 Task: Add Boiron Sepia 30C to the cart.
Action: Mouse moved to (346, 171)
Screenshot: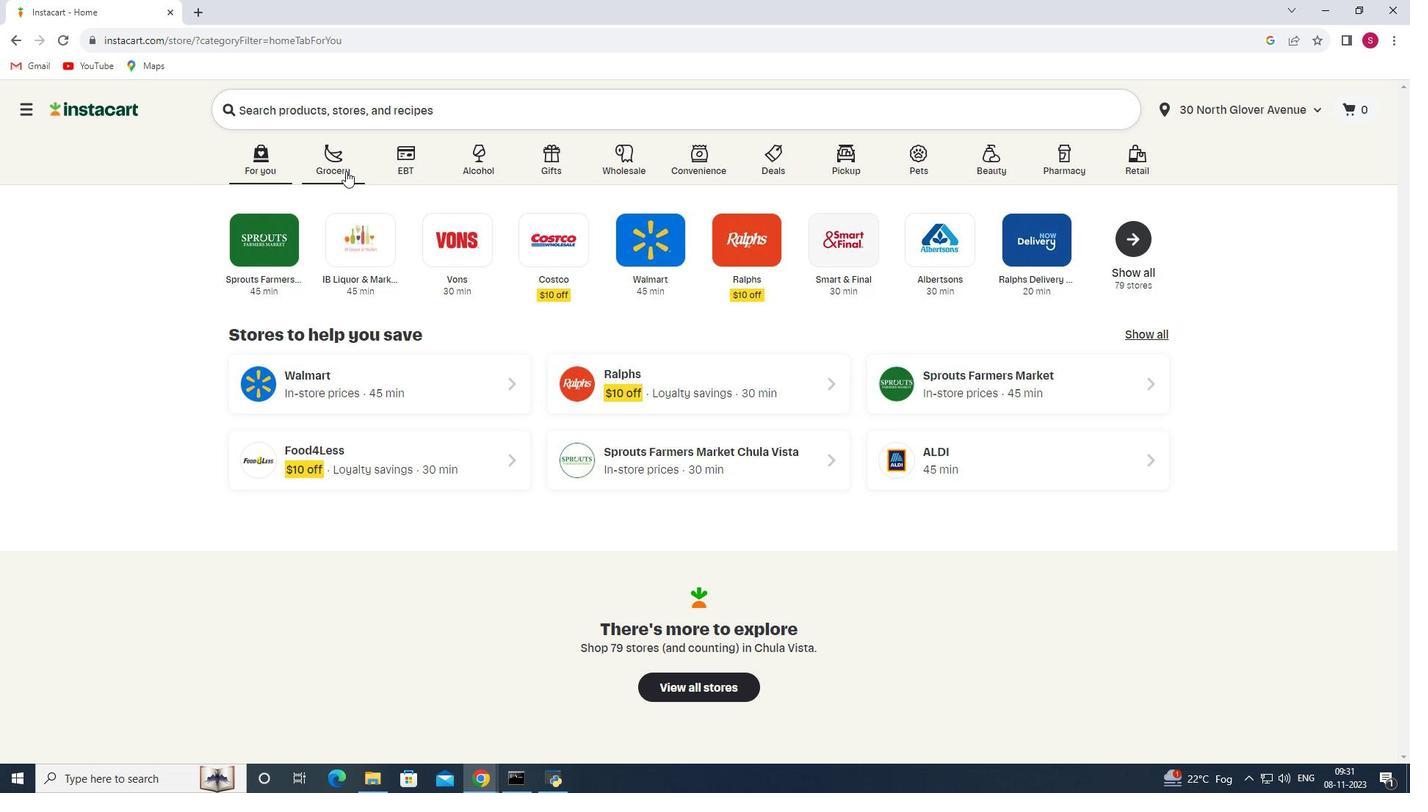 
Action: Mouse pressed left at (346, 171)
Screenshot: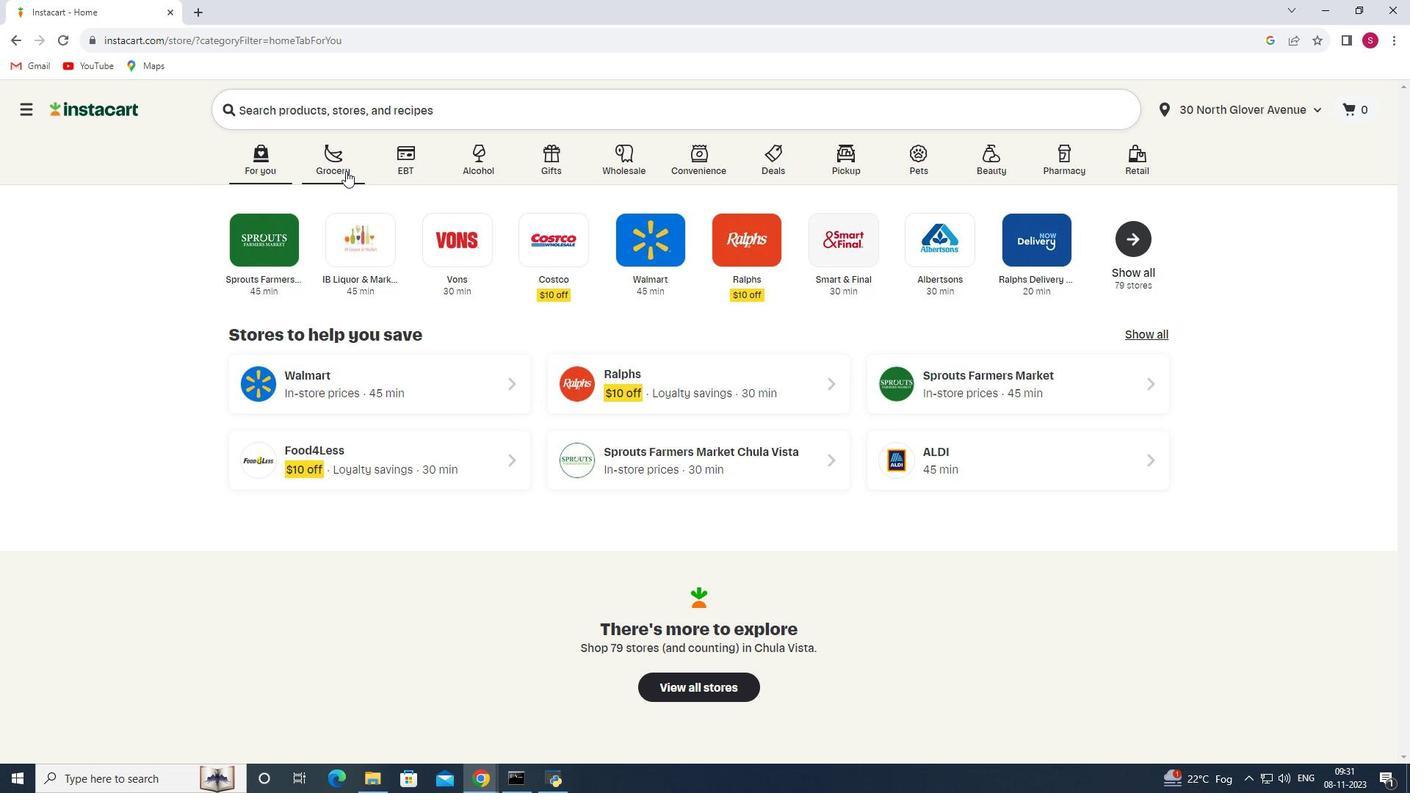 
Action: Mouse moved to (339, 423)
Screenshot: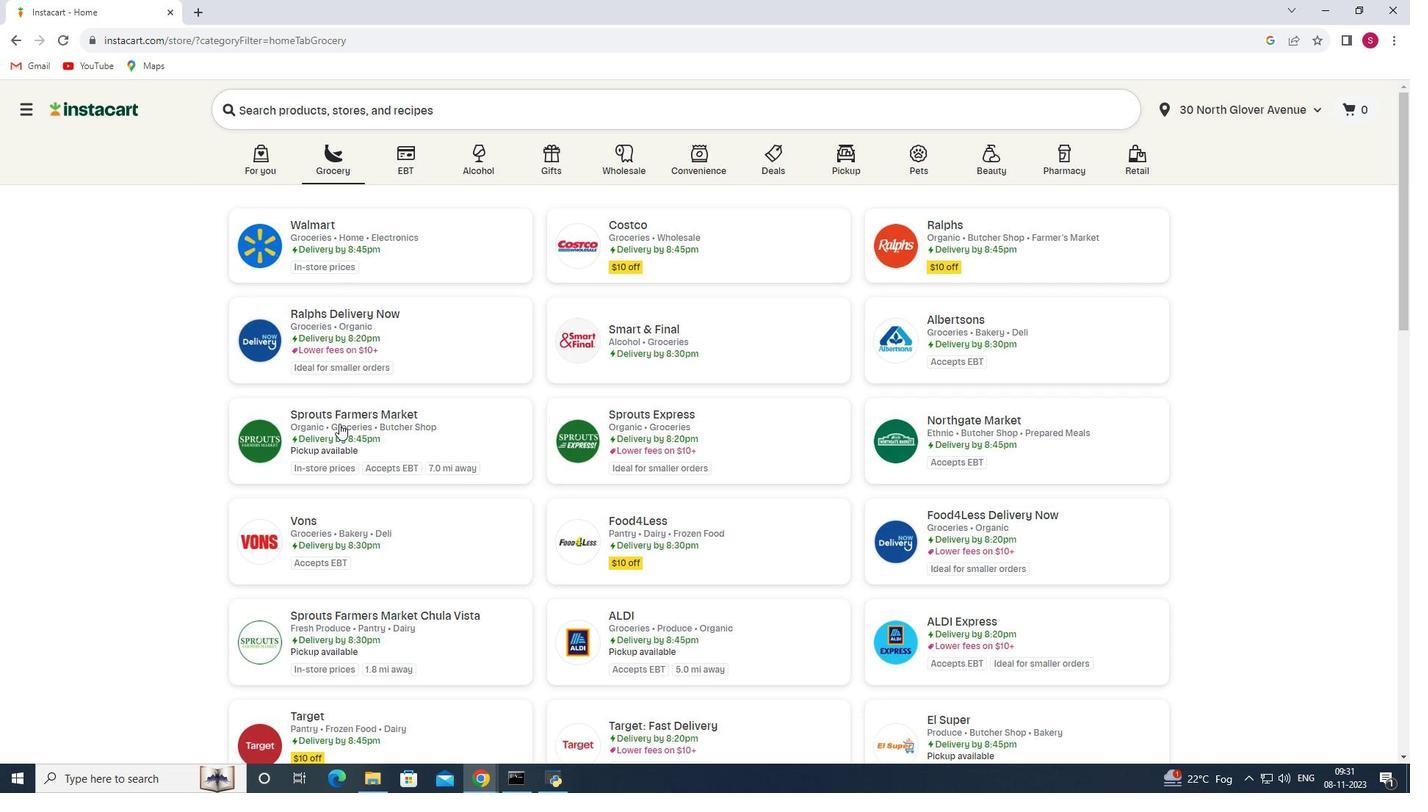 
Action: Mouse pressed left at (339, 423)
Screenshot: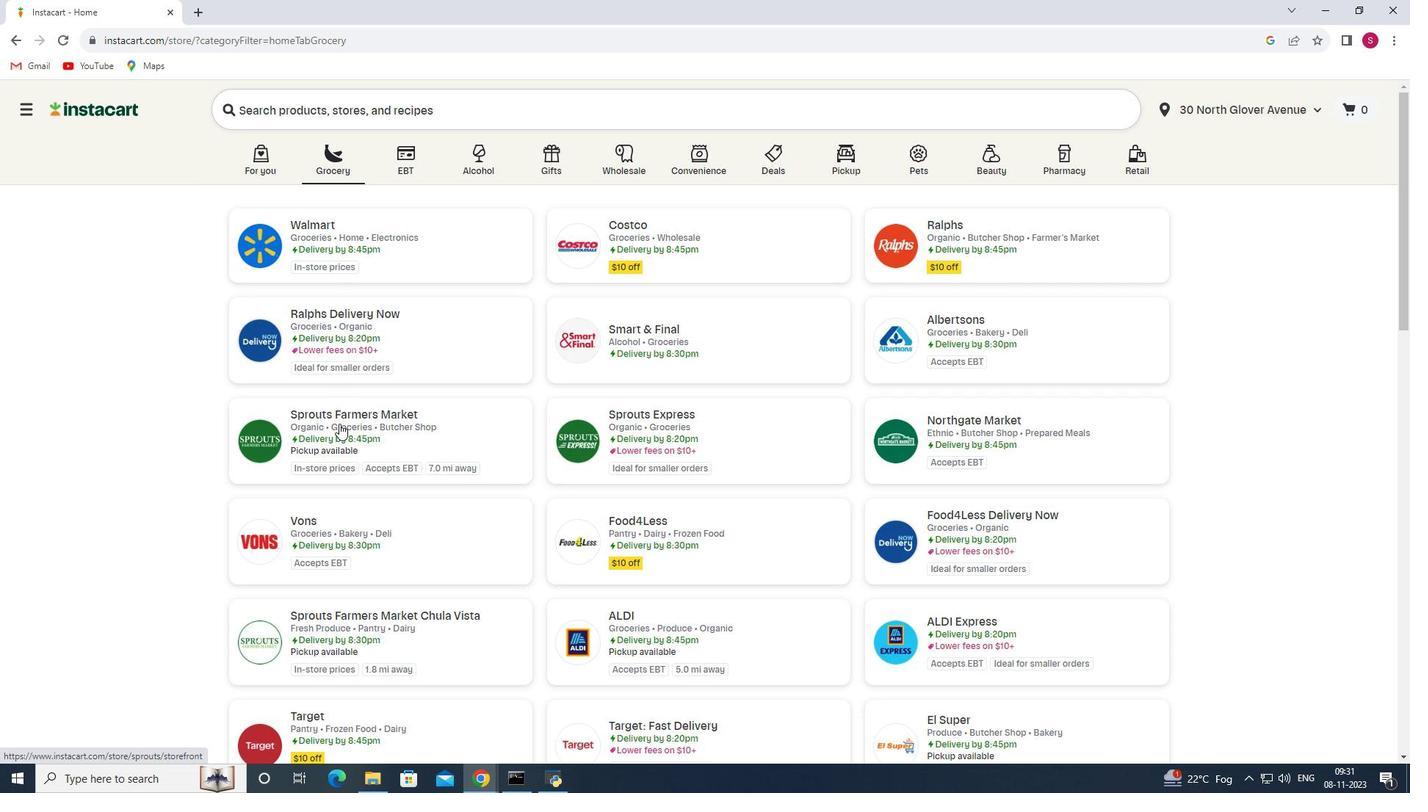 
Action: Mouse moved to (96, 471)
Screenshot: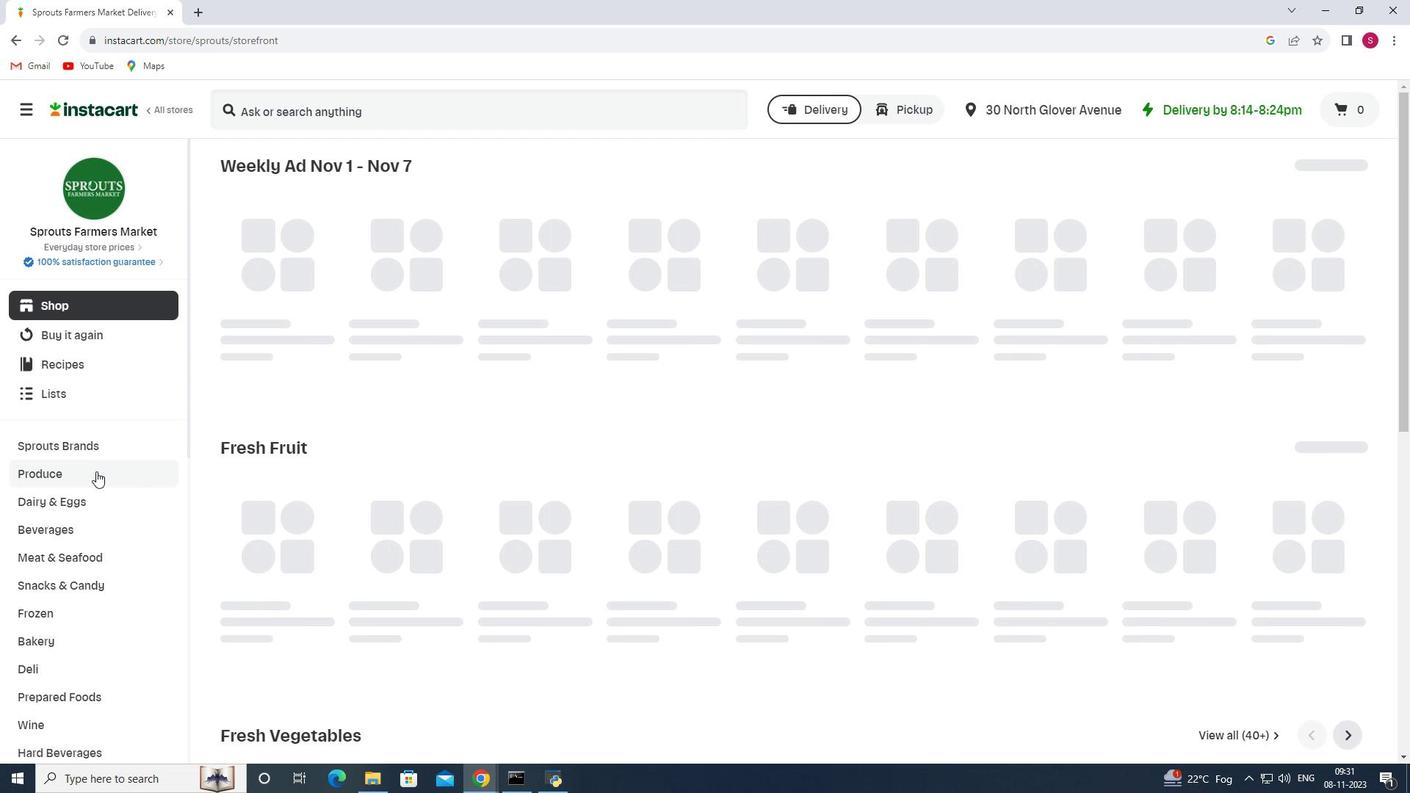 
Action: Mouse scrolled (96, 470) with delta (0, 0)
Screenshot: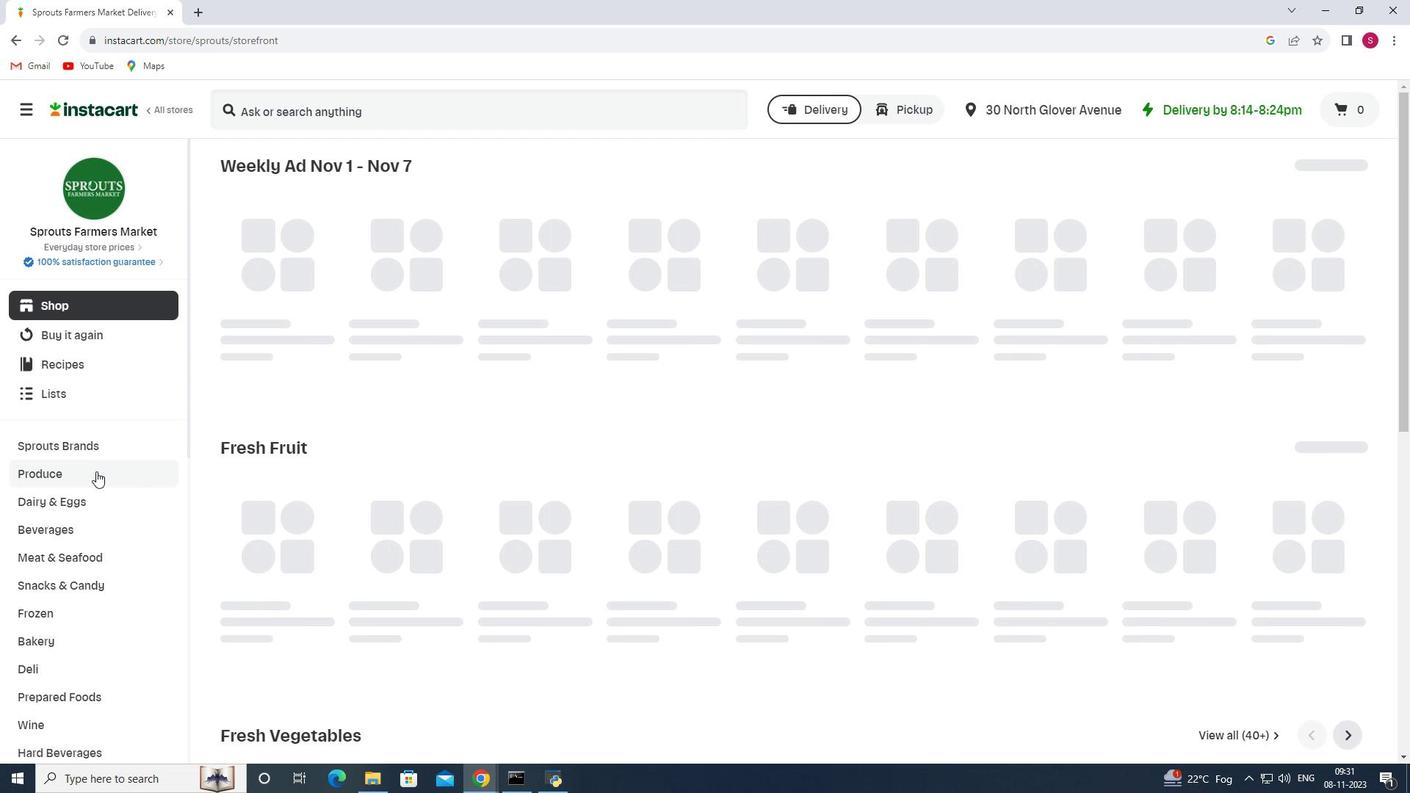 
Action: Mouse scrolled (96, 470) with delta (0, 0)
Screenshot: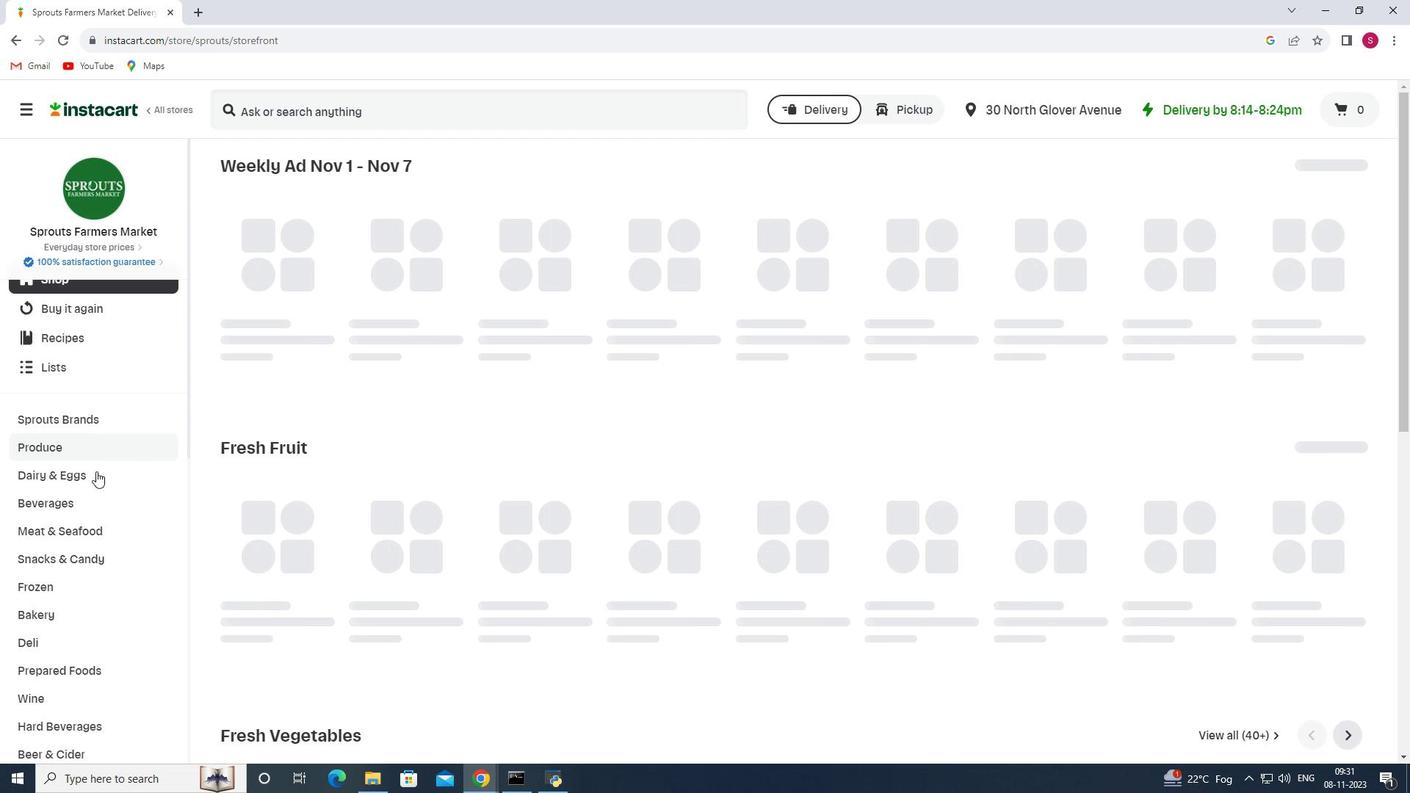
Action: Mouse scrolled (96, 470) with delta (0, 0)
Screenshot: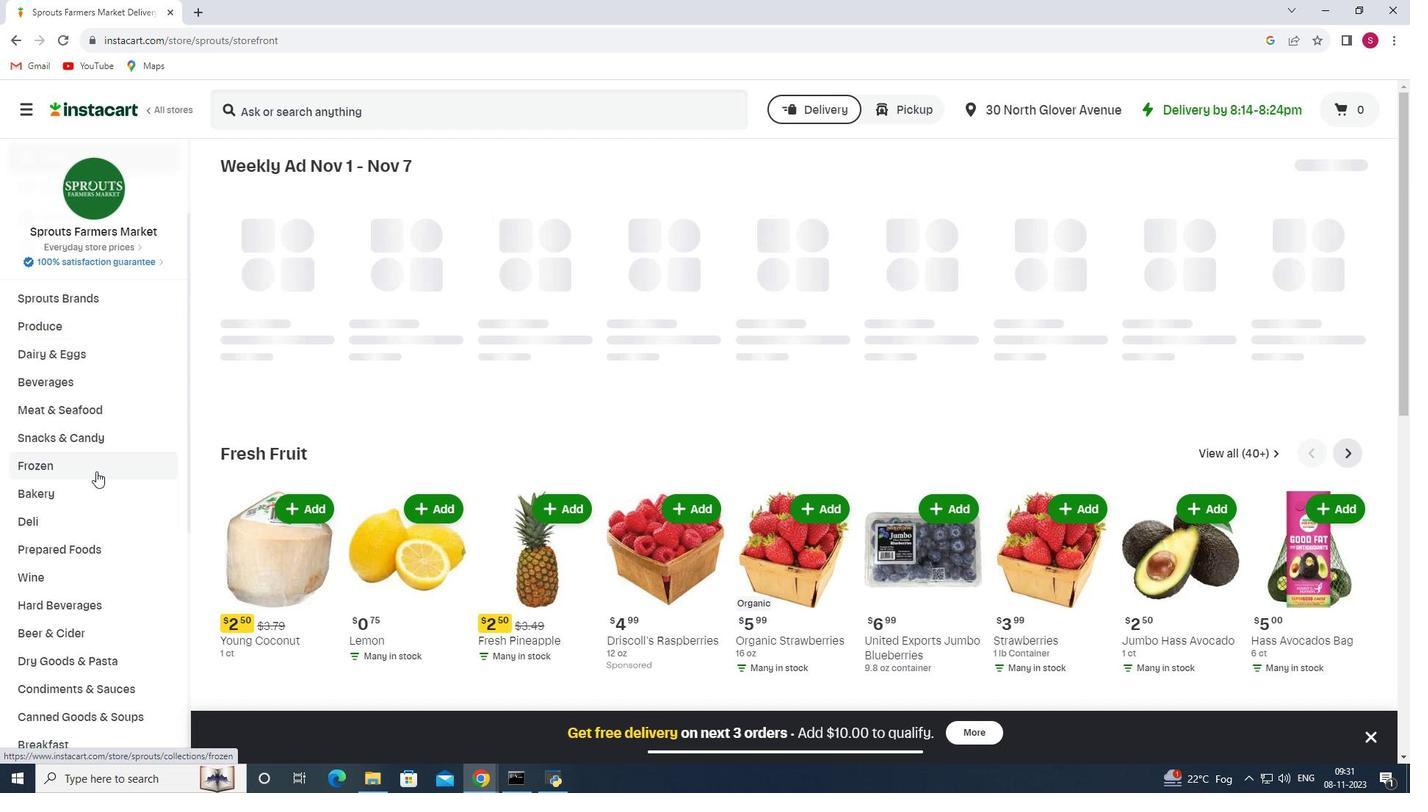 
Action: Mouse scrolled (96, 470) with delta (0, 0)
Screenshot: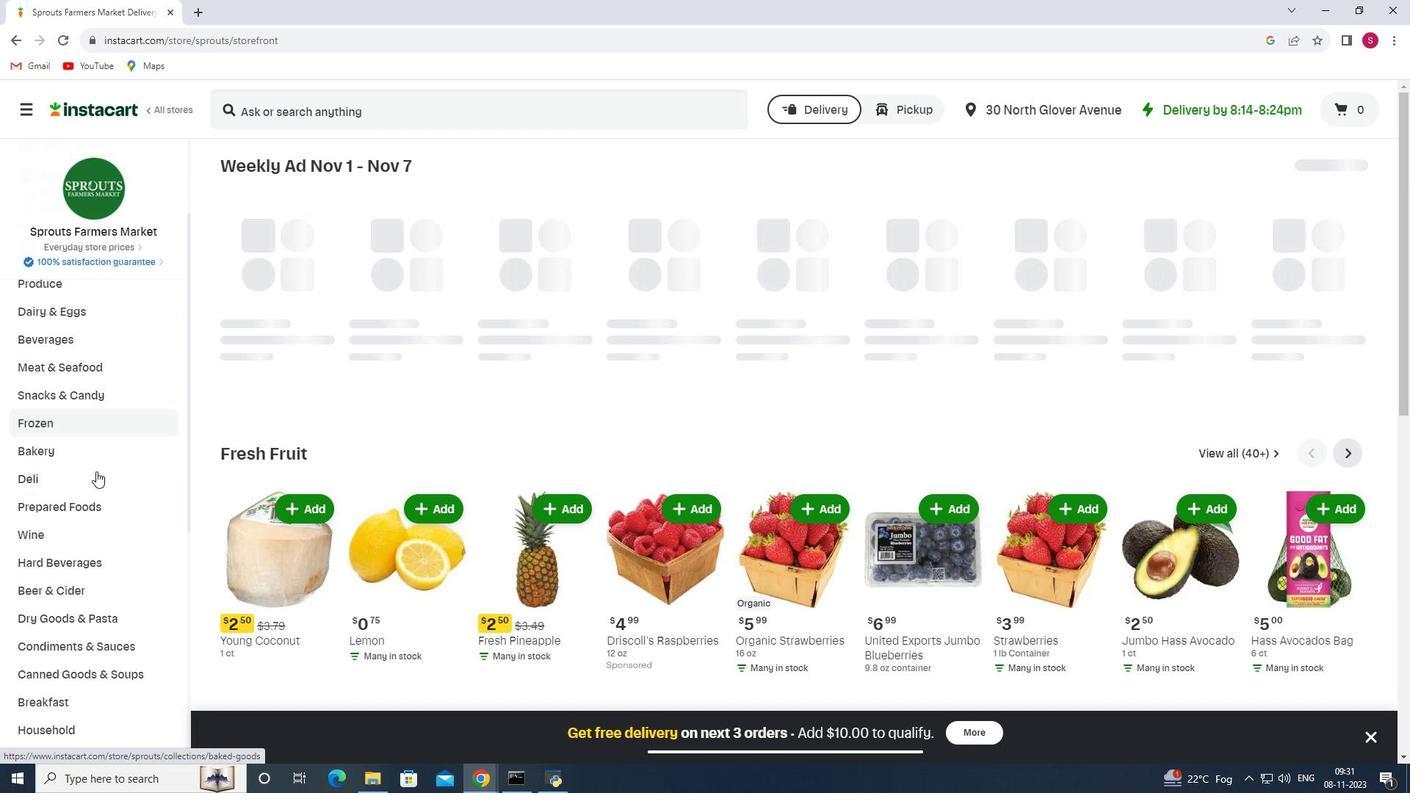 
Action: Mouse scrolled (96, 470) with delta (0, 0)
Screenshot: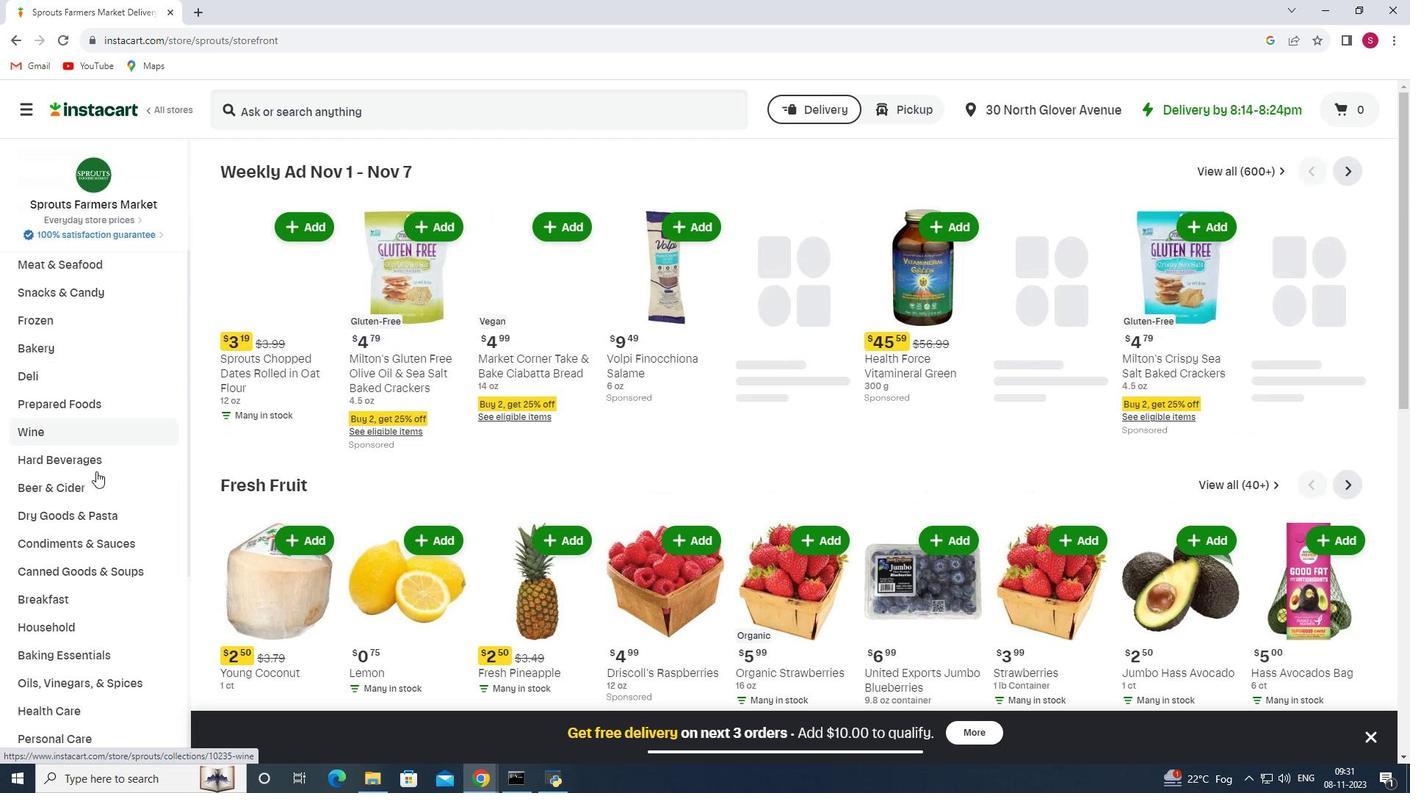 
Action: Mouse scrolled (96, 470) with delta (0, 0)
Screenshot: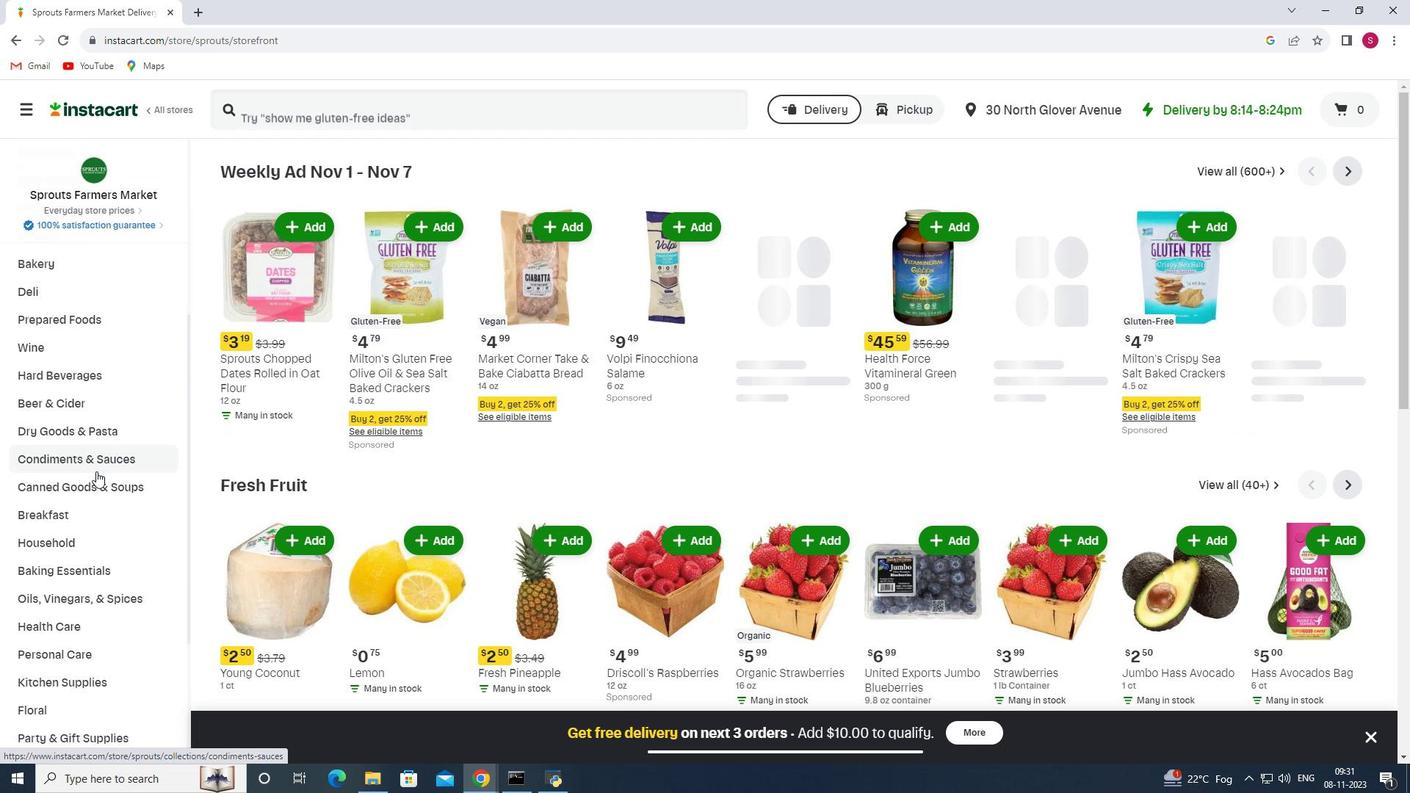 
Action: Mouse scrolled (96, 470) with delta (0, 0)
Screenshot: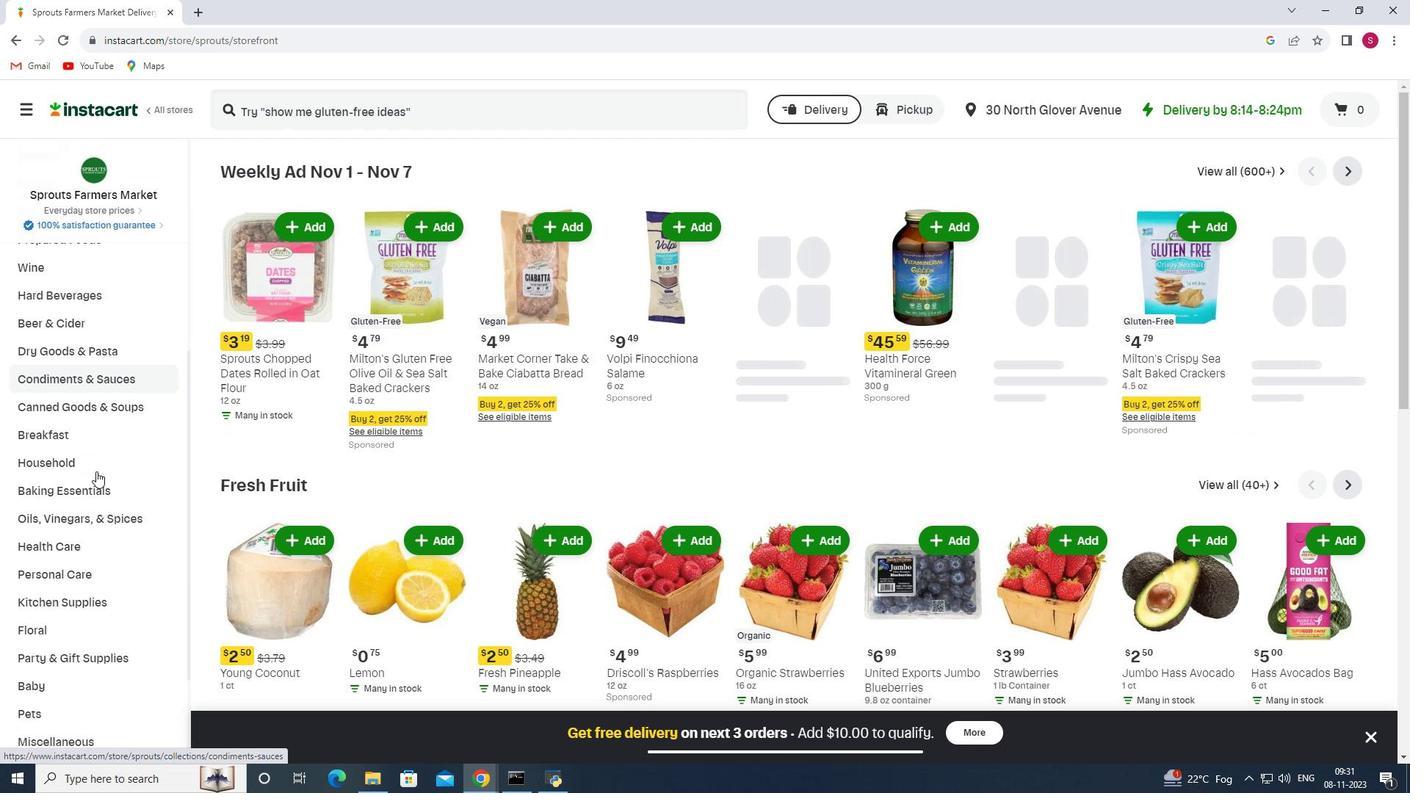 
Action: Mouse scrolled (96, 470) with delta (0, 0)
Screenshot: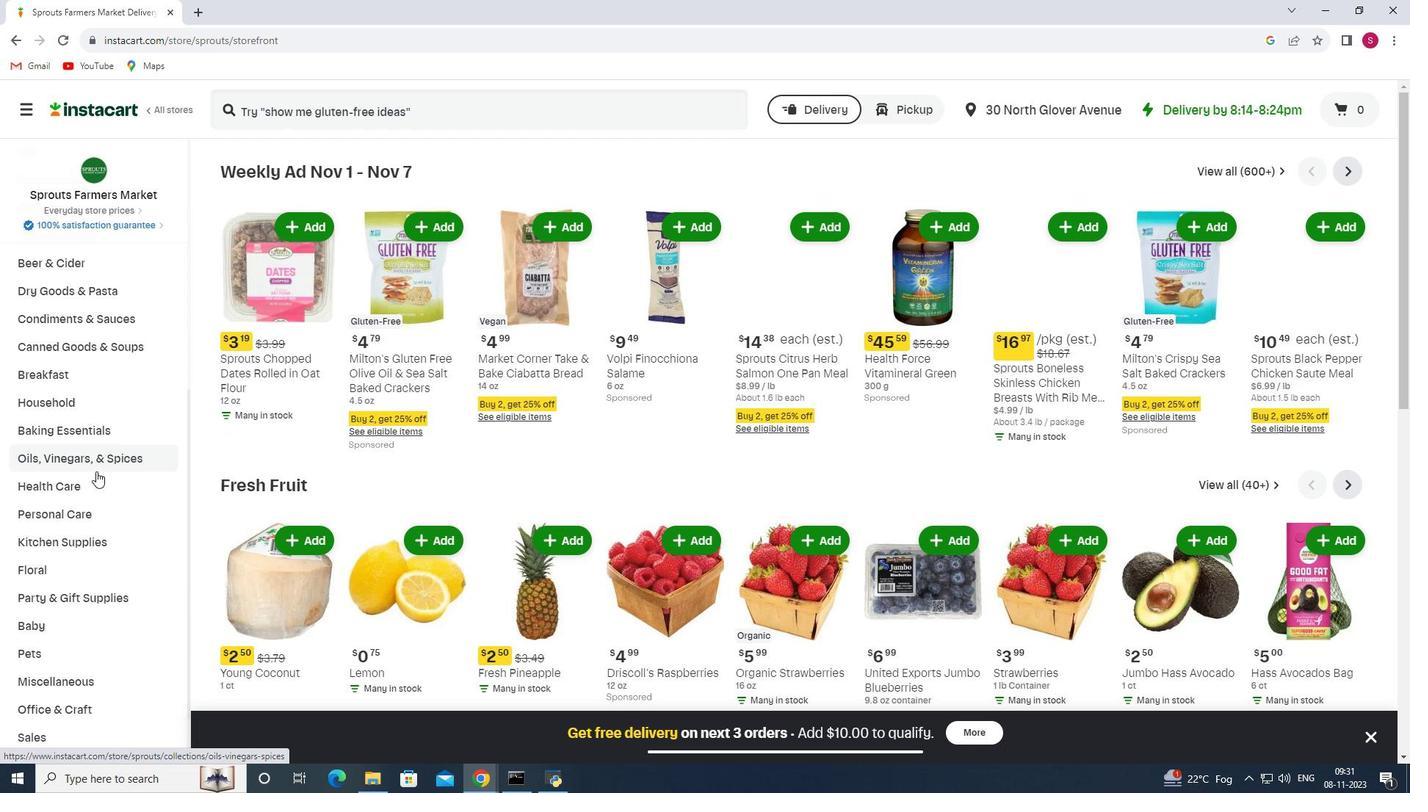 
Action: Mouse moved to (105, 414)
Screenshot: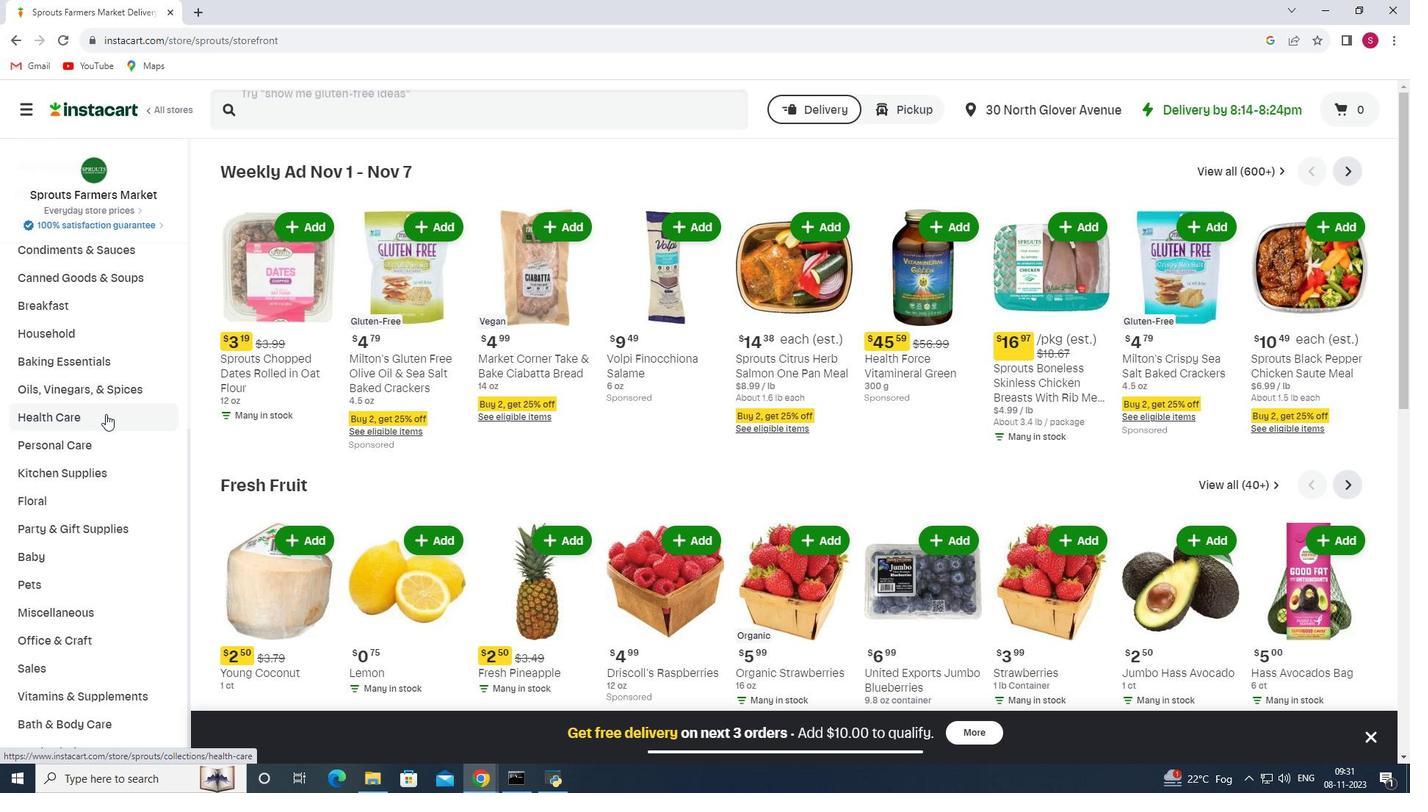 
Action: Mouse pressed left at (105, 414)
Screenshot: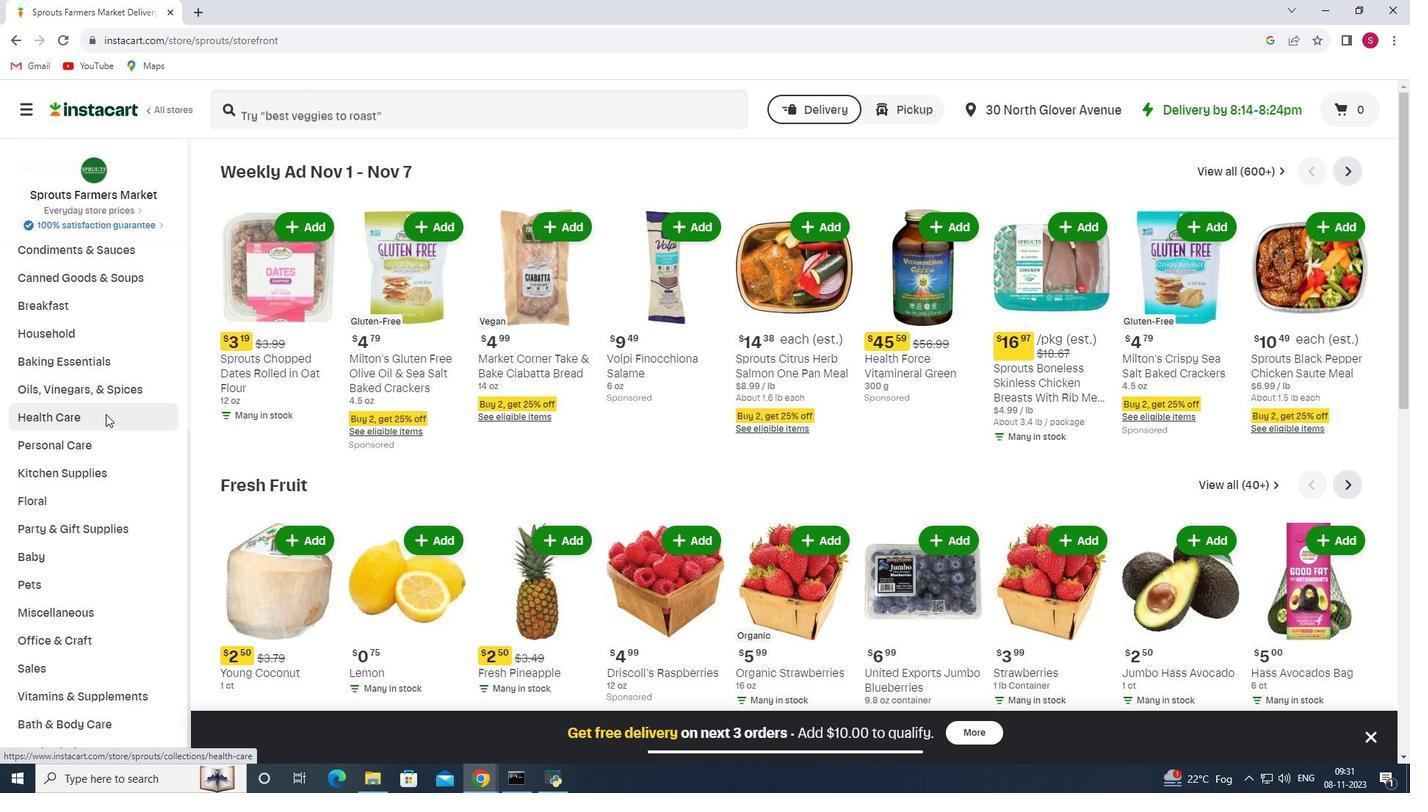 
Action: Mouse moved to (536, 209)
Screenshot: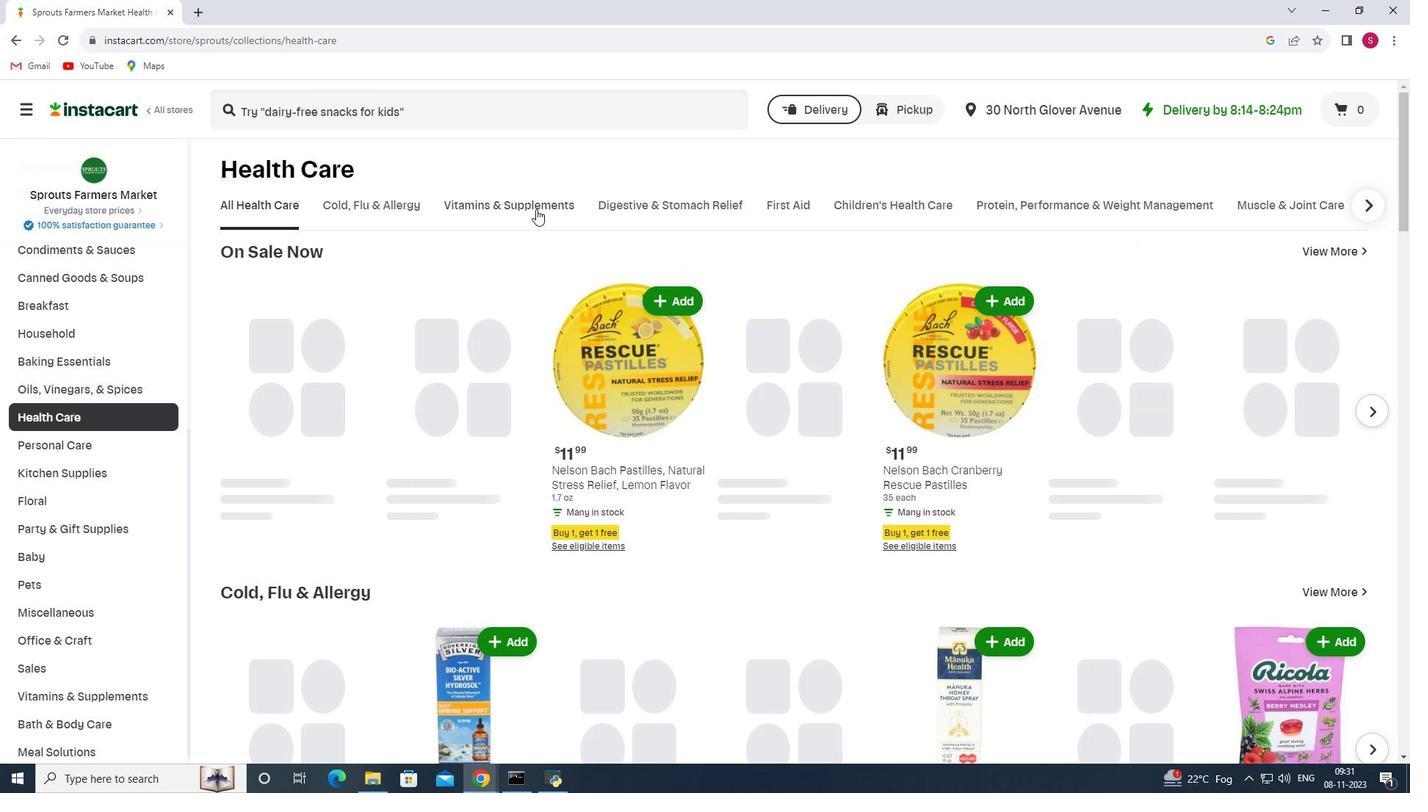 
Action: Mouse pressed left at (536, 209)
Screenshot: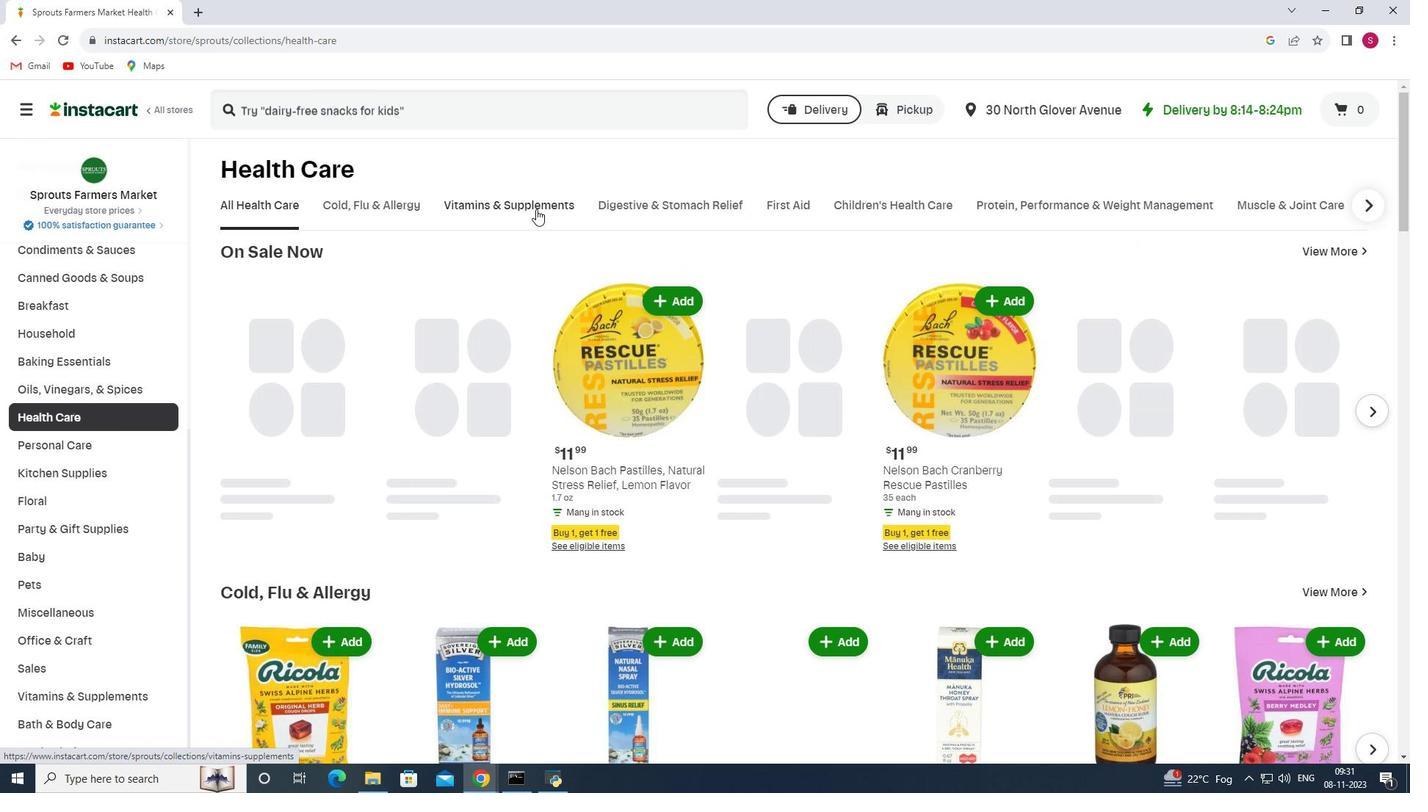 
Action: Mouse moved to (1176, 263)
Screenshot: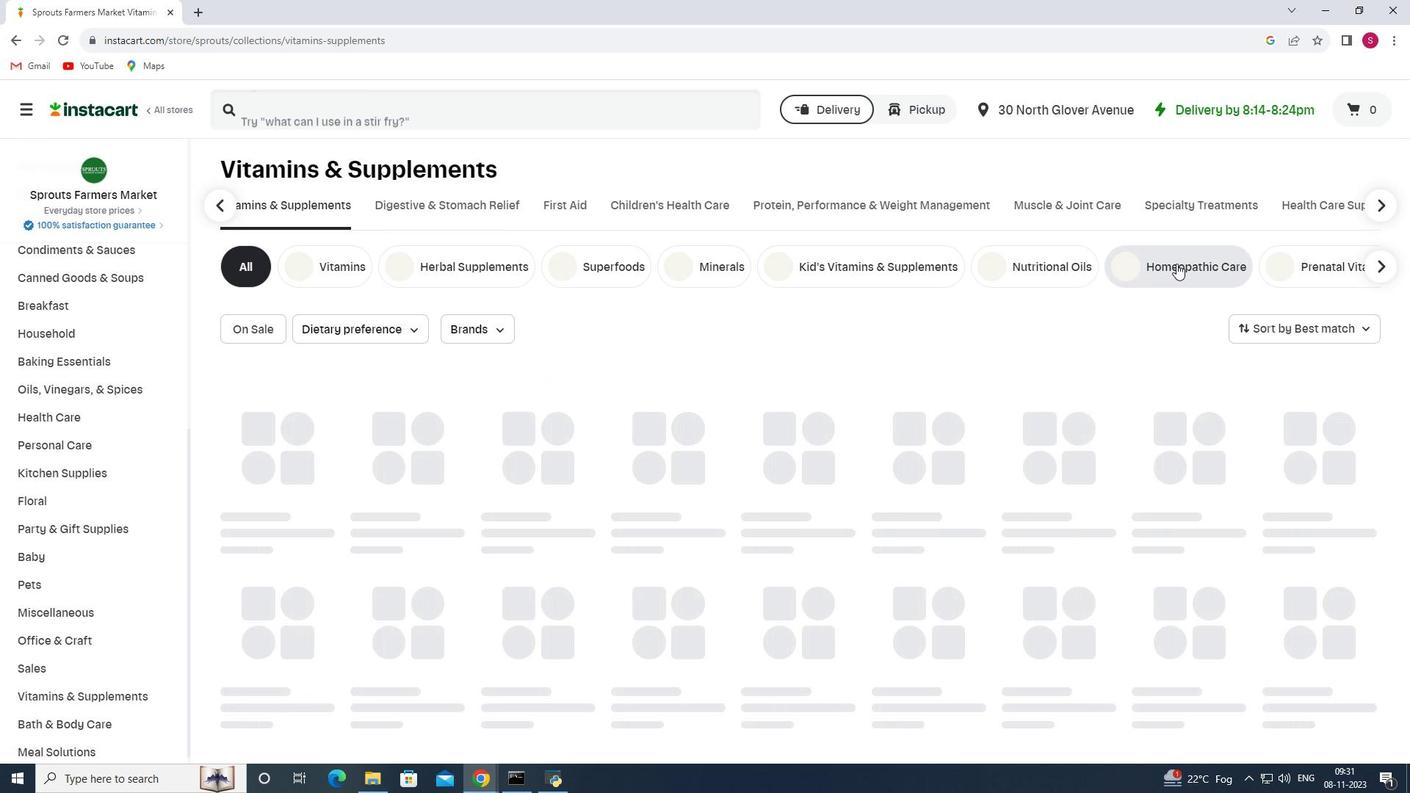 
Action: Mouse pressed left at (1176, 263)
Screenshot: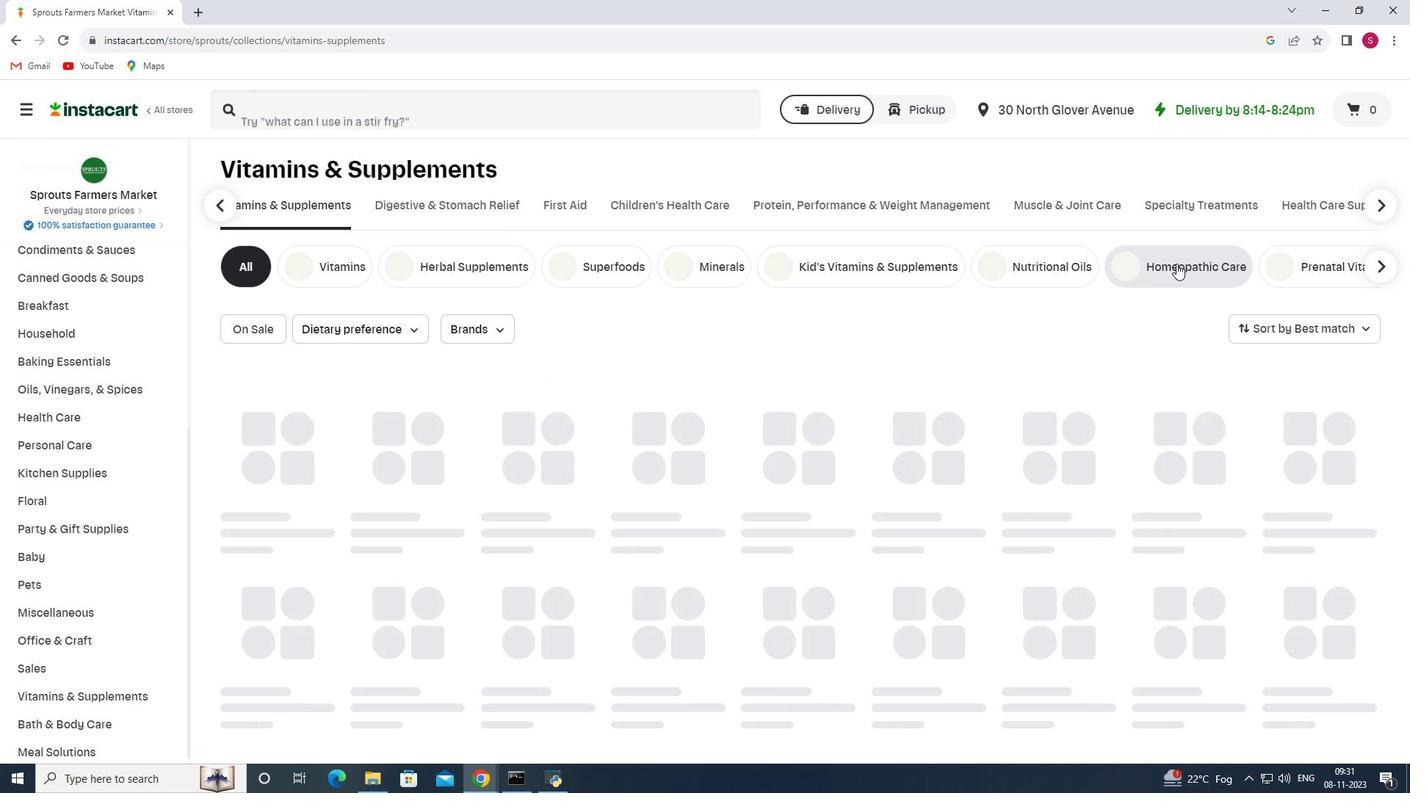 
Action: Mouse moved to (407, 111)
Screenshot: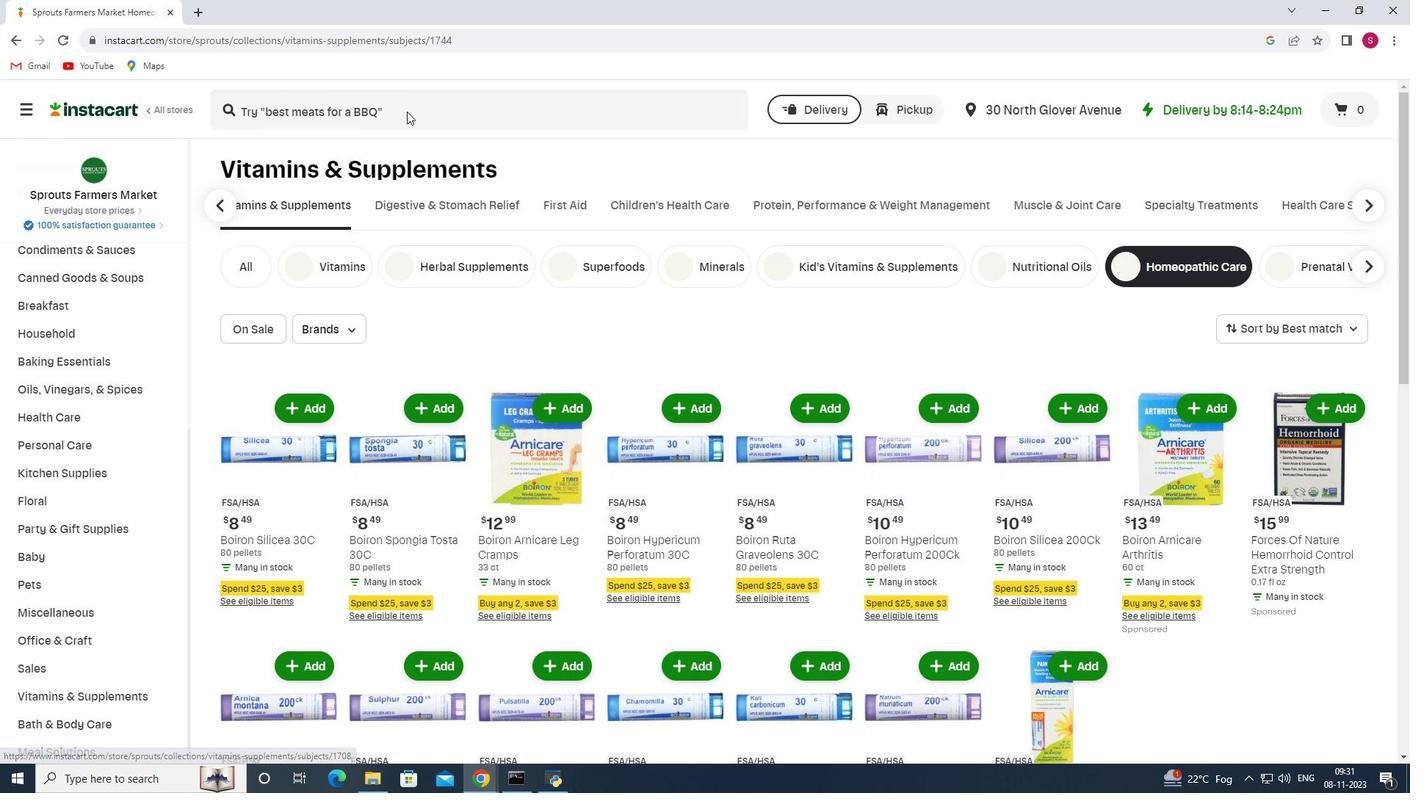 
Action: Mouse pressed left at (407, 111)
Screenshot: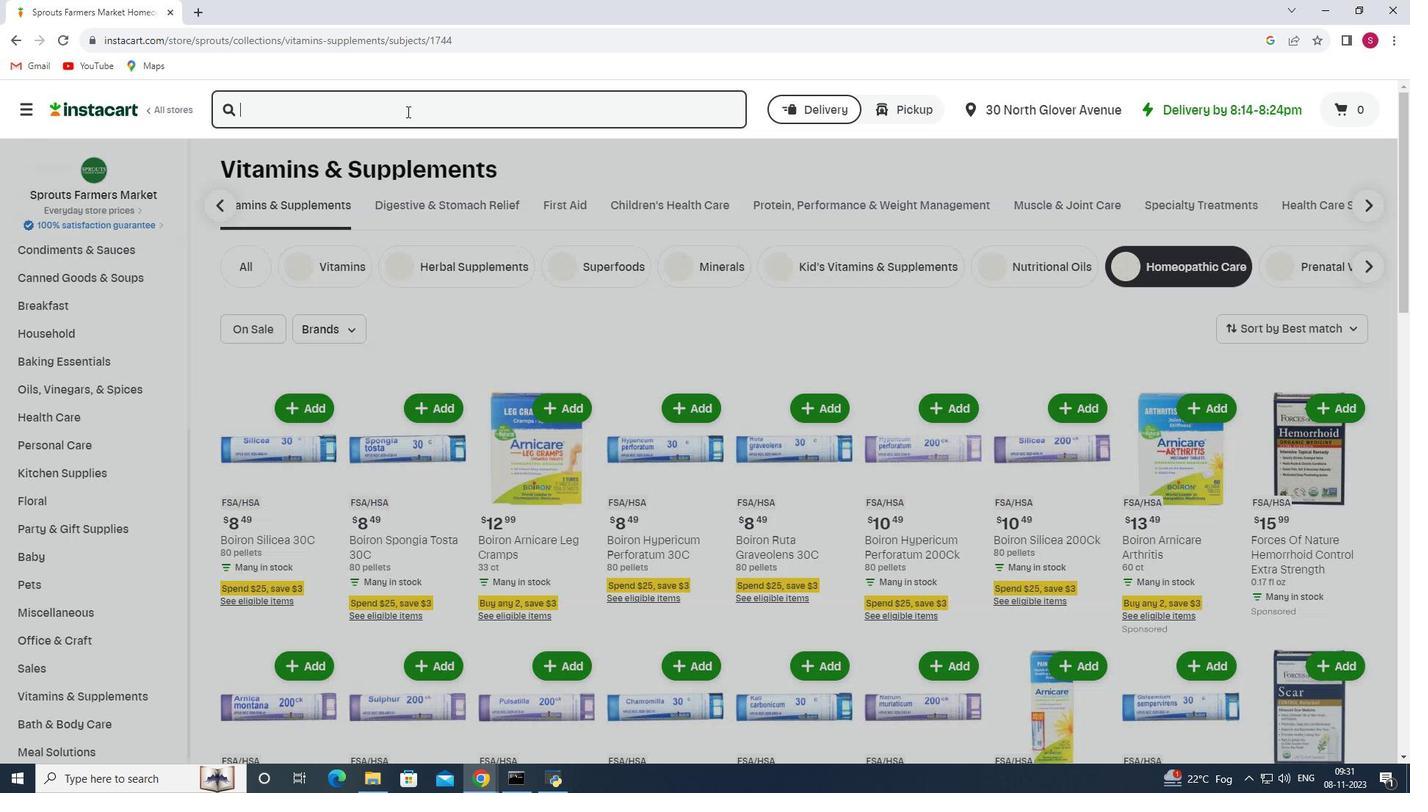 
Action: Key pressed <Key.shift><Key.shift><Key.shift>Boiron<Key.space><Key.shift>Sepia<Key.space>30<Key.shift><Key.shift><Key.shift>C<Key.enter>
Screenshot: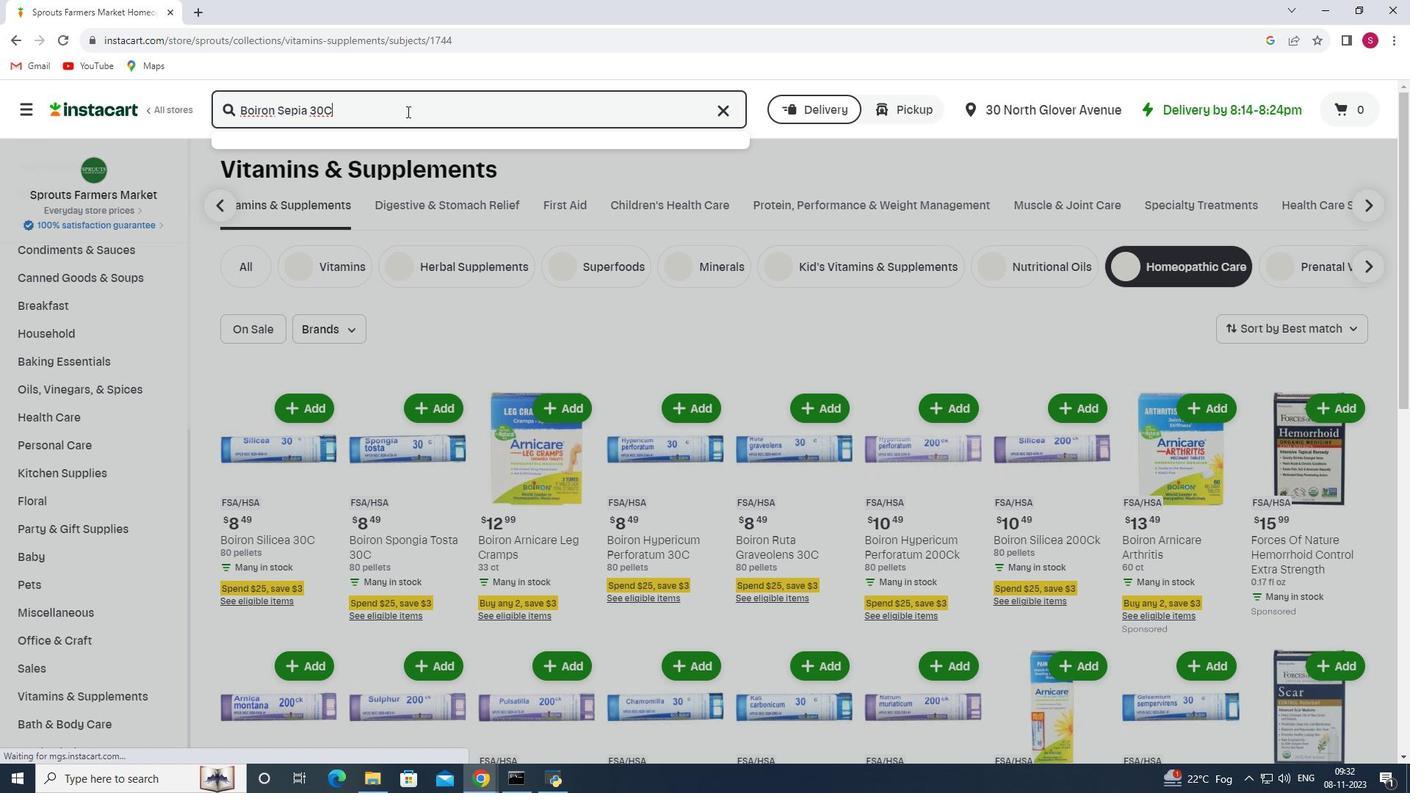 
Action: Mouse moved to (799, 359)
Screenshot: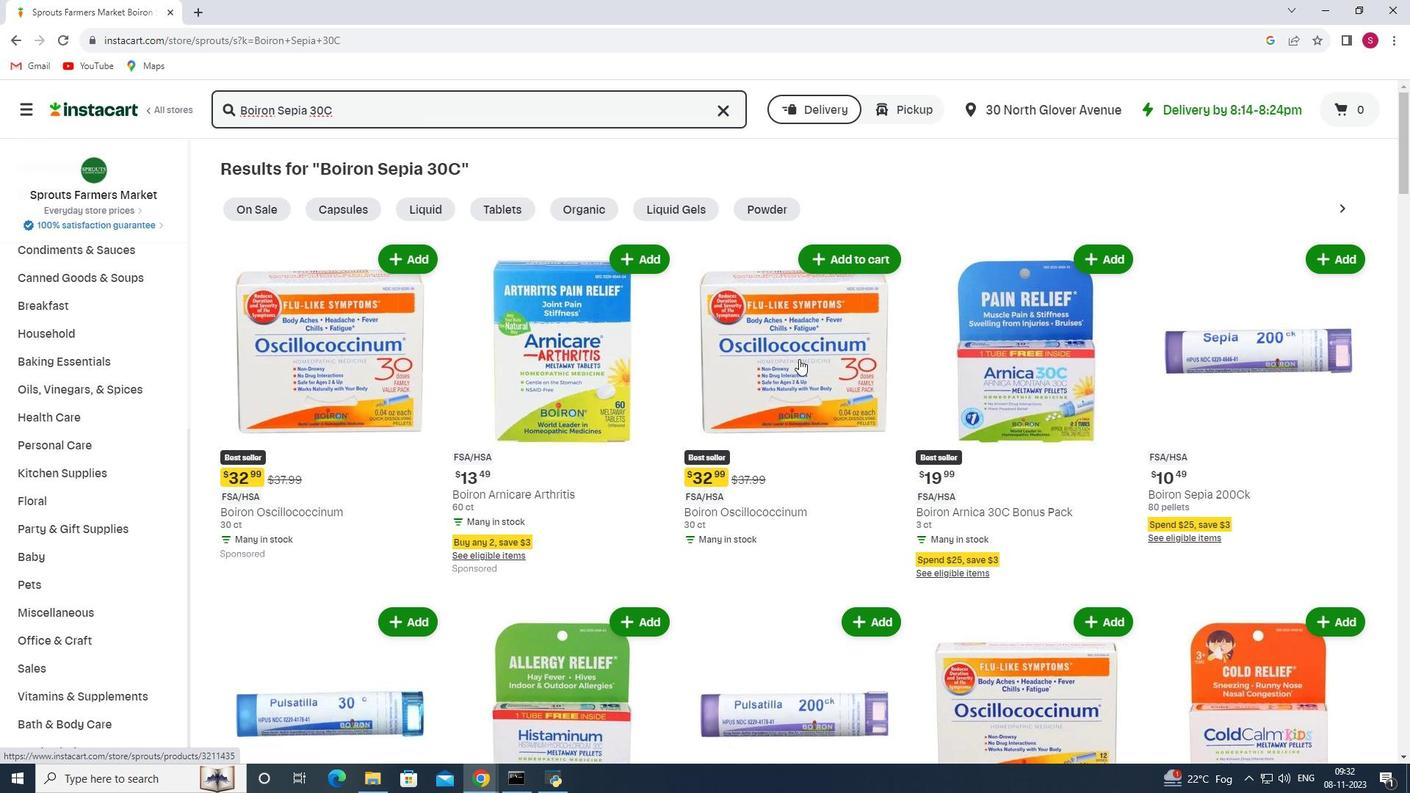 
Action: Mouse scrolled (799, 358) with delta (0, 0)
Screenshot: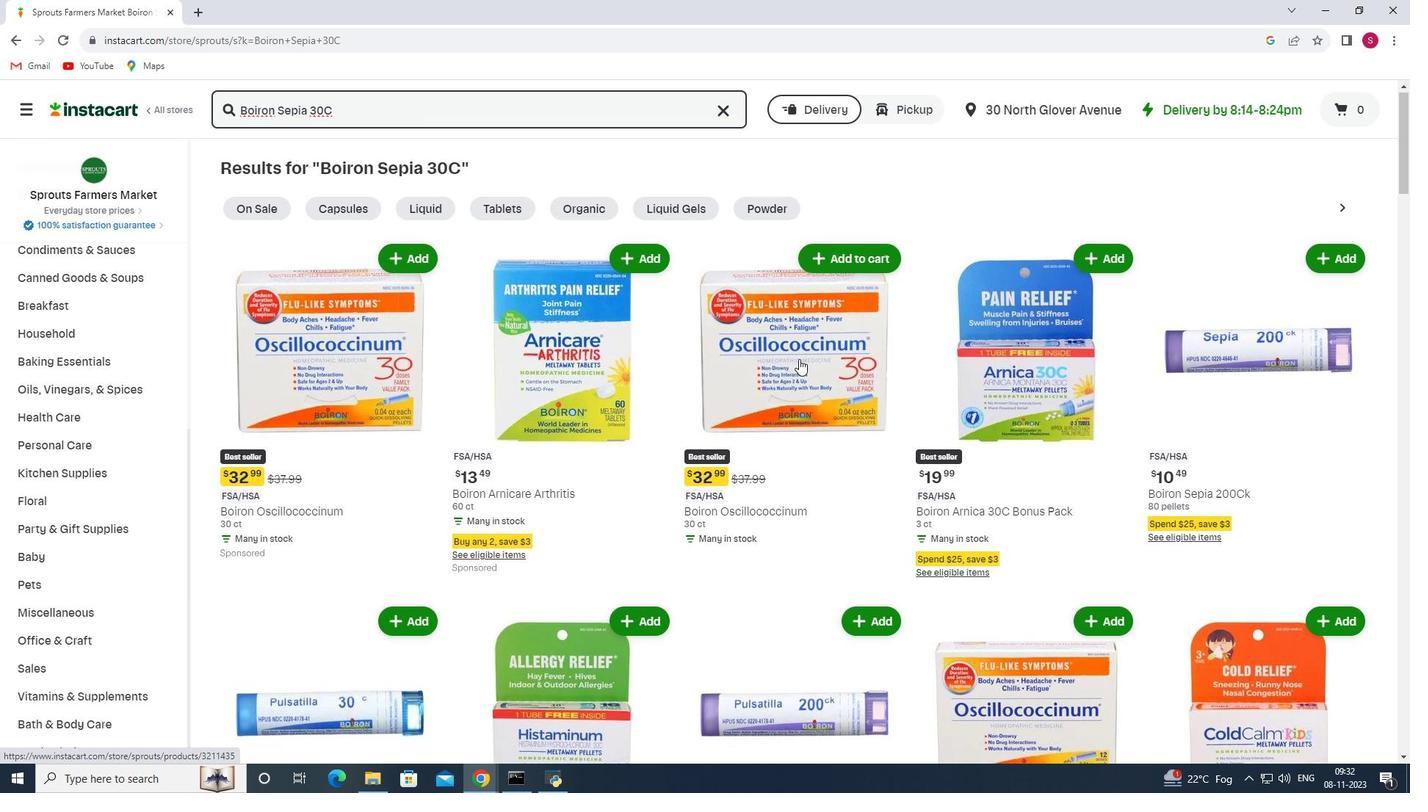 
Action: Mouse moved to (793, 363)
Screenshot: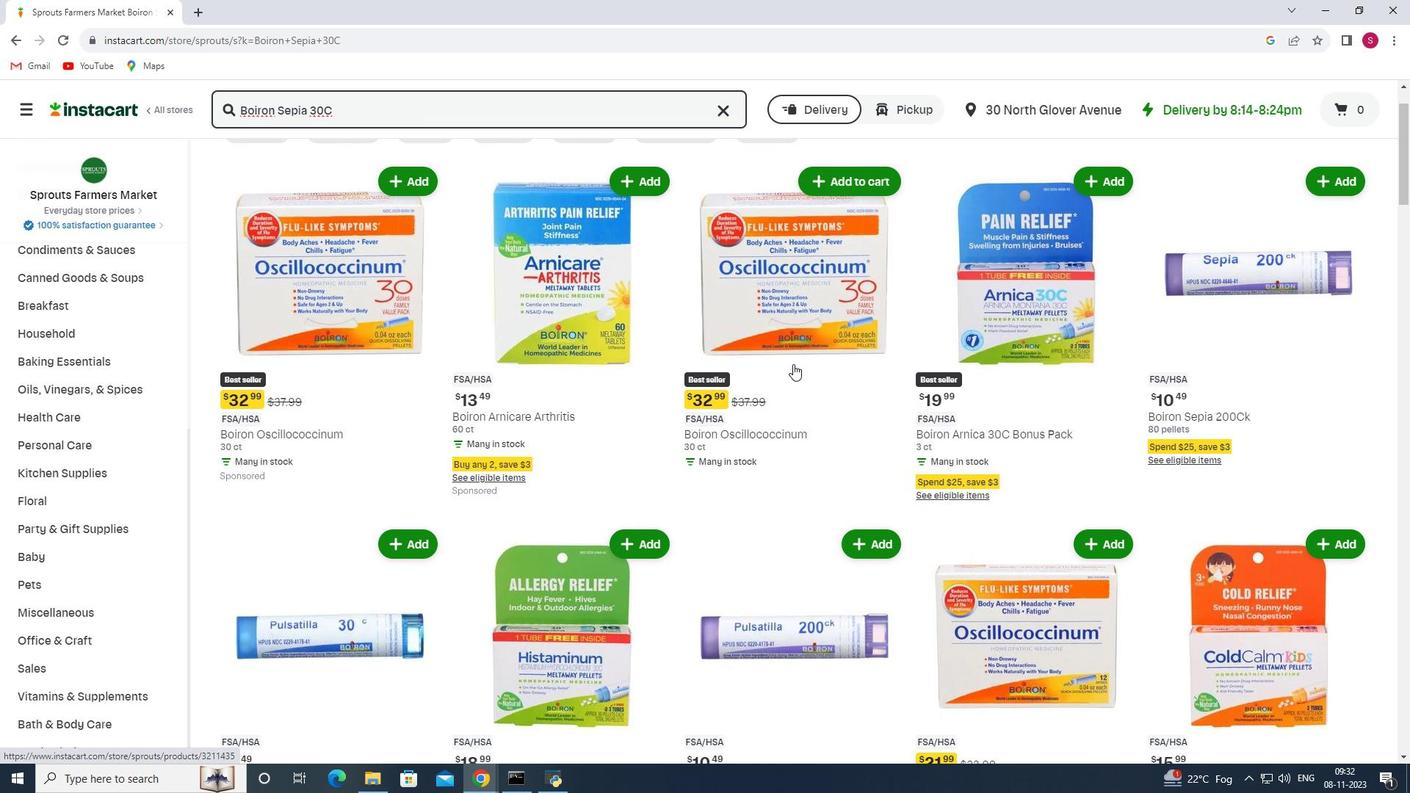
Action: Mouse scrolled (793, 362) with delta (0, 0)
Screenshot: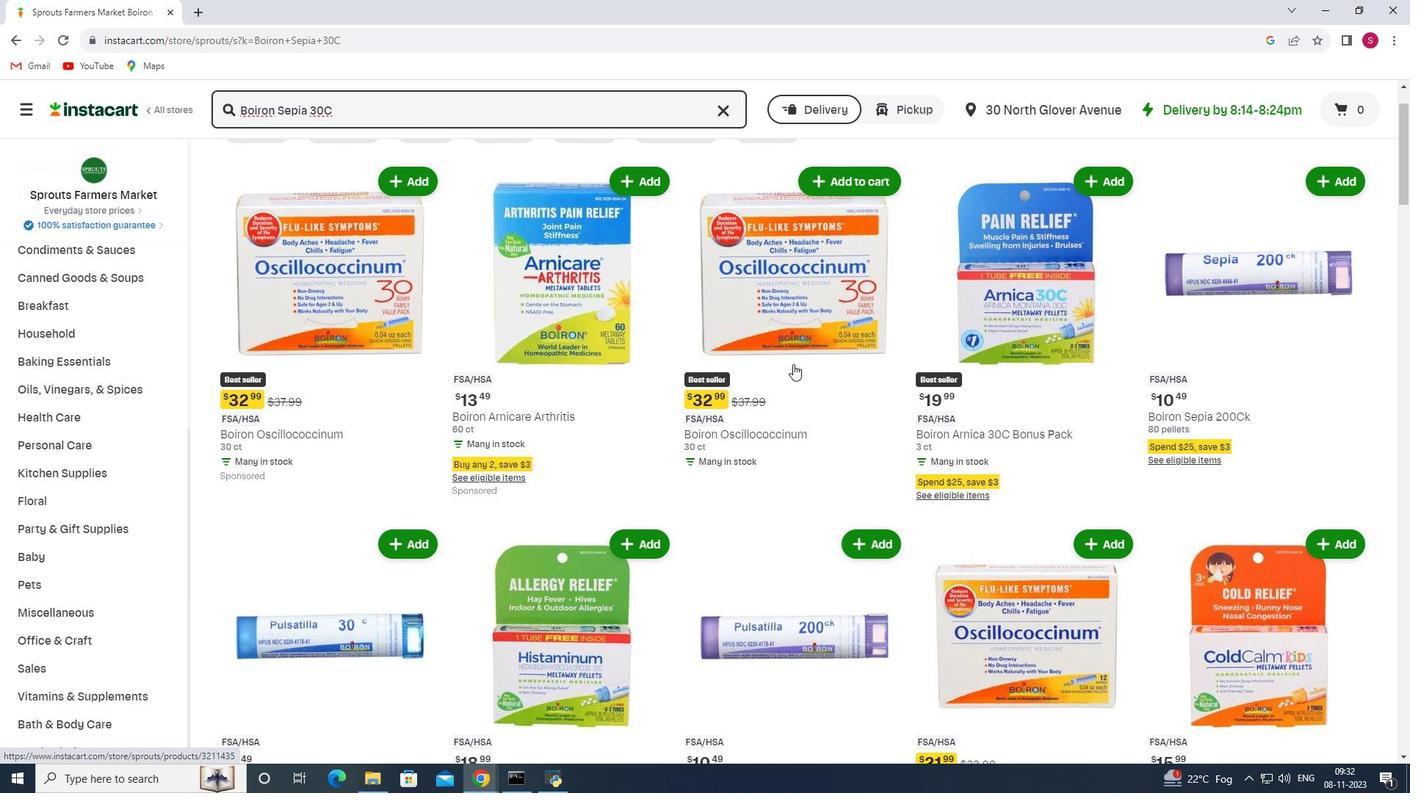 
Action: Mouse moved to (793, 364)
Screenshot: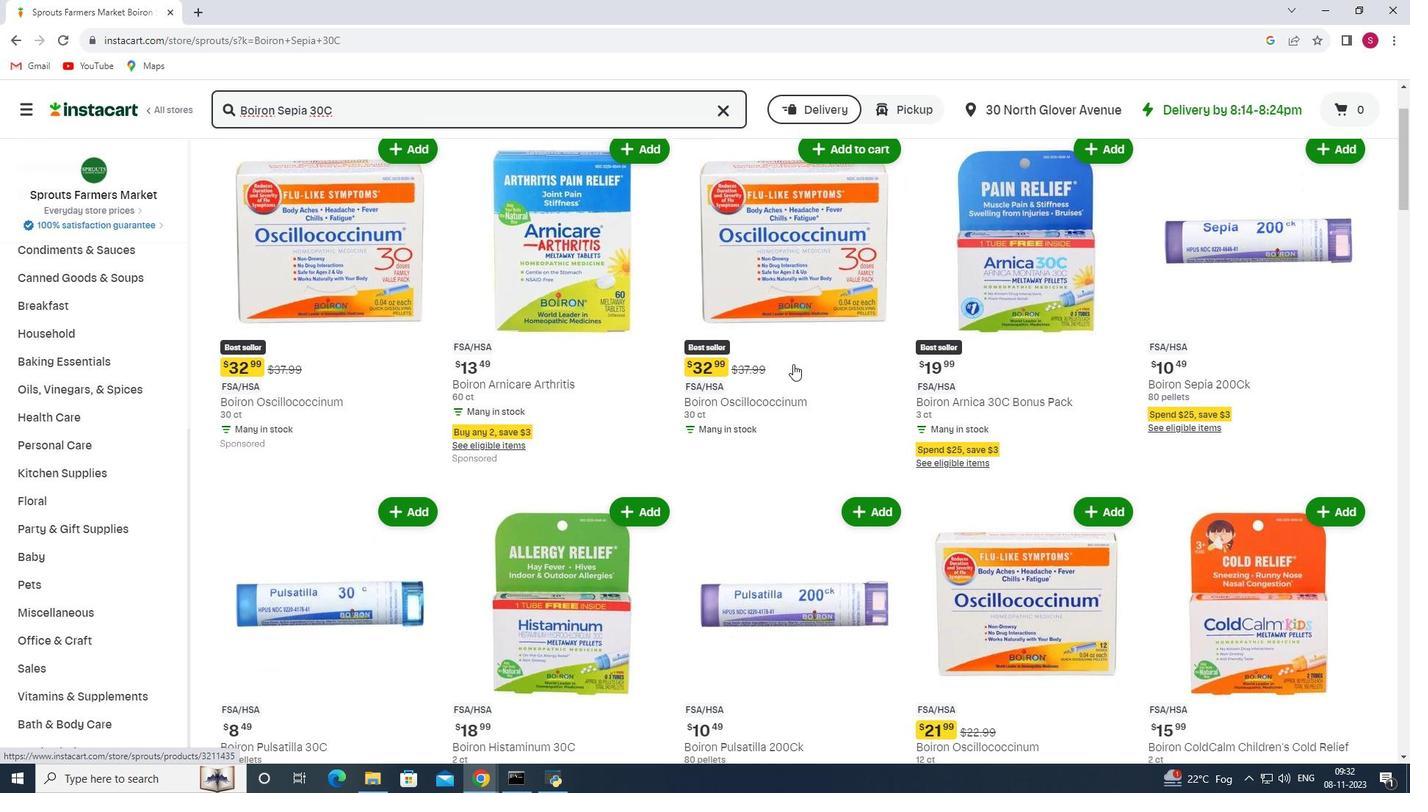 
Action: Mouse scrolled (793, 363) with delta (0, 0)
Screenshot: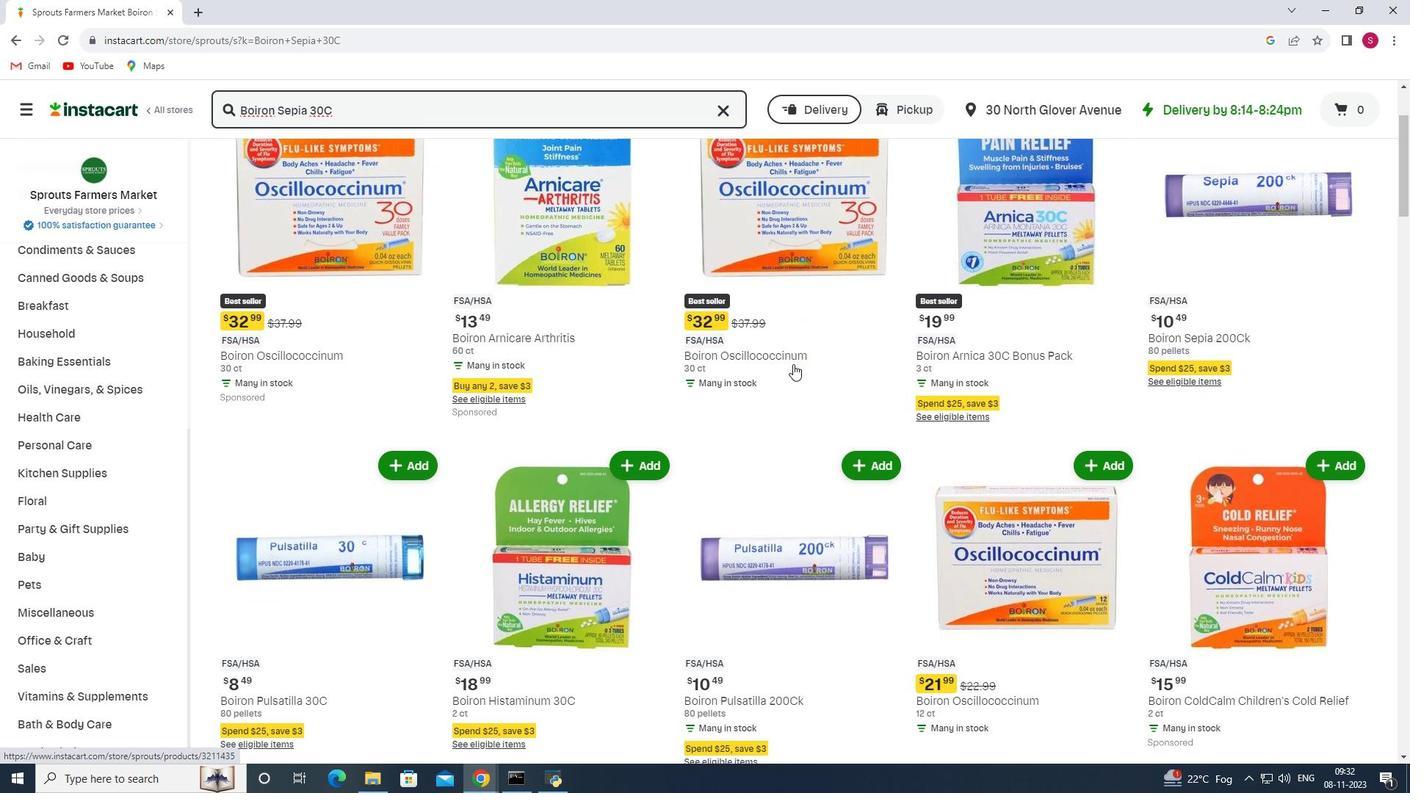 
Action: Mouse moved to (812, 394)
Screenshot: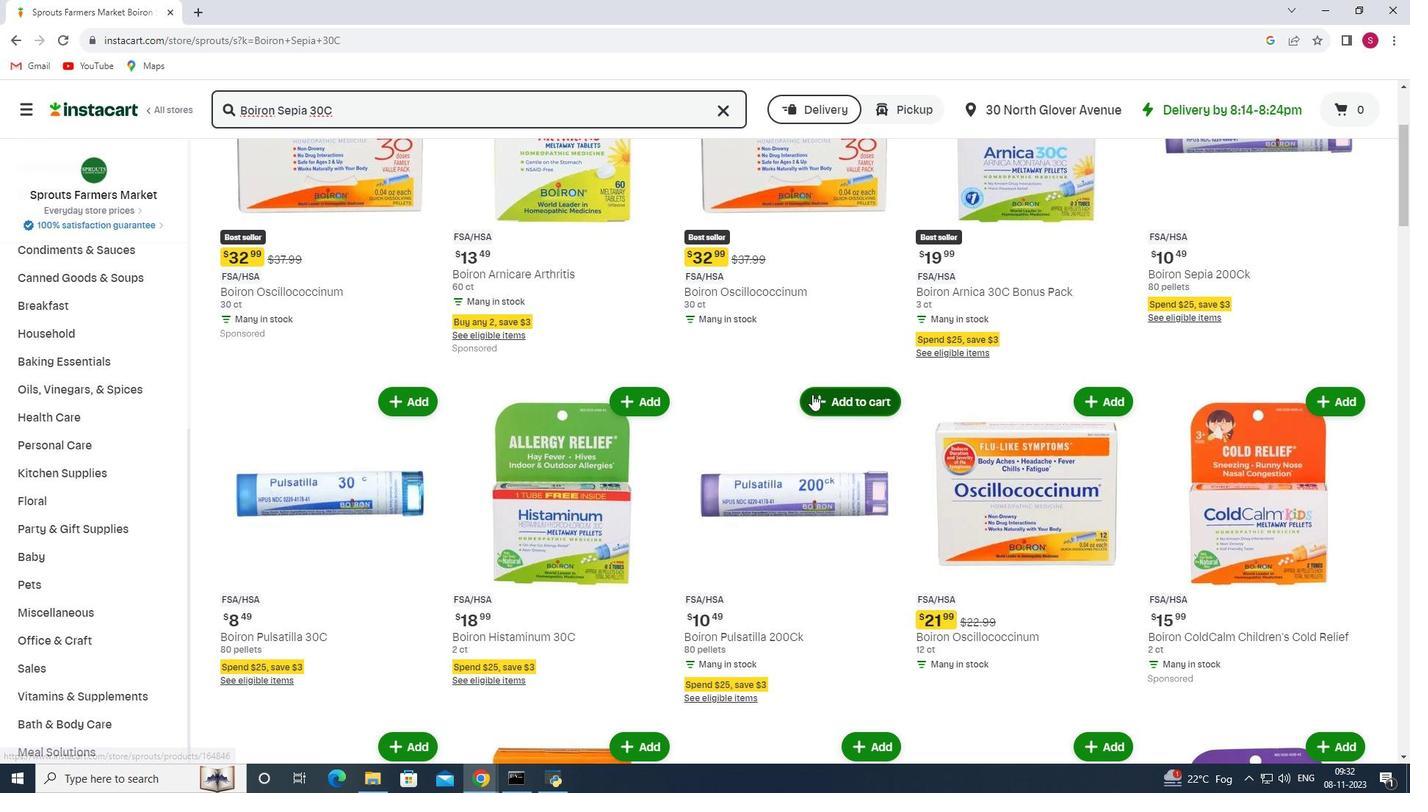 
Action: Mouse scrolled (812, 393) with delta (0, 0)
Screenshot: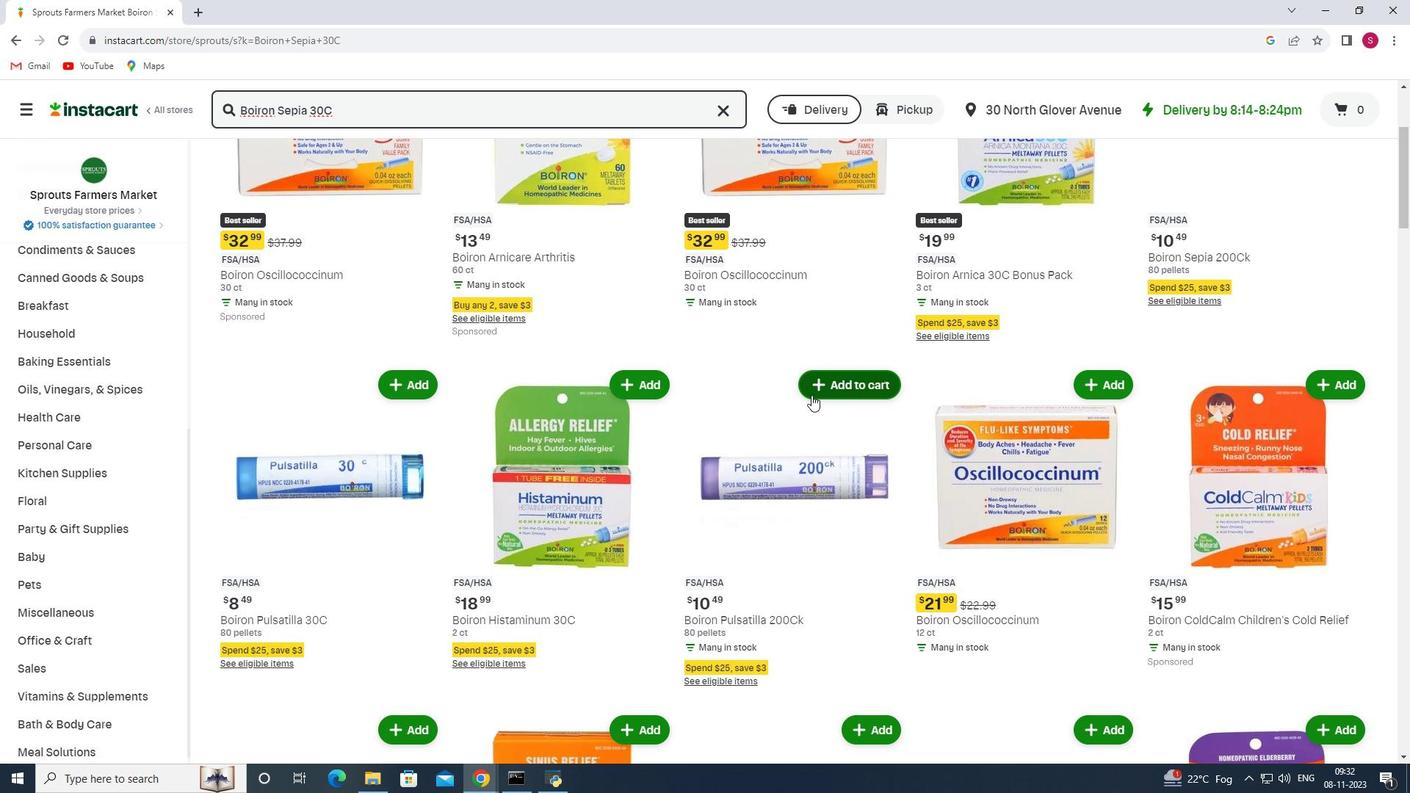 
Action: Mouse moved to (822, 399)
Screenshot: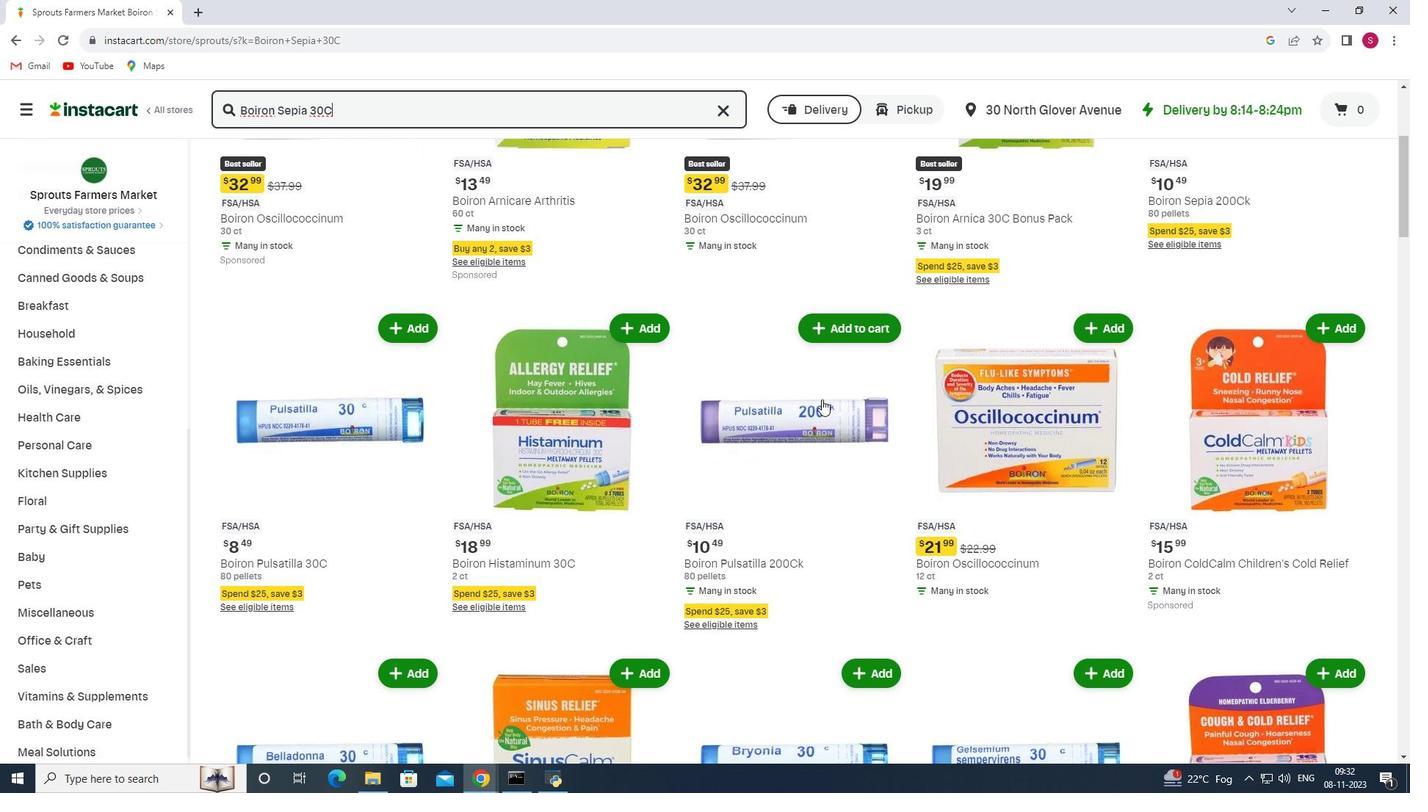 
Action: Mouse scrolled (822, 398) with delta (0, 0)
Screenshot: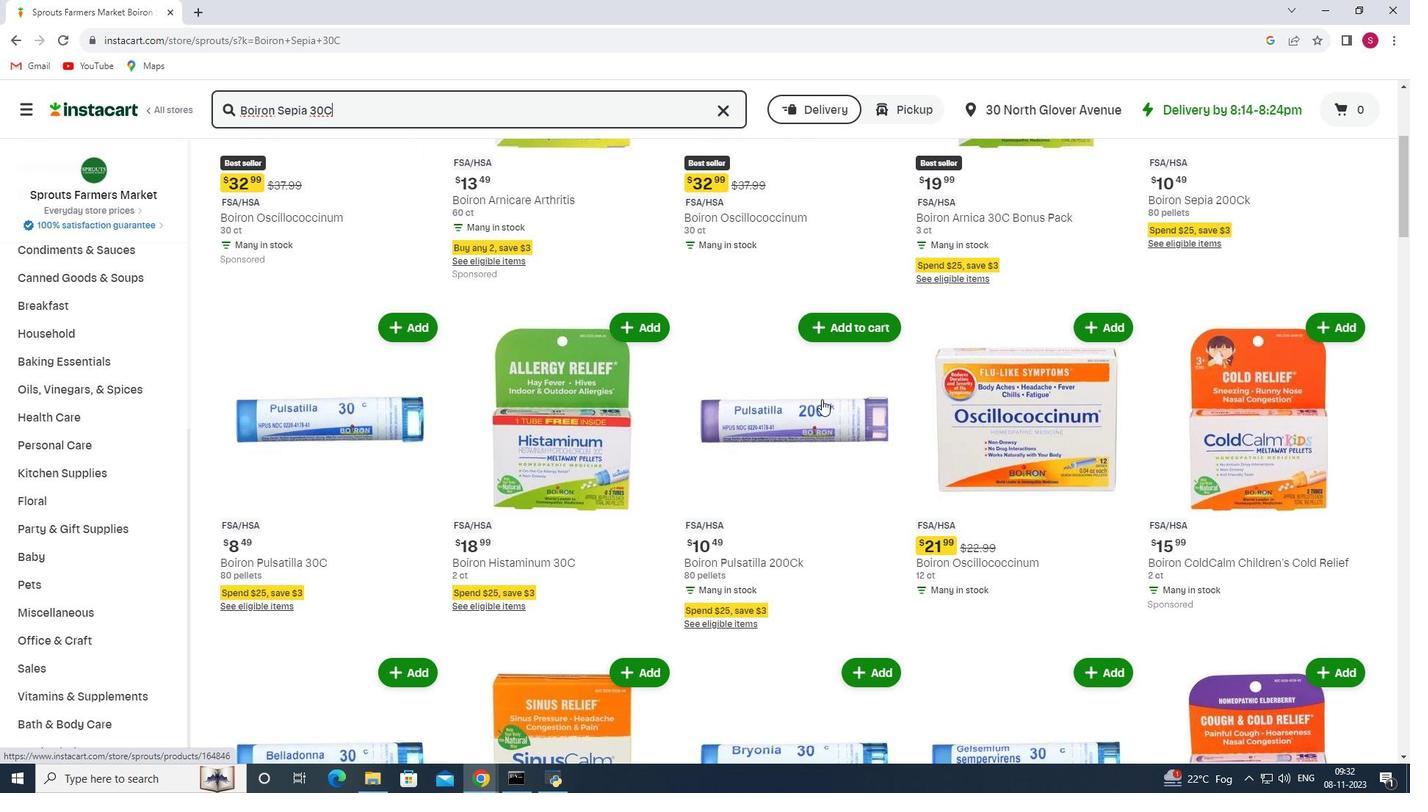 
Action: Mouse moved to (819, 402)
Screenshot: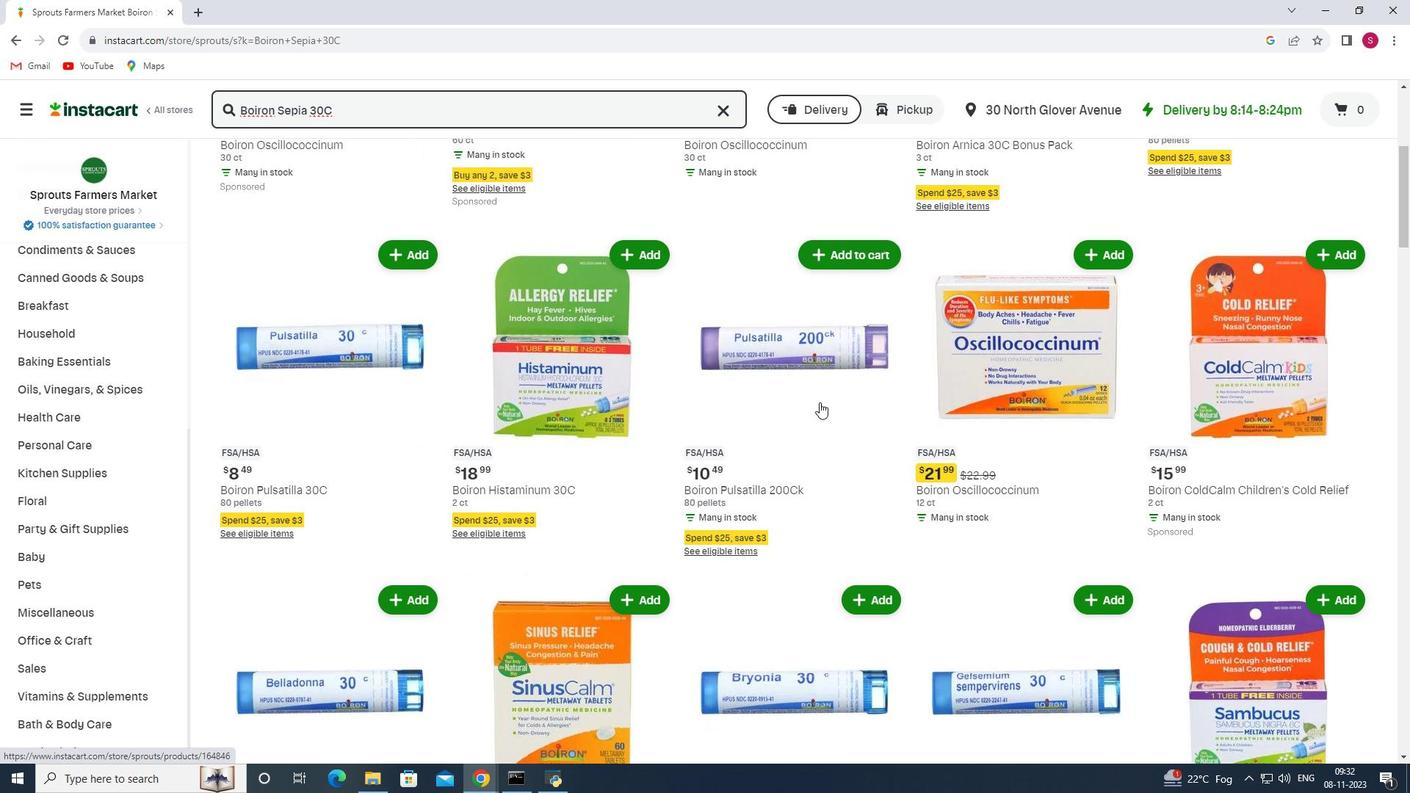 
Action: Mouse scrolled (819, 401) with delta (0, 0)
Screenshot: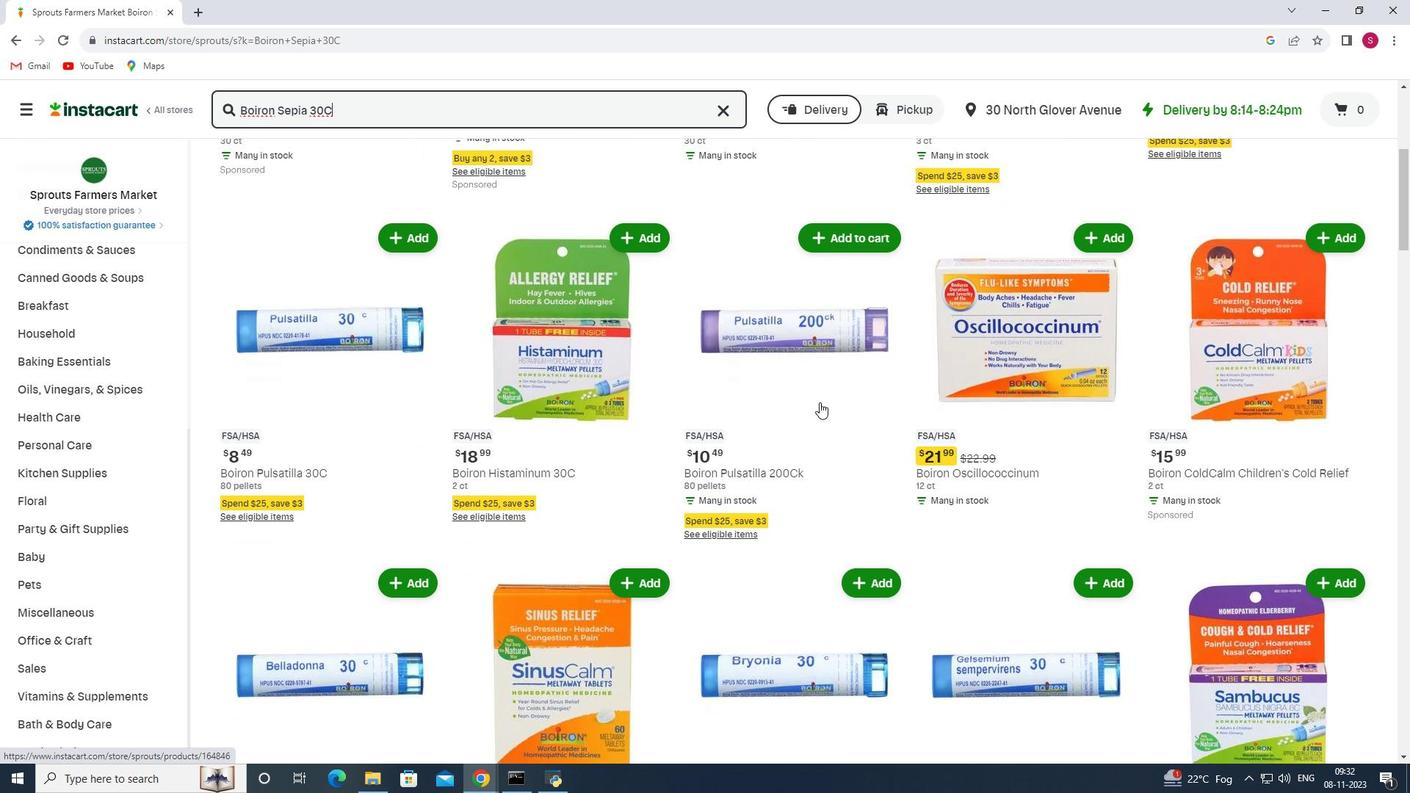 
Action: Mouse scrolled (819, 401) with delta (0, 0)
Screenshot: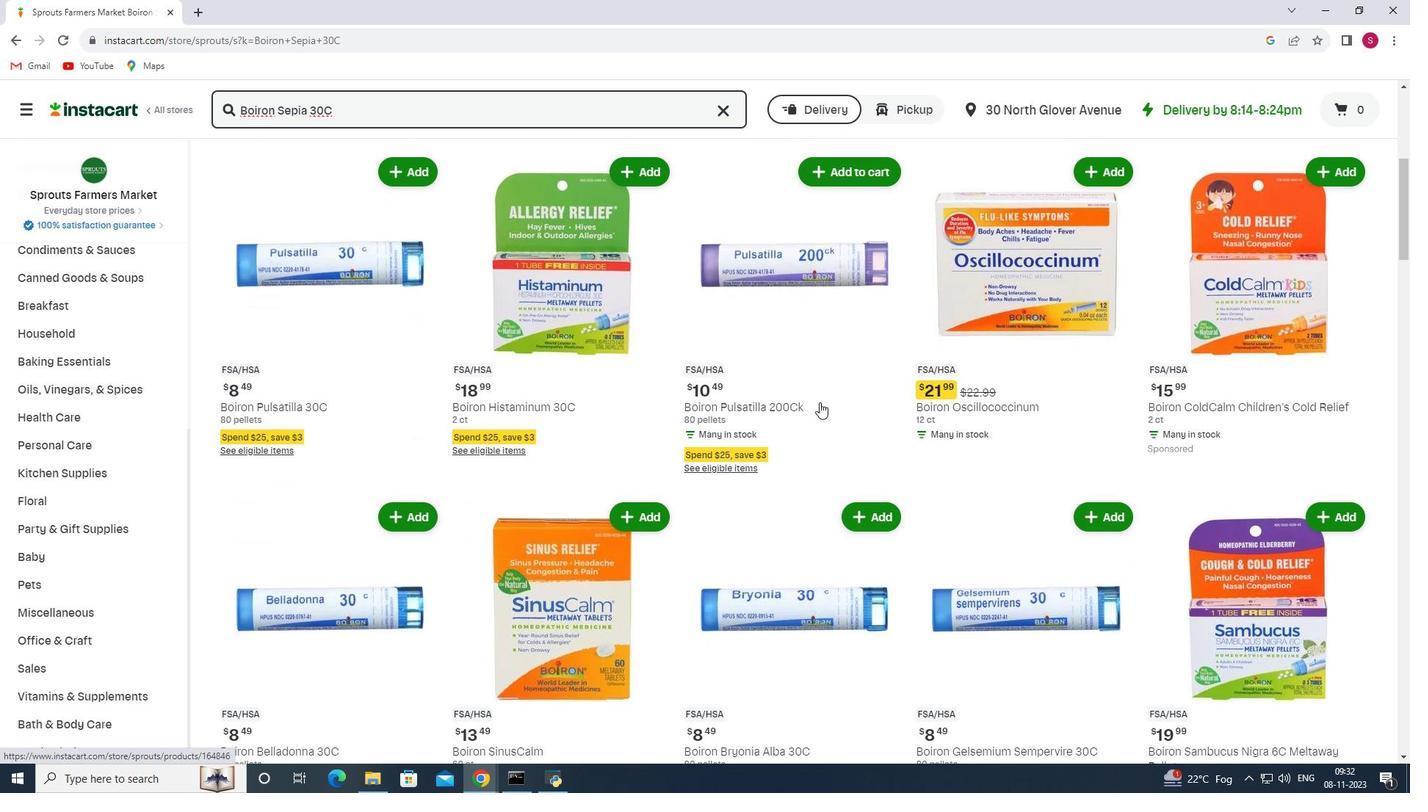 
Action: Mouse scrolled (819, 401) with delta (0, 0)
Screenshot: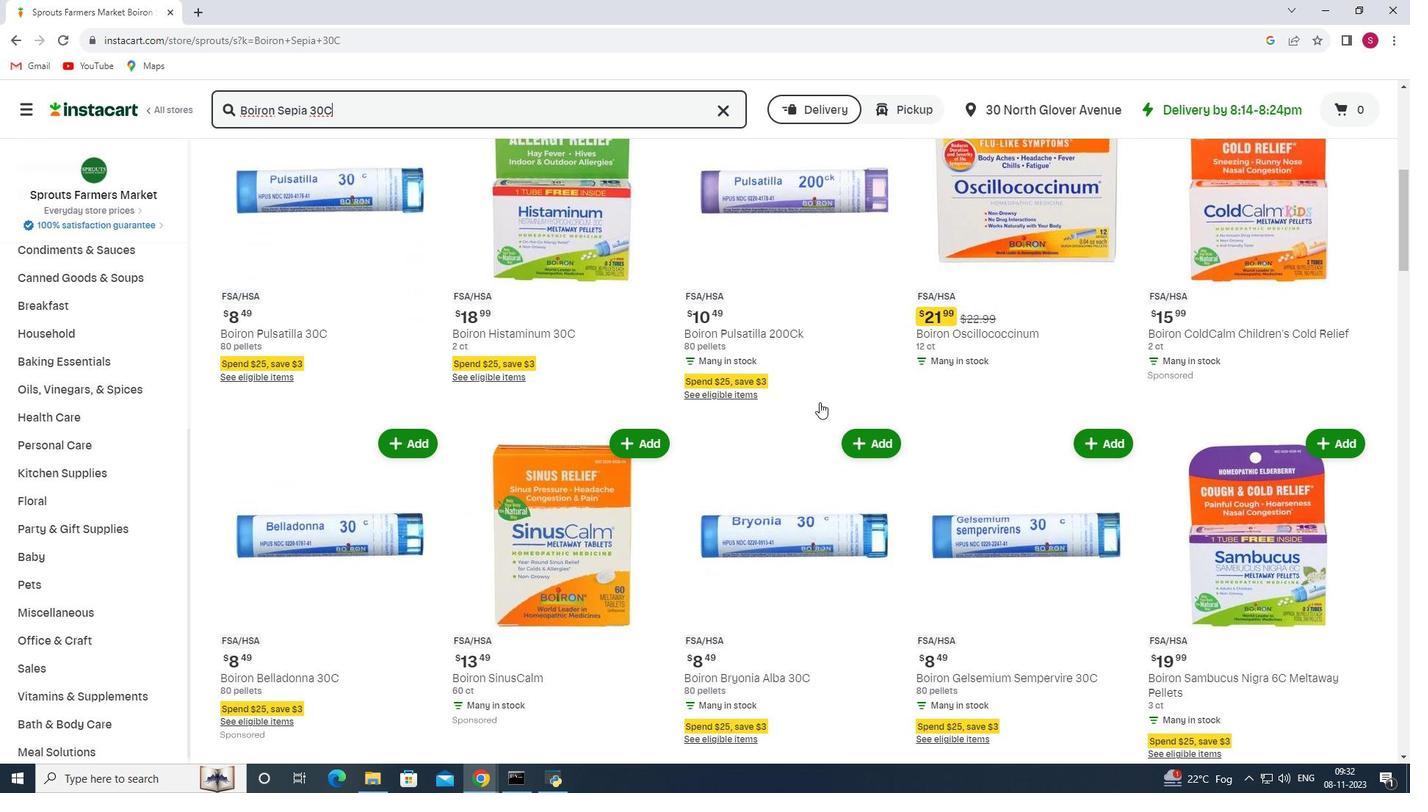 
Action: Mouse moved to (819, 403)
Screenshot: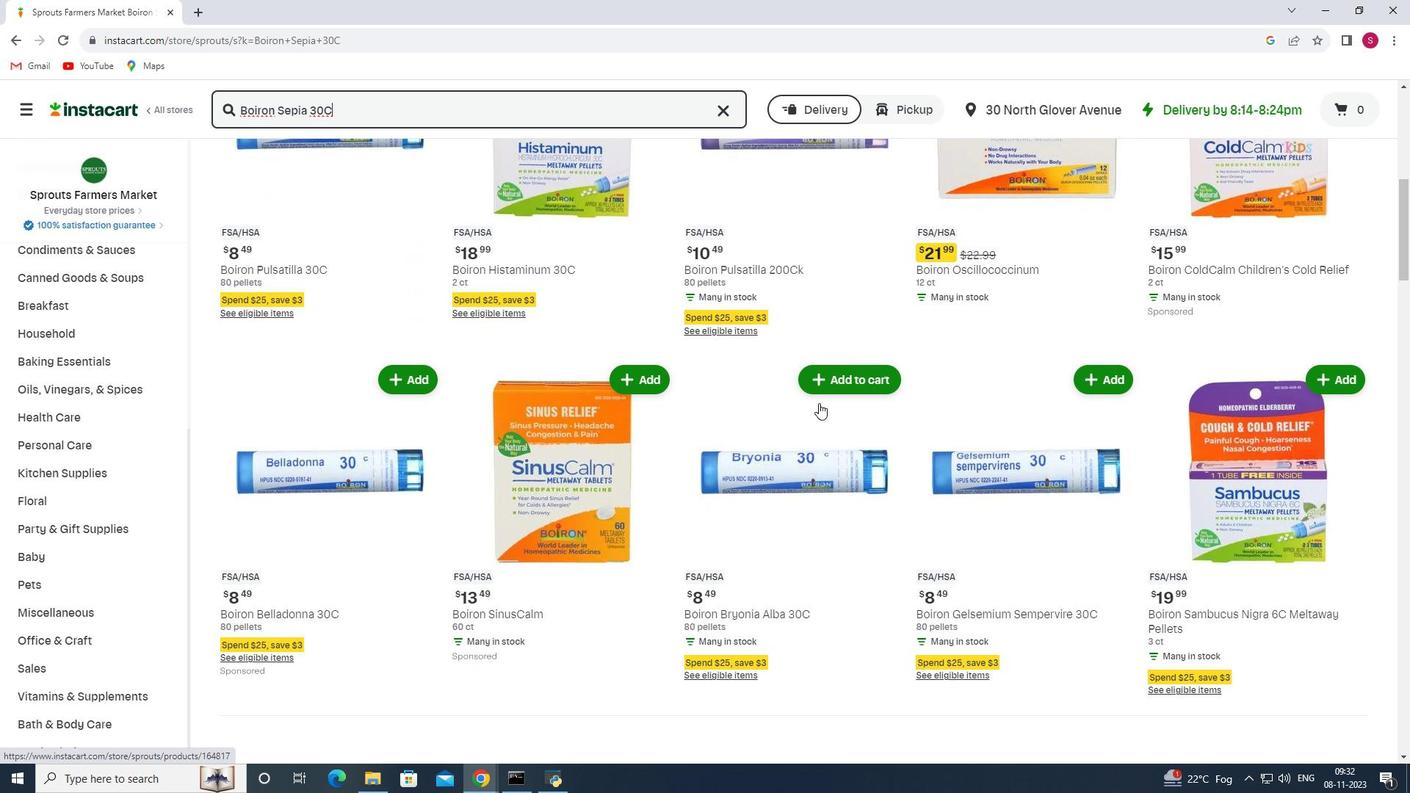 
Action: Mouse scrolled (819, 402) with delta (0, 0)
Screenshot: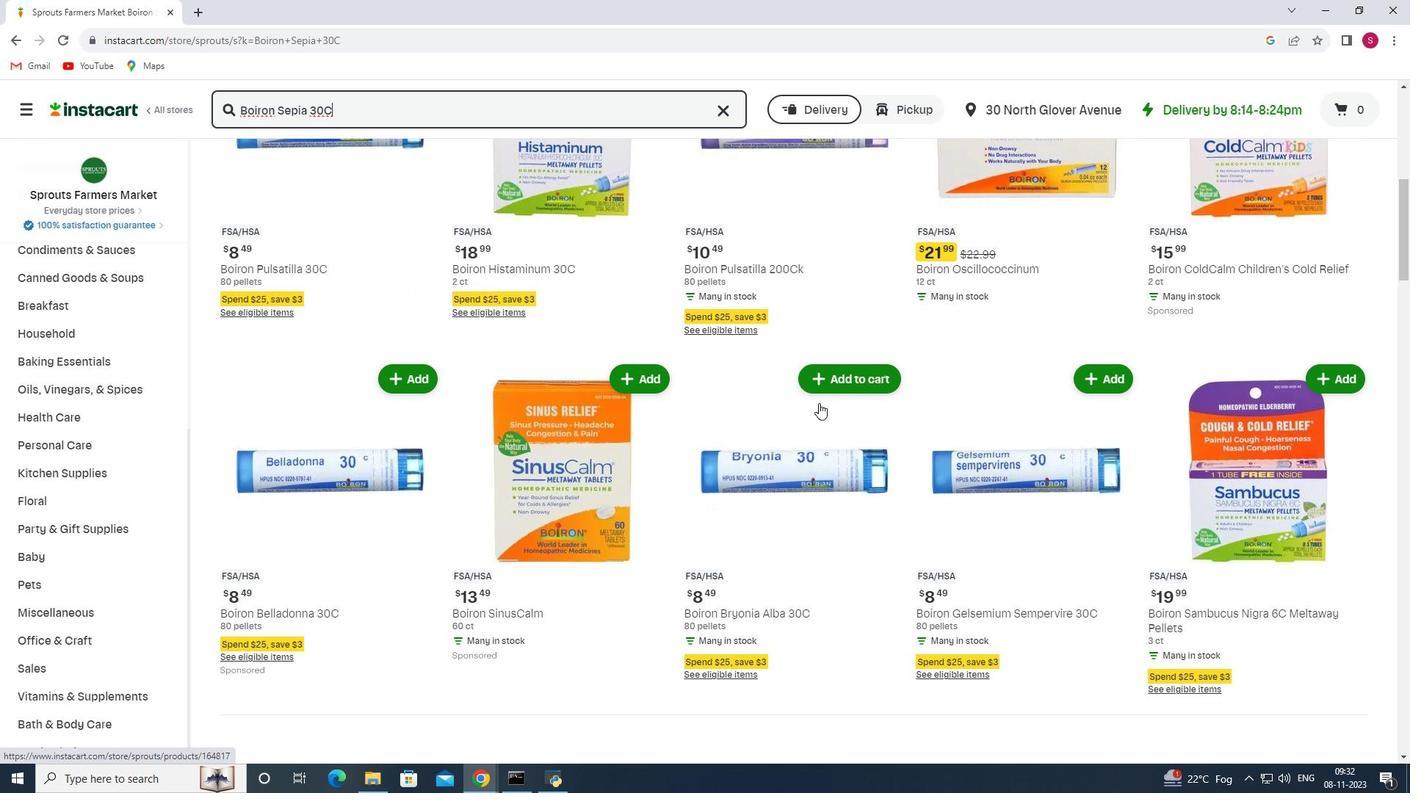 
Action: Mouse scrolled (819, 402) with delta (0, 0)
Screenshot: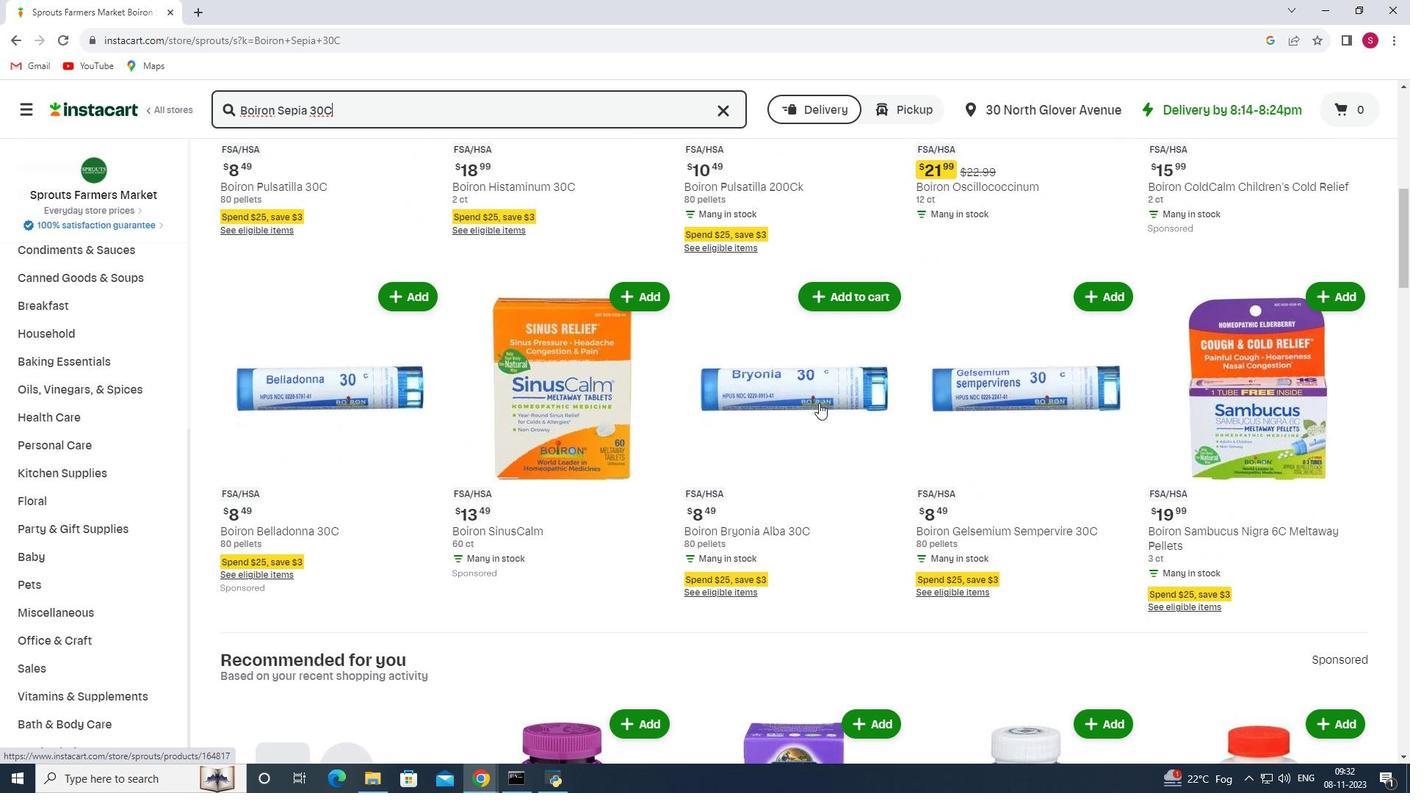 
Action: Mouse scrolled (819, 402) with delta (0, 0)
Screenshot: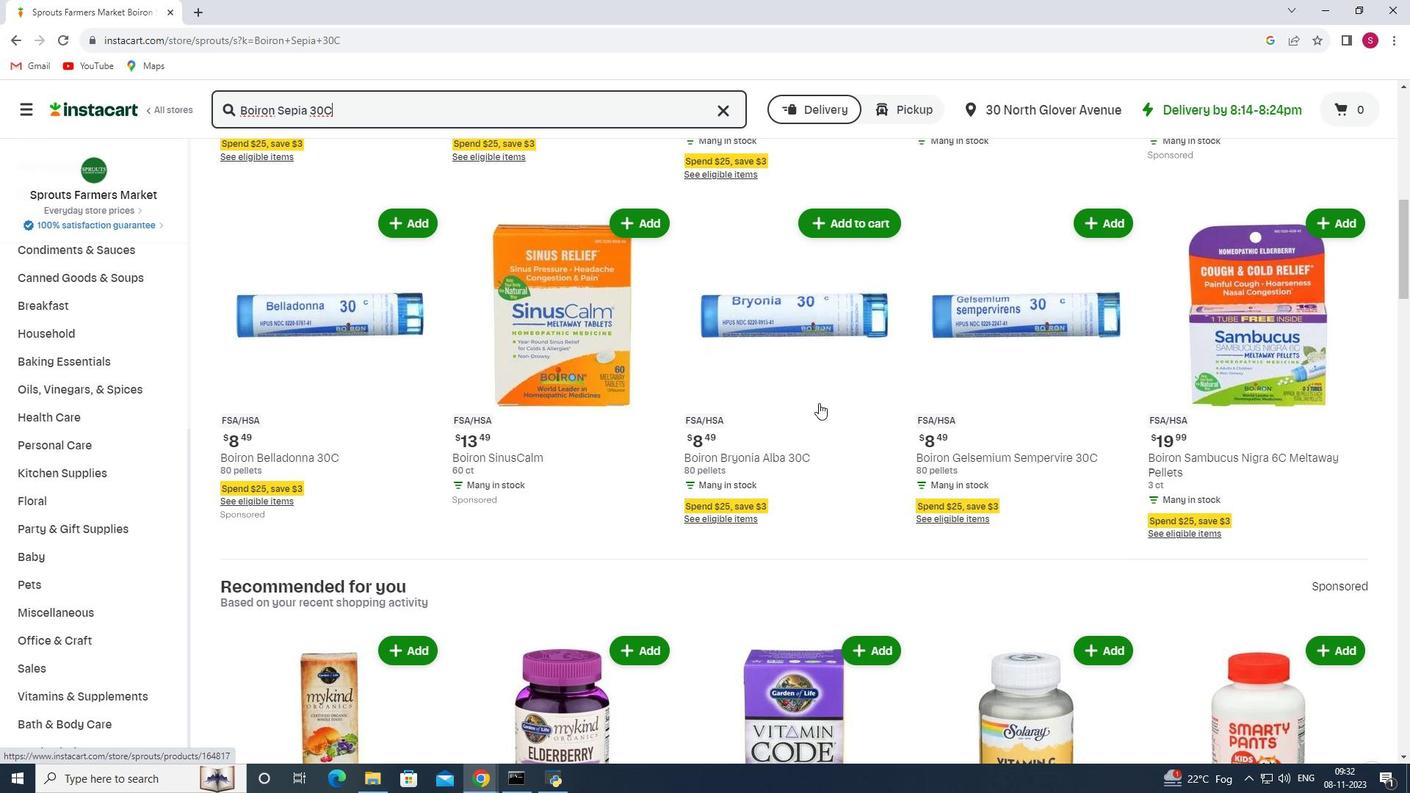 
Action: Mouse moved to (819, 403)
Screenshot: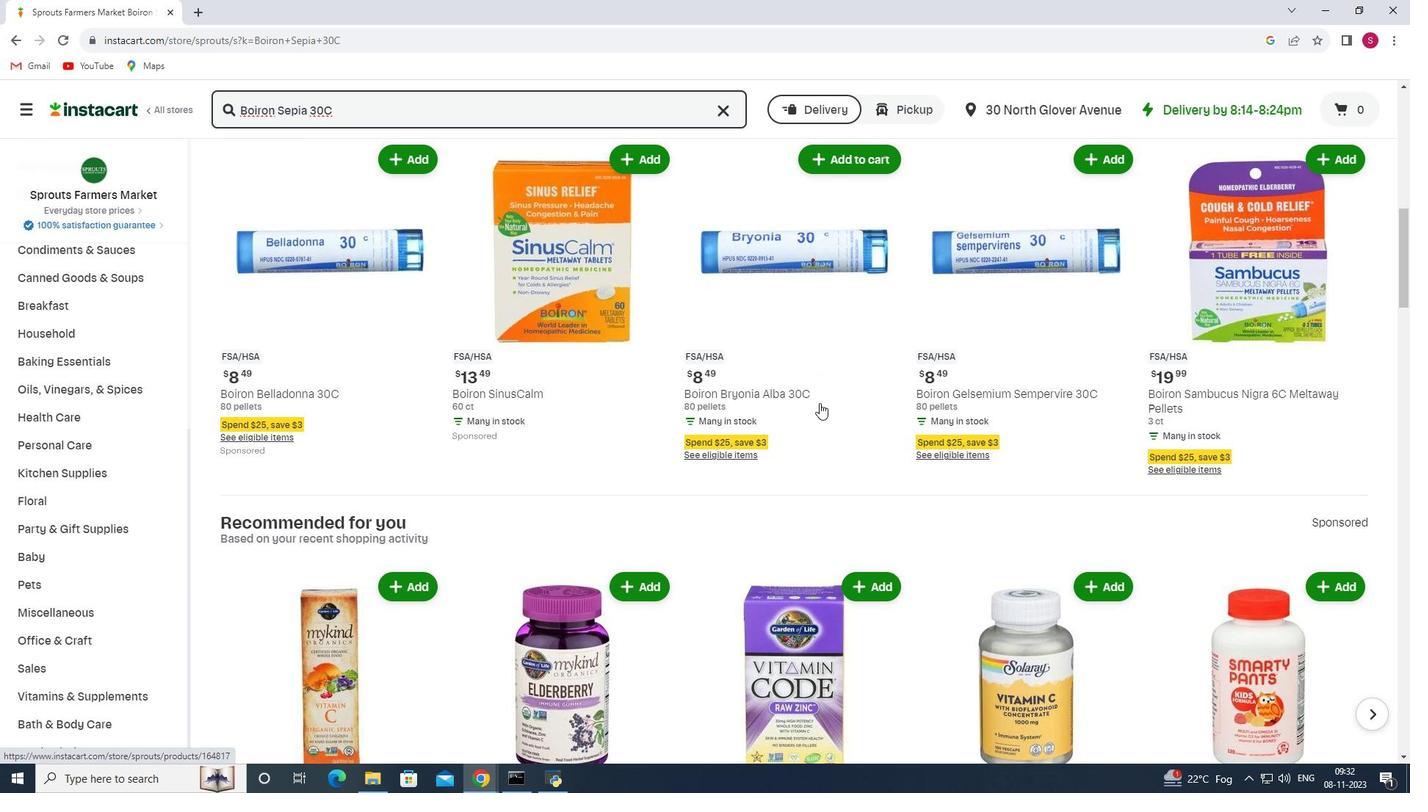 
Action: Mouse scrolled (819, 402) with delta (0, 0)
Screenshot: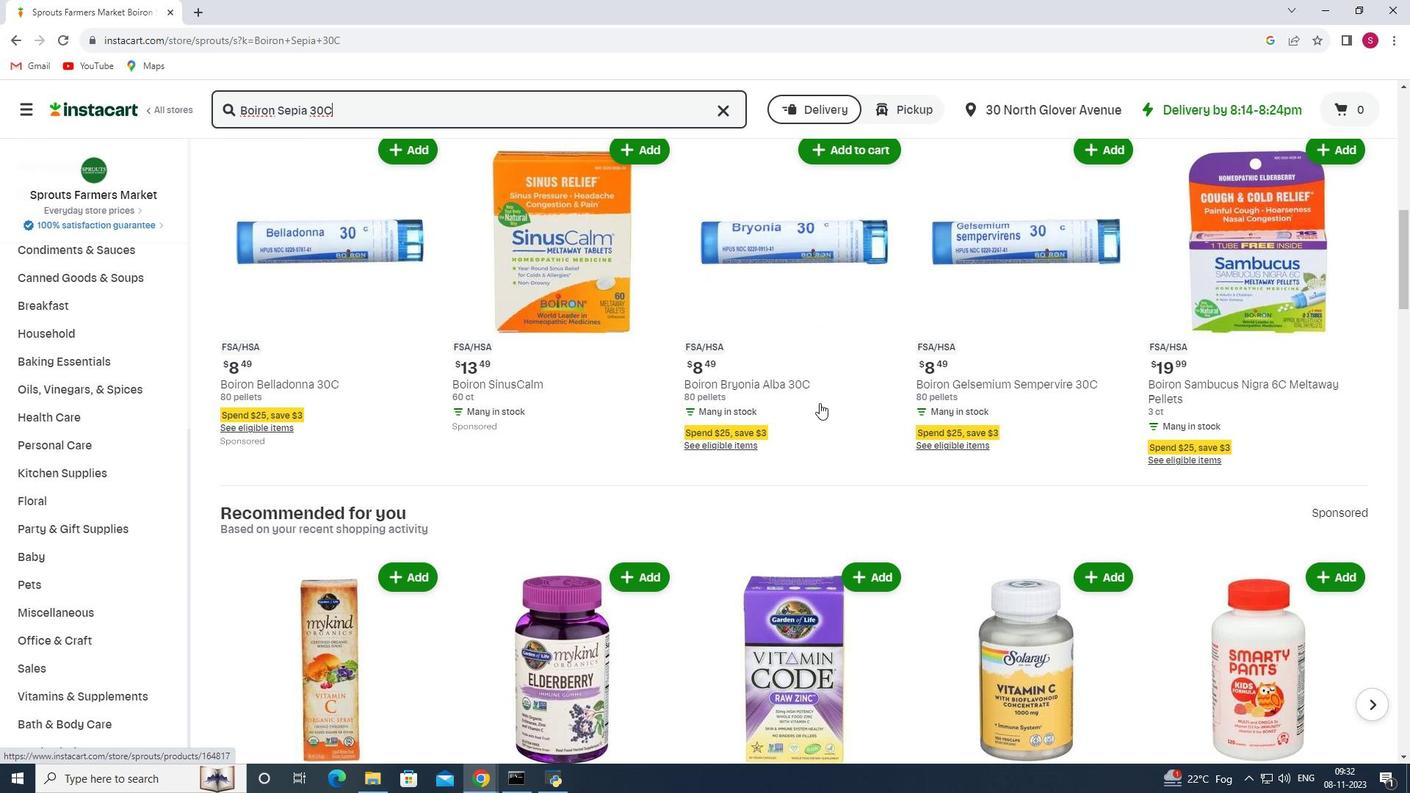 
Action: Mouse scrolled (819, 402) with delta (0, 0)
Screenshot: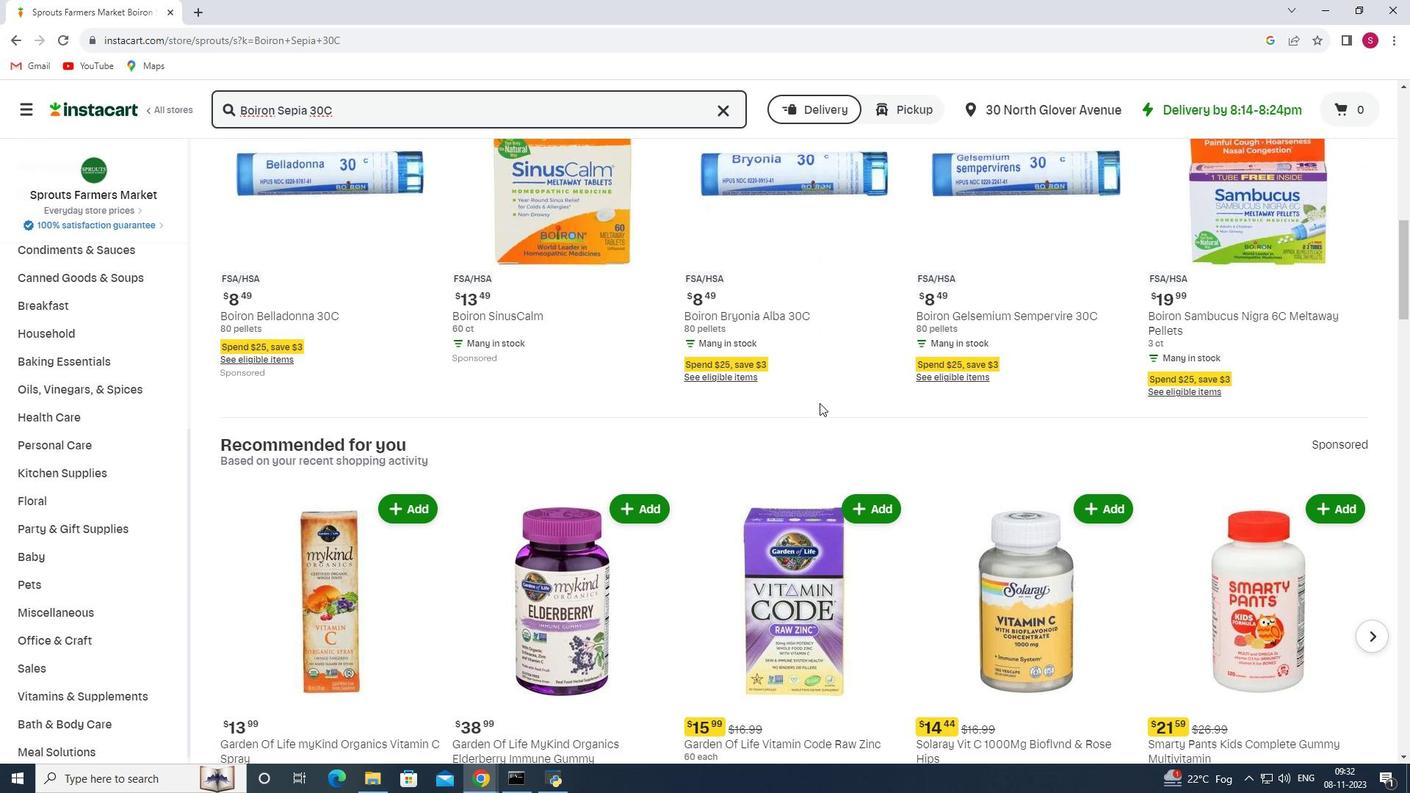 
Action: Mouse scrolled (819, 402) with delta (0, 0)
Screenshot: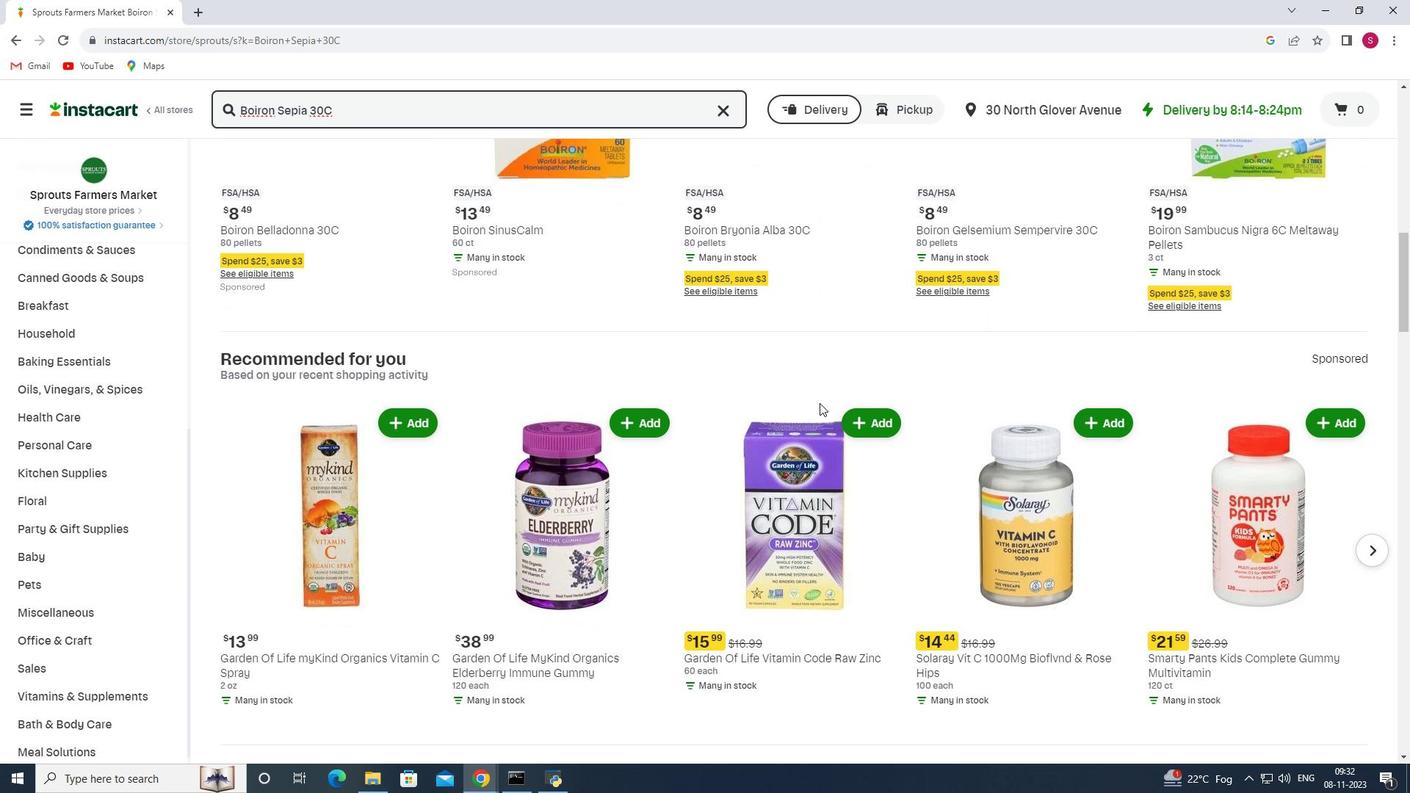
Action: Mouse scrolled (819, 402) with delta (0, 0)
Screenshot: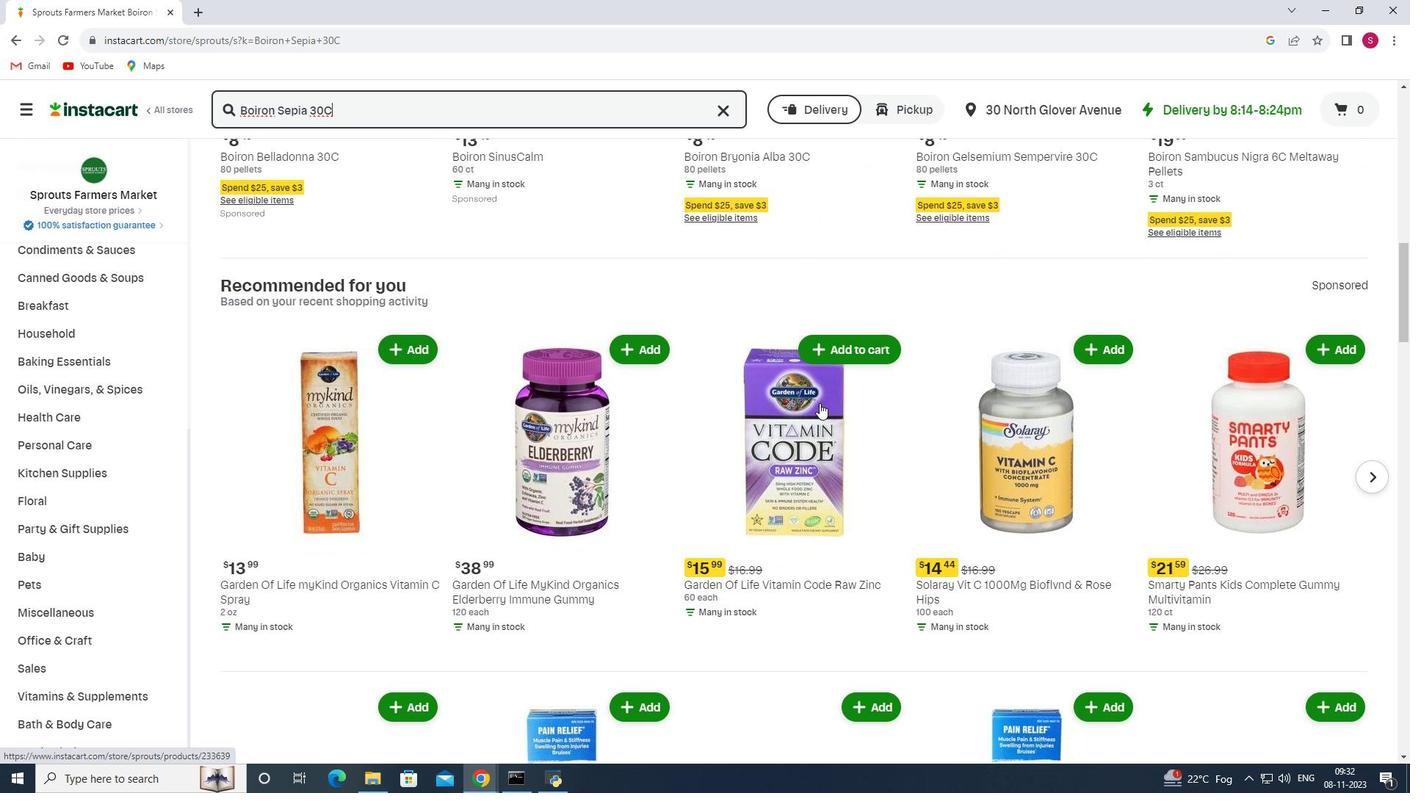 
Action: Mouse scrolled (819, 402) with delta (0, 0)
Screenshot: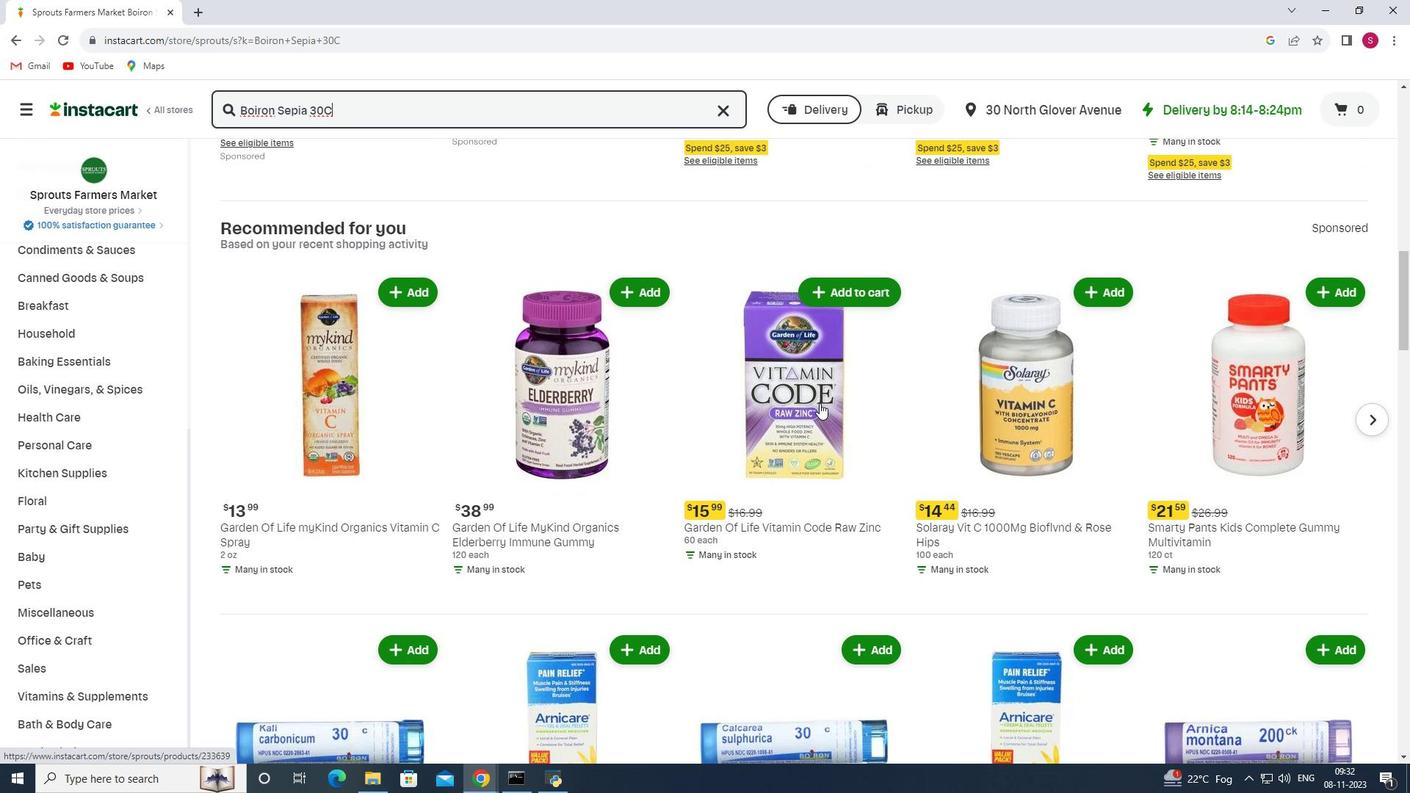 
Action: Mouse scrolled (819, 402) with delta (0, 0)
Screenshot: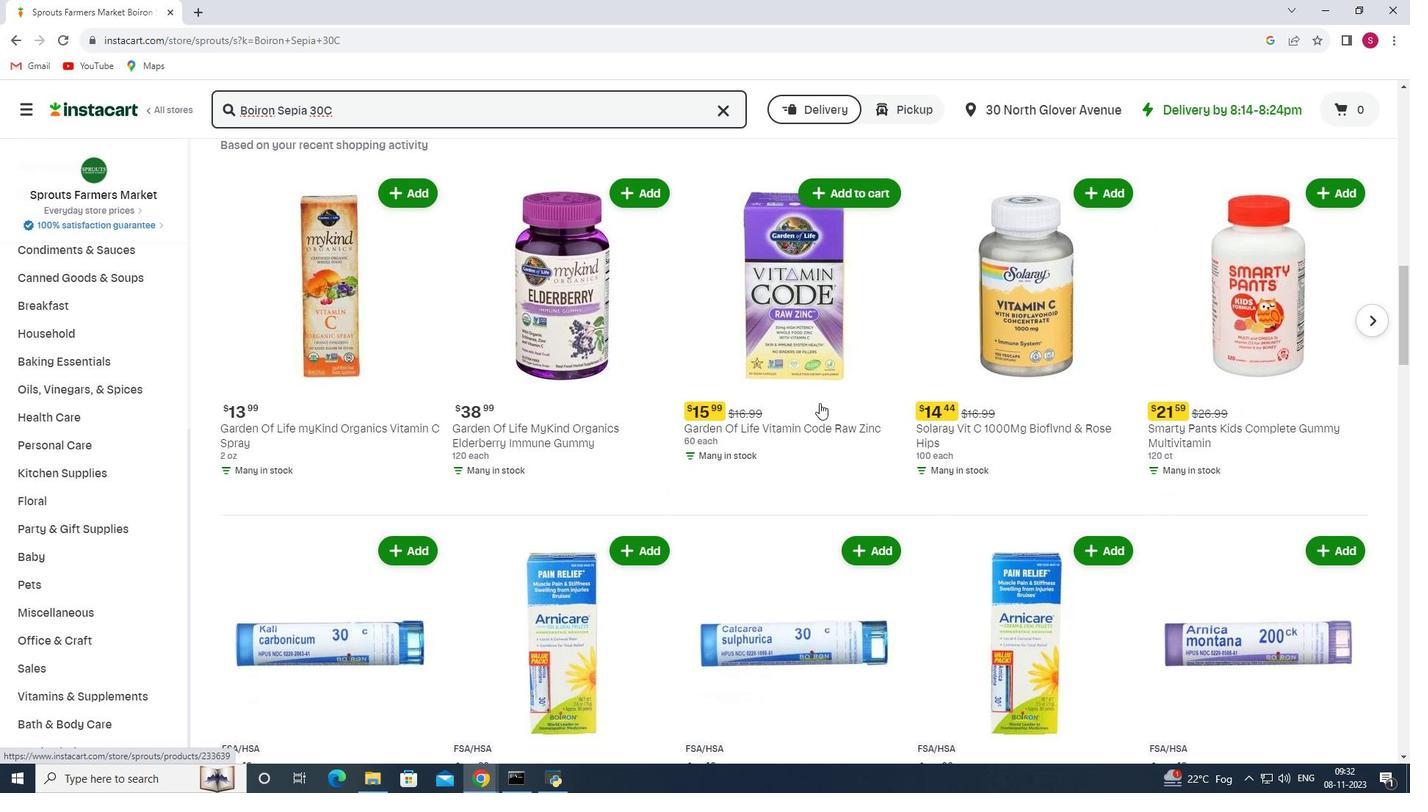 
Action: Mouse scrolled (819, 402) with delta (0, 0)
Screenshot: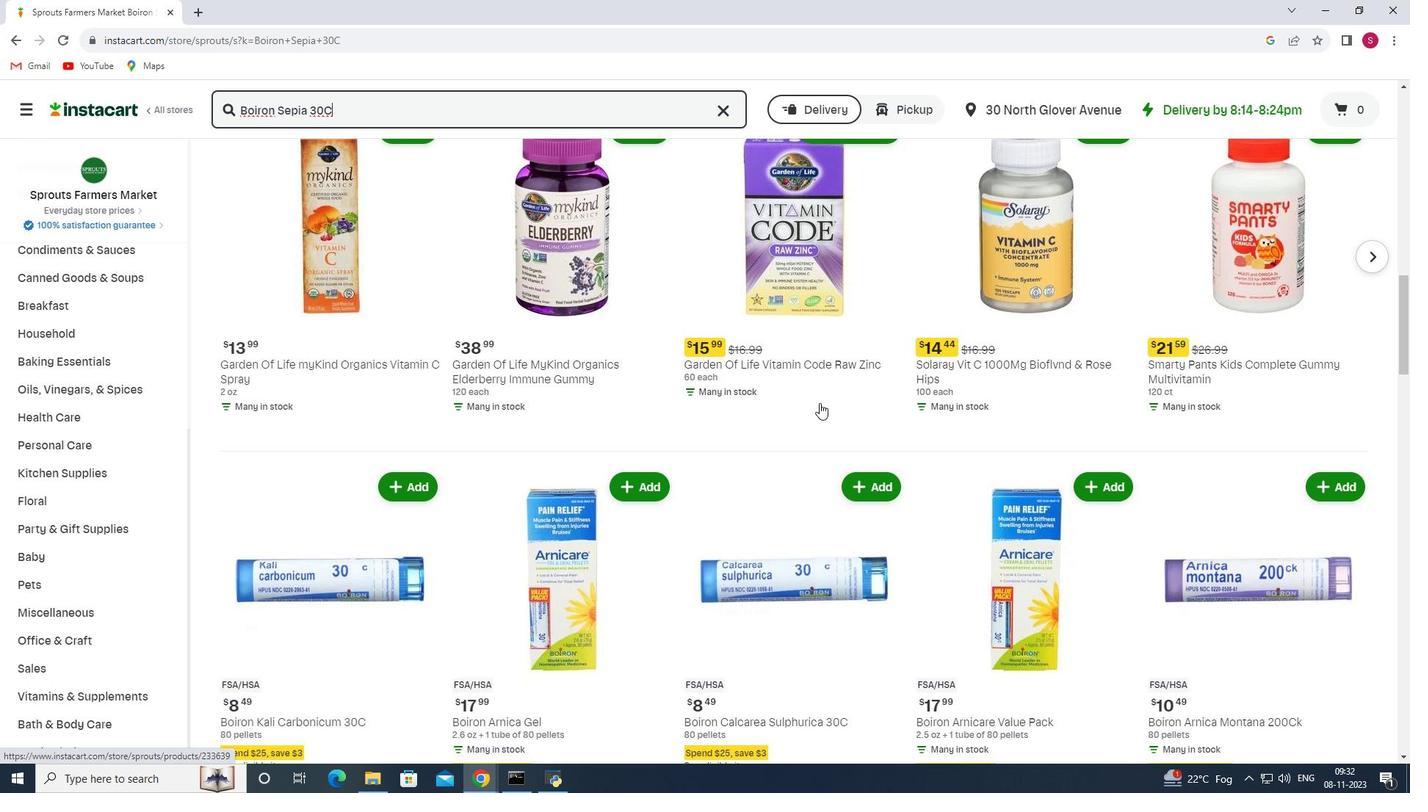 
Action: Mouse moved to (820, 404)
Screenshot: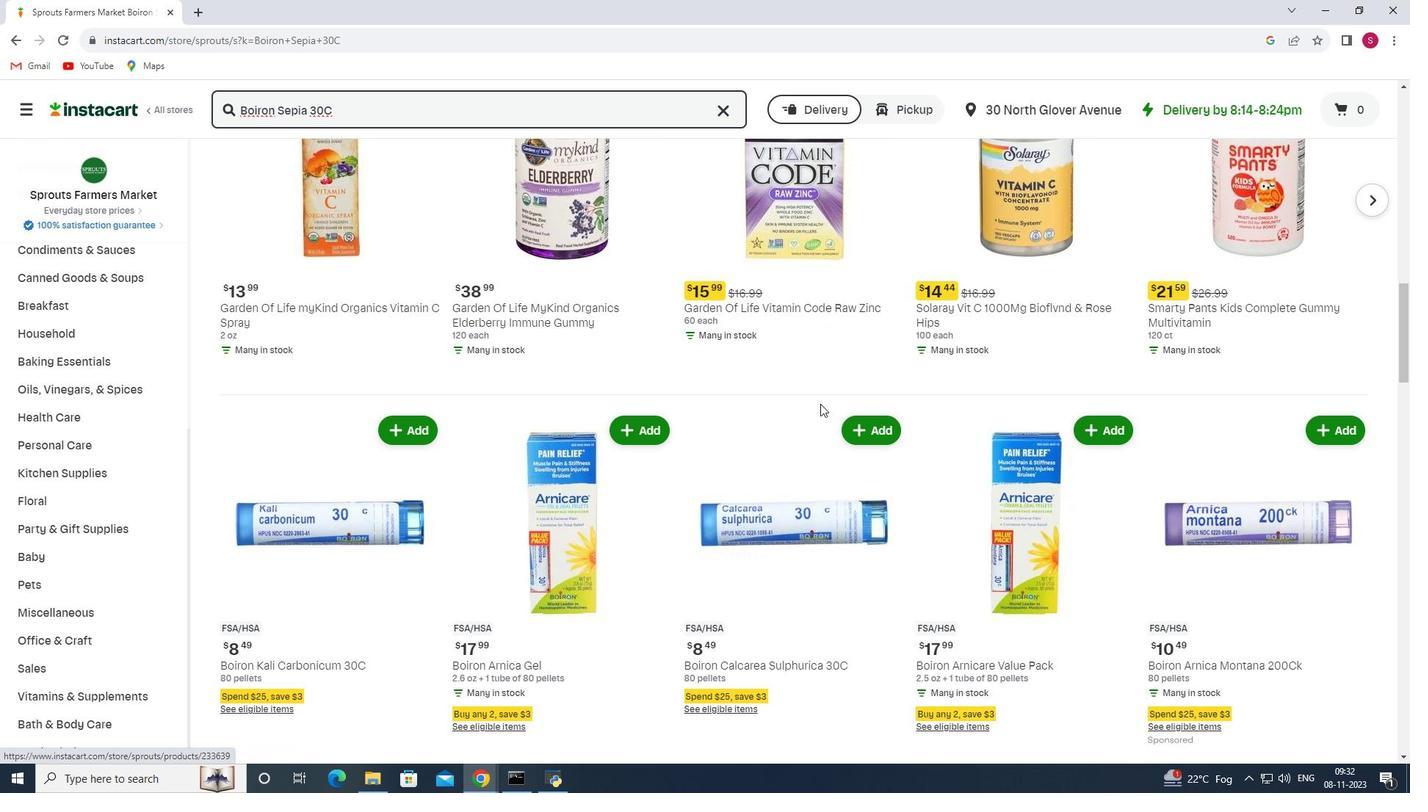 
Action: Mouse scrolled (820, 403) with delta (0, 0)
Screenshot: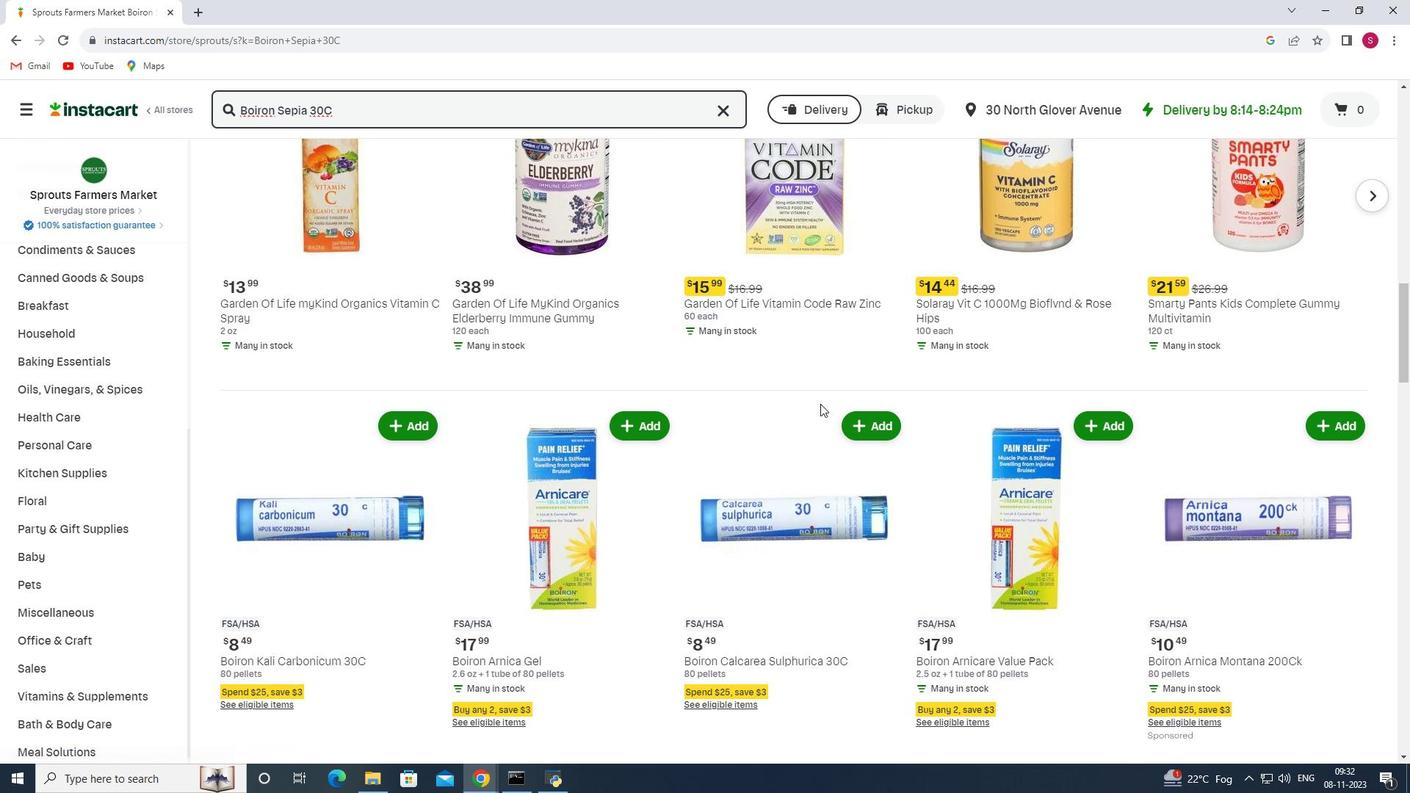 
Action: Mouse scrolled (820, 403) with delta (0, 0)
Screenshot: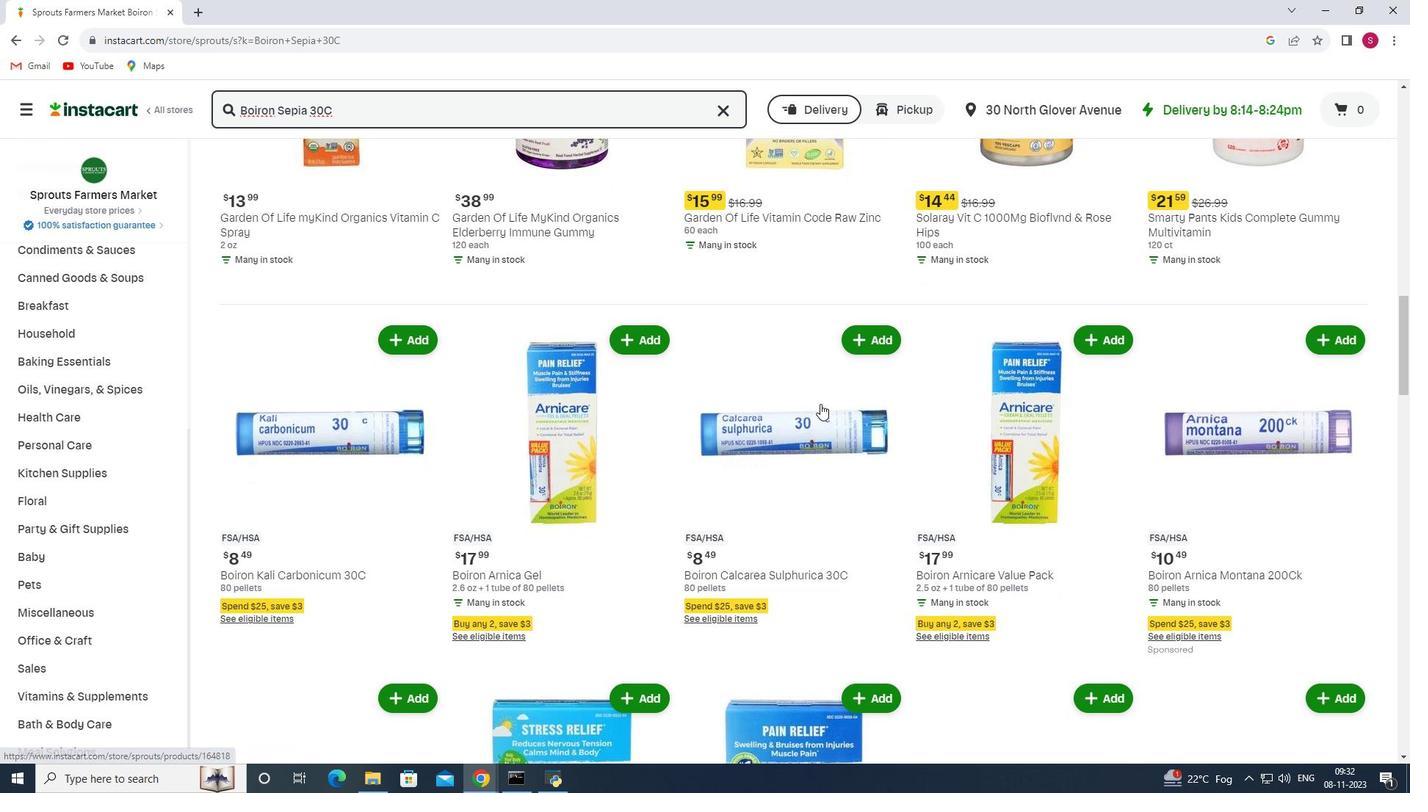 
Action: Mouse moved to (820, 404)
Screenshot: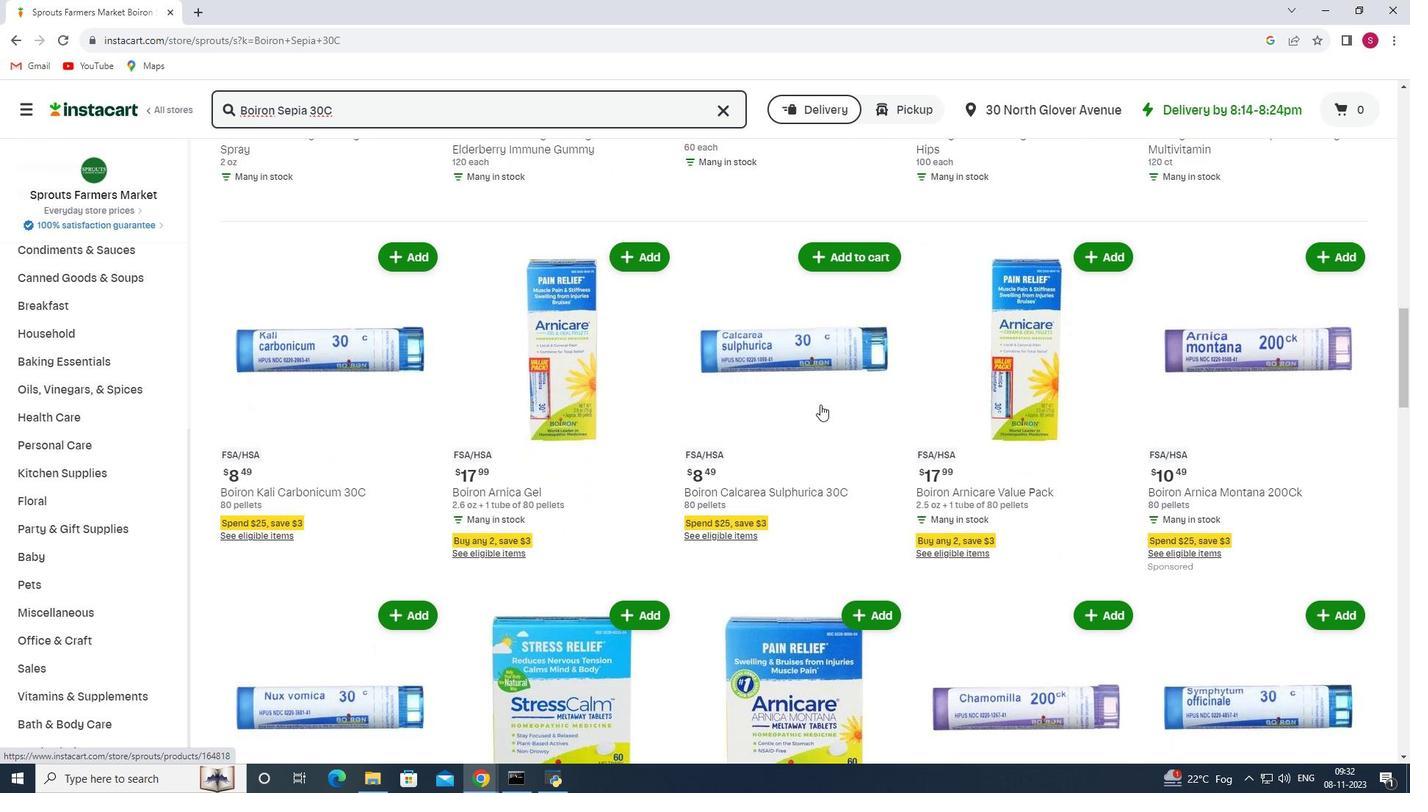 
Action: Mouse scrolled (820, 404) with delta (0, 0)
Screenshot: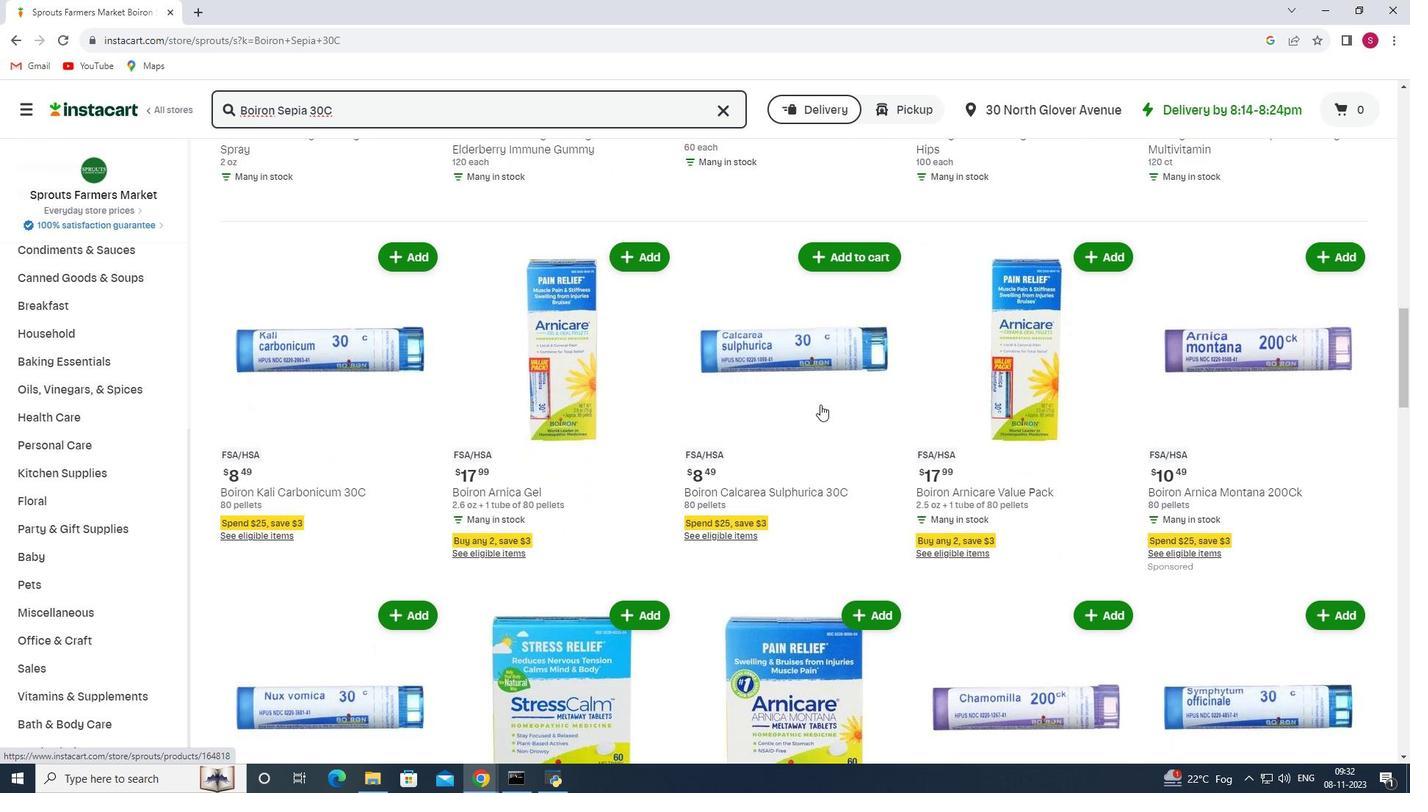 
Action: Mouse scrolled (820, 404) with delta (0, 0)
Screenshot: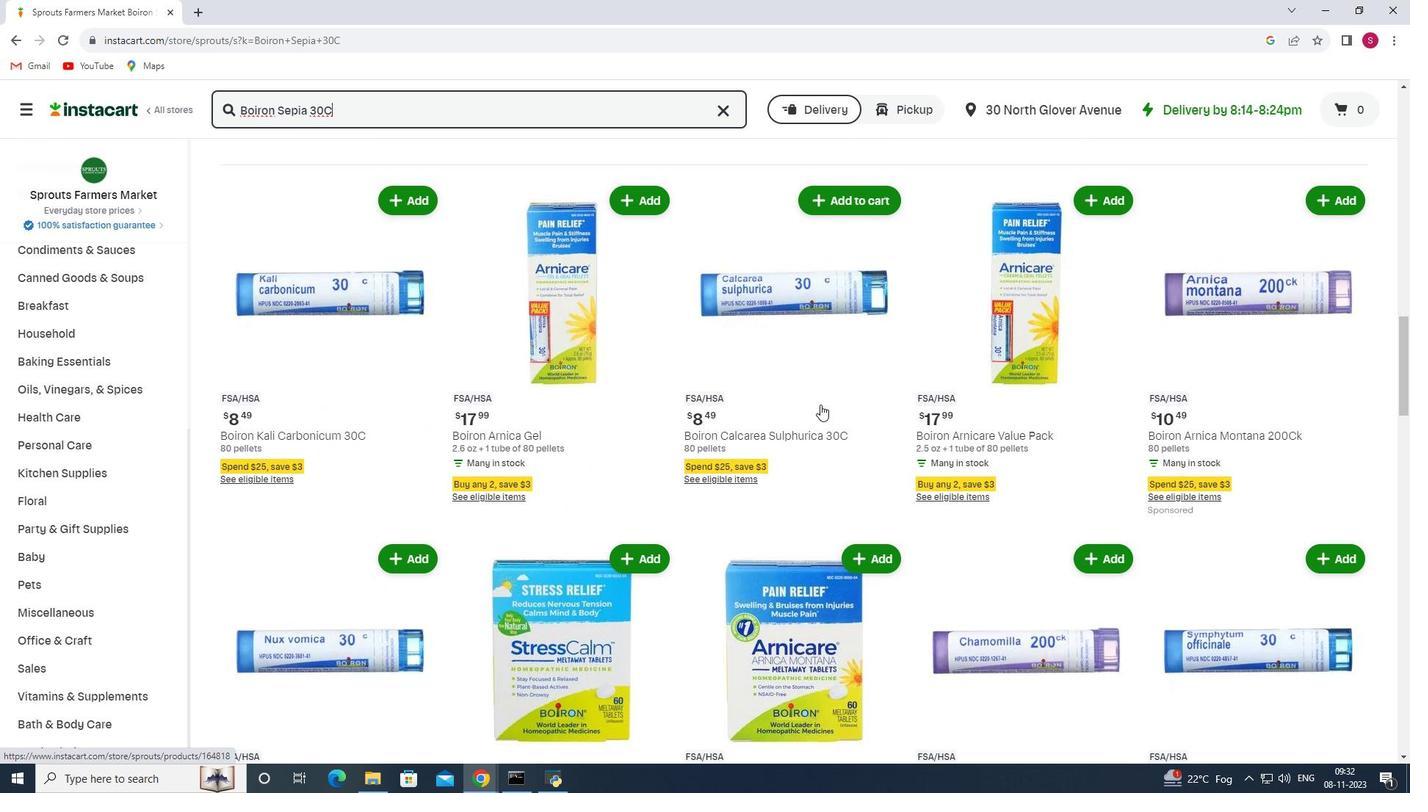 
Action: Mouse scrolled (820, 404) with delta (0, 0)
Screenshot: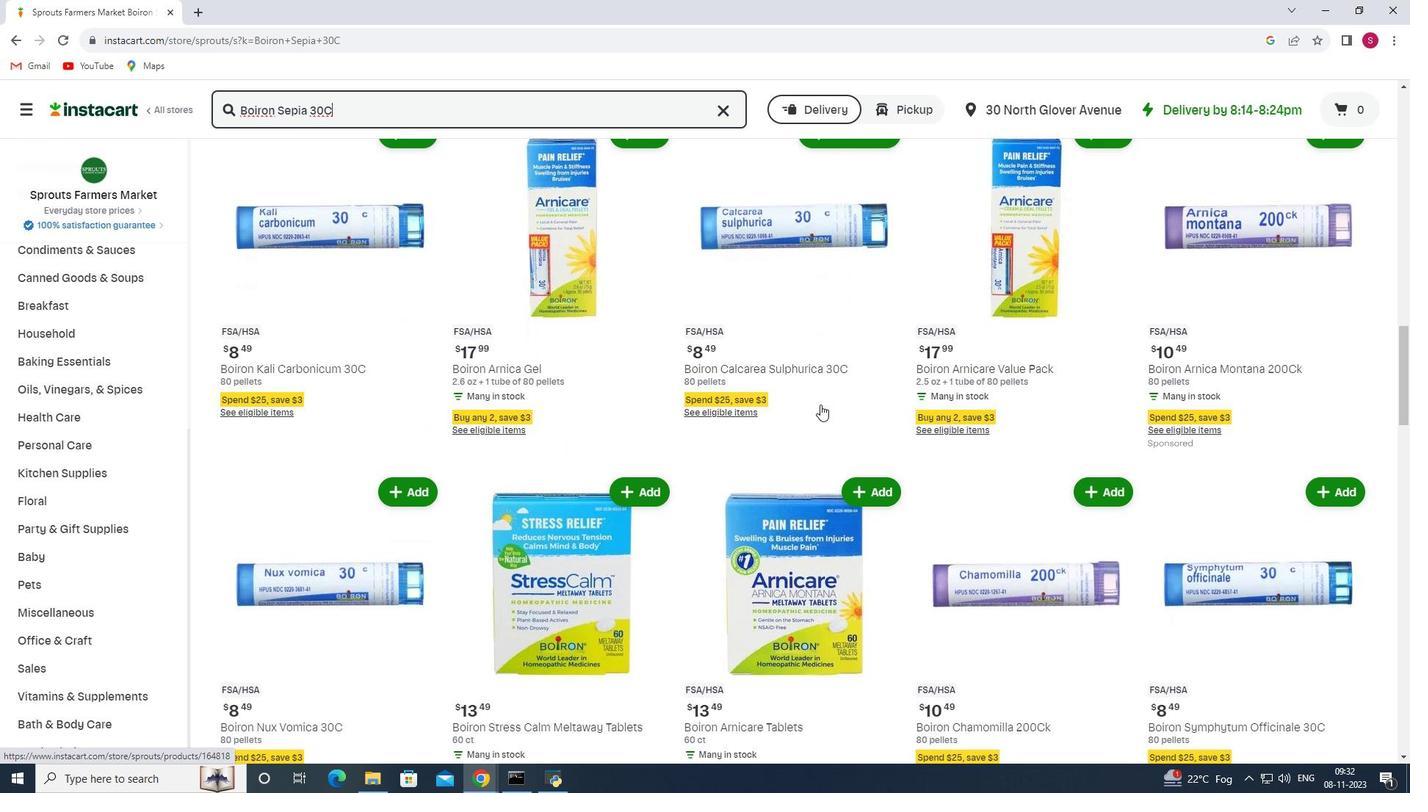 
Action: Mouse scrolled (820, 404) with delta (0, 0)
Screenshot: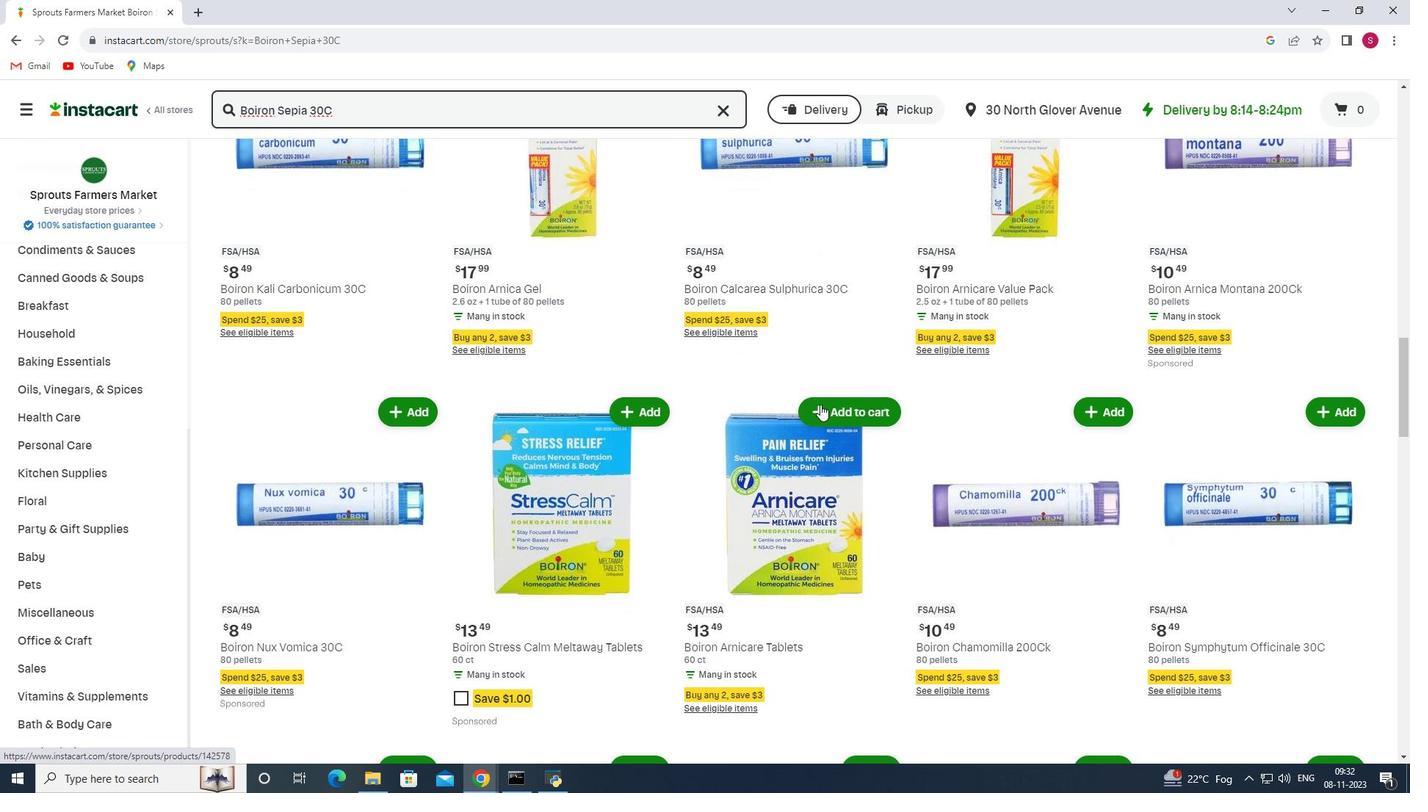 
Action: Mouse scrolled (820, 404) with delta (0, 0)
Screenshot: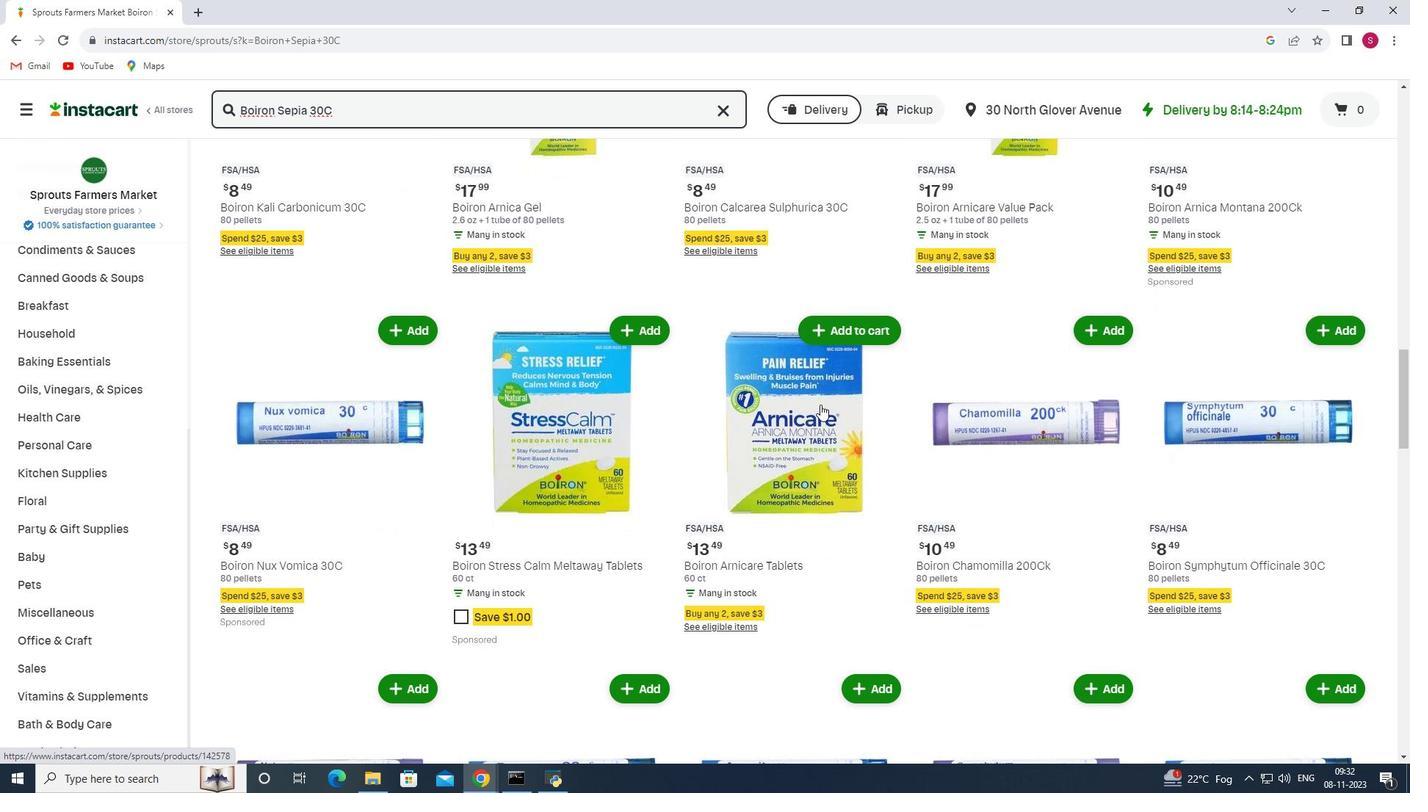 
Action: Mouse scrolled (820, 404) with delta (0, 0)
Screenshot: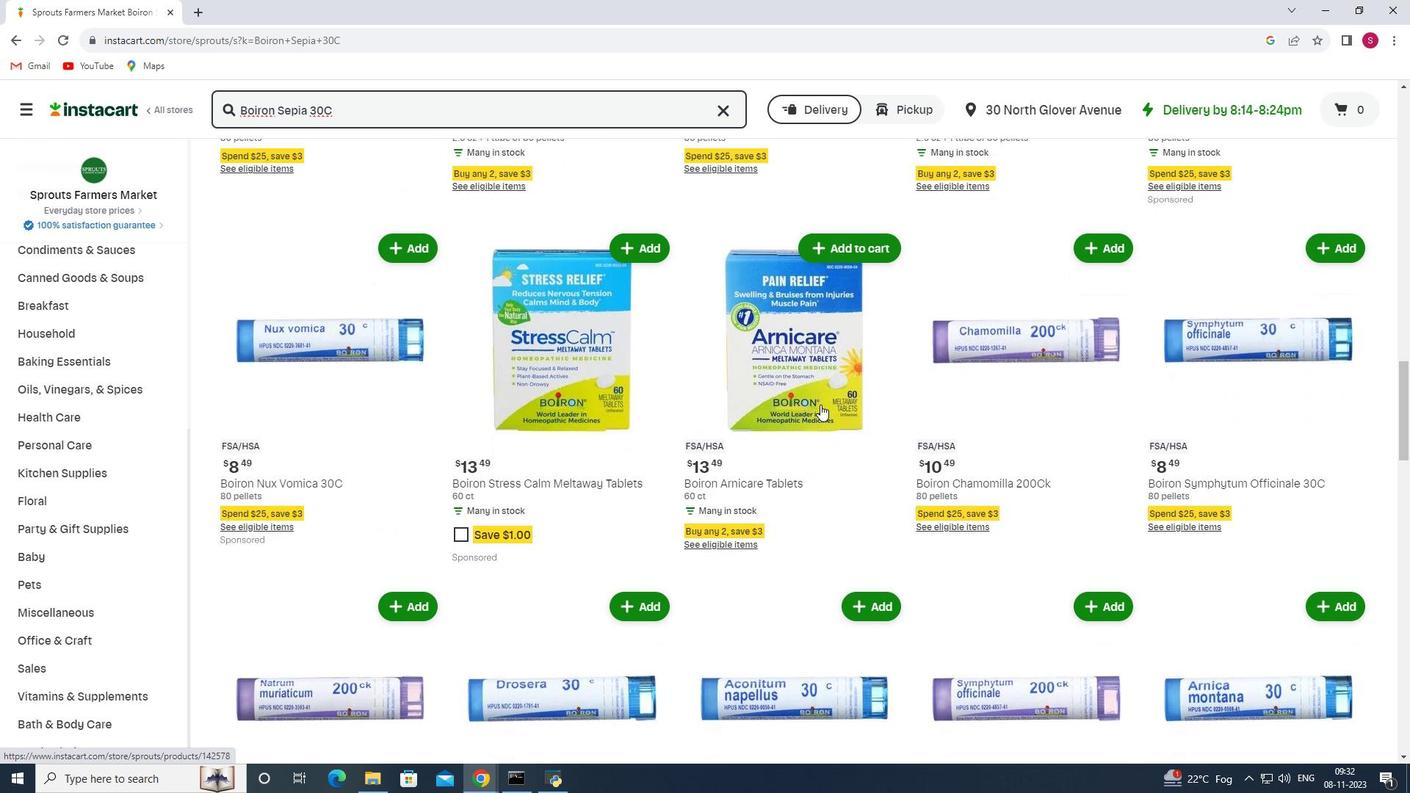 
Action: Mouse scrolled (820, 404) with delta (0, 0)
Screenshot: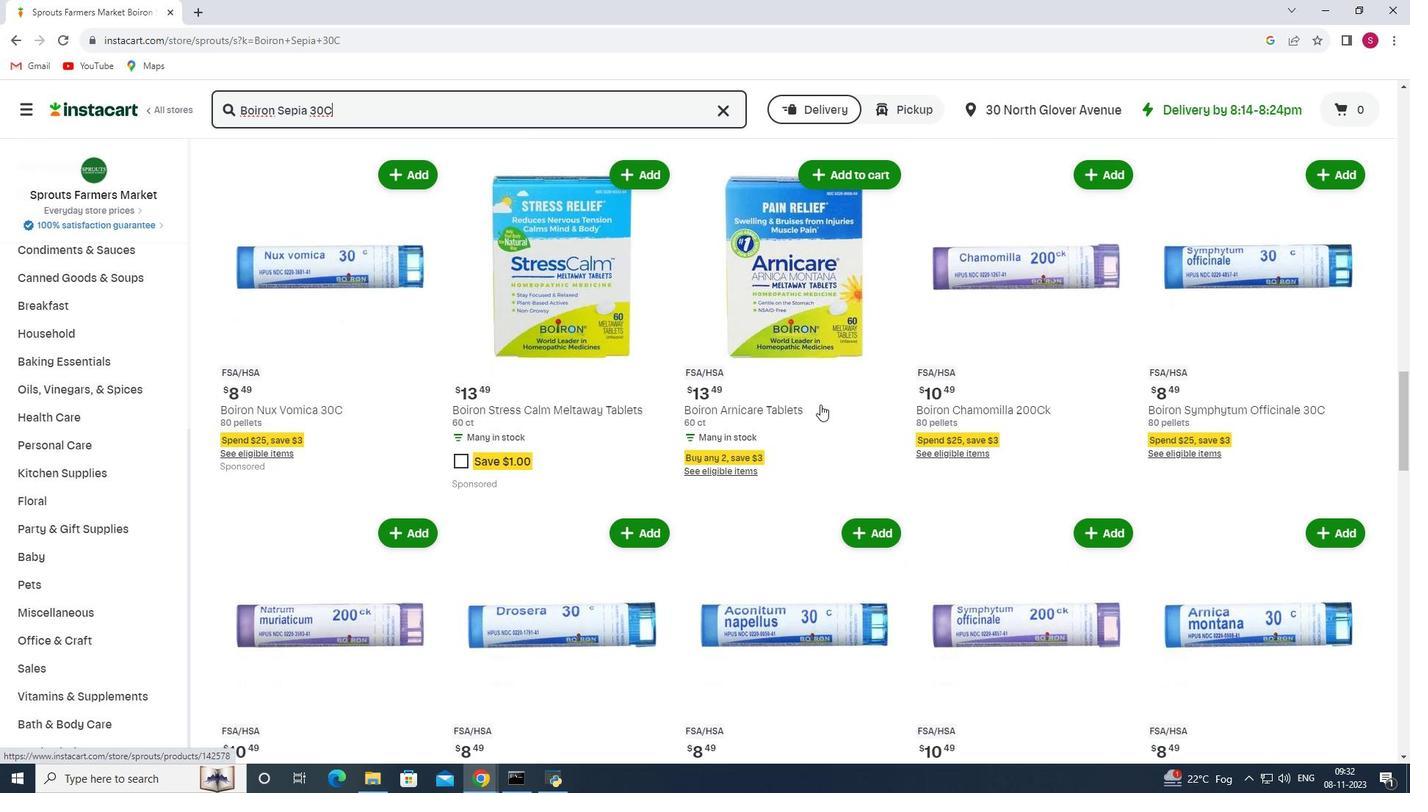 
Action: Mouse scrolled (820, 404) with delta (0, 0)
Screenshot: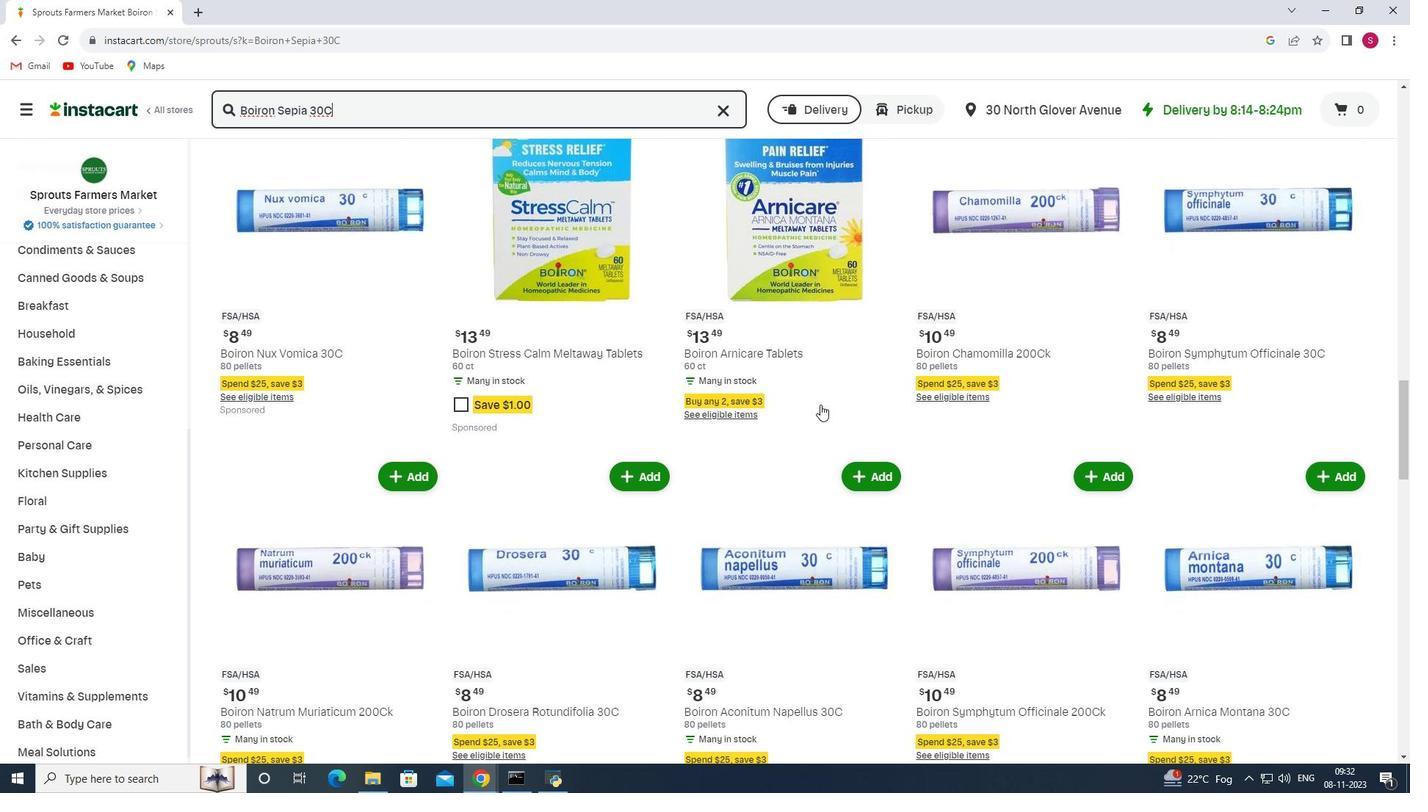 
Action: Mouse scrolled (820, 404) with delta (0, 0)
Screenshot: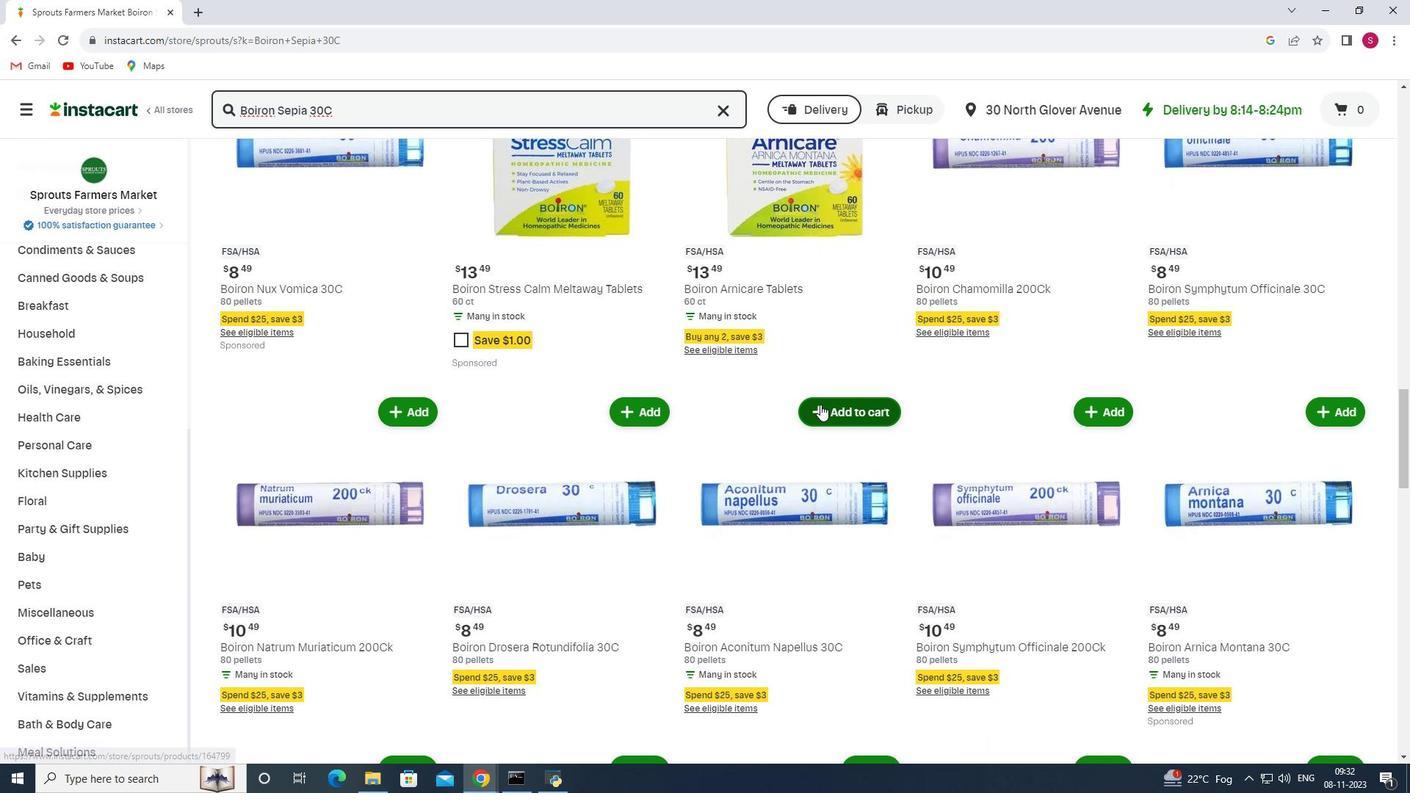 
Action: Mouse scrolled (820, 404) with delta (0, 0)
Screenshot: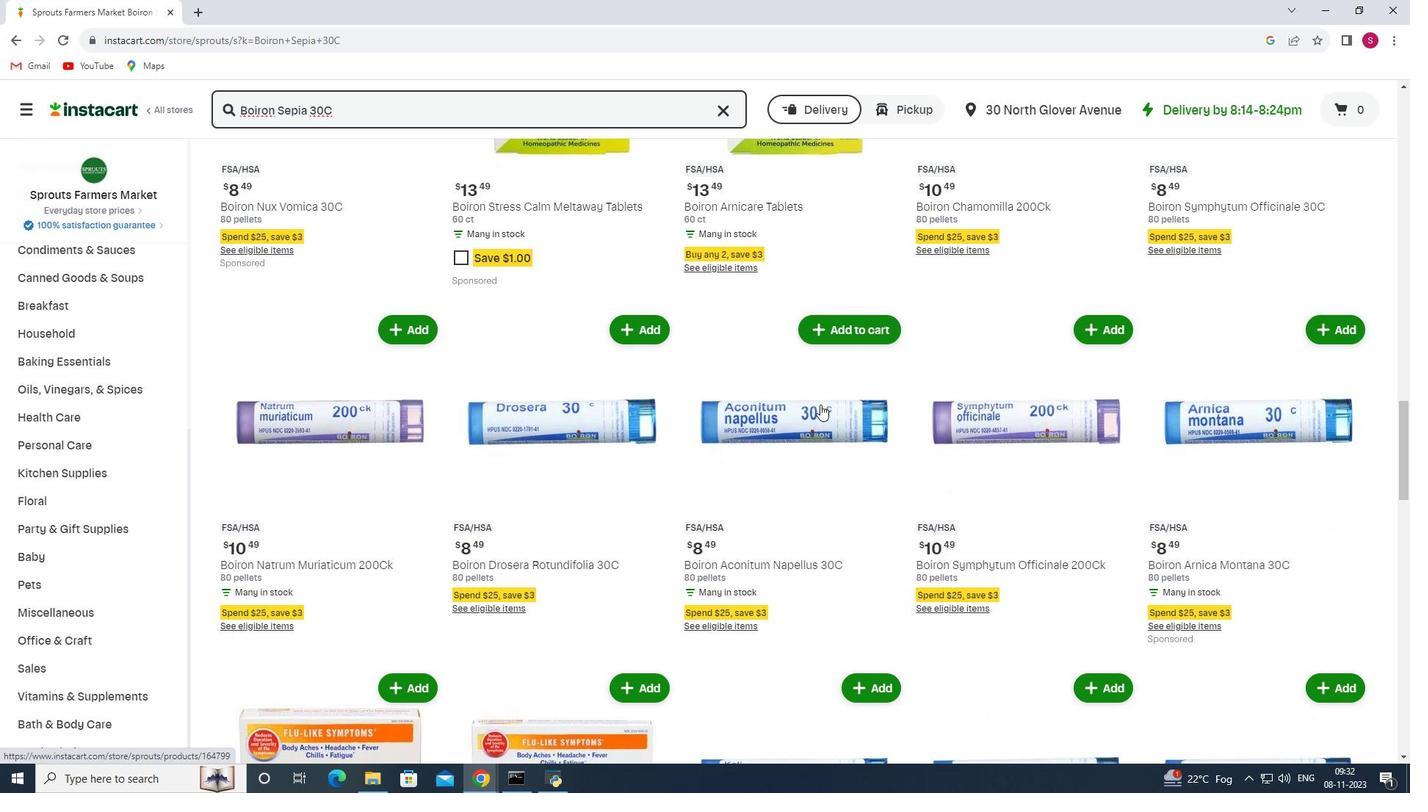 
Action: Mouse scrolled (820, 404) with delta (0, 0)
Screenshot: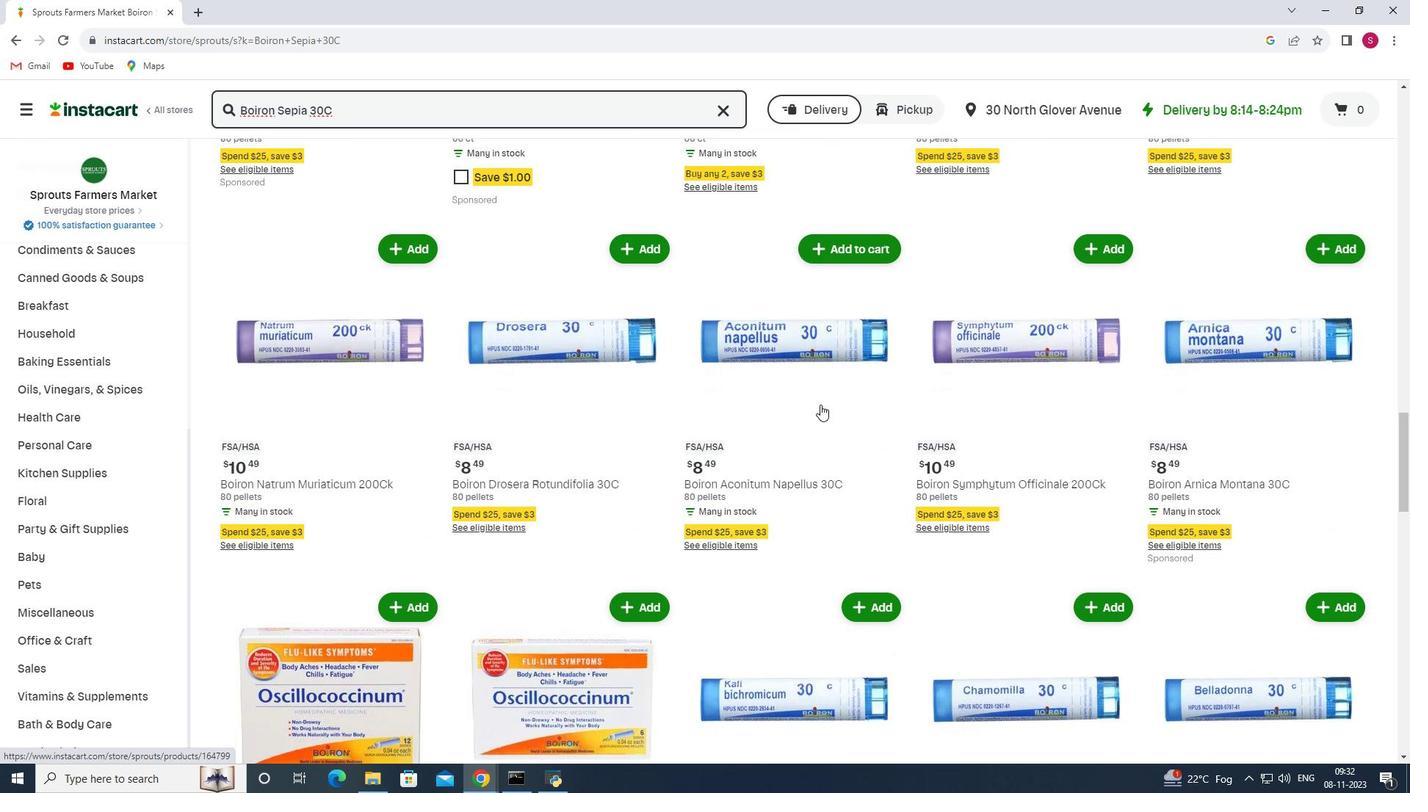 
Action: Mouse scrolled (820, 404) with delta (0, 0)
Screenshot: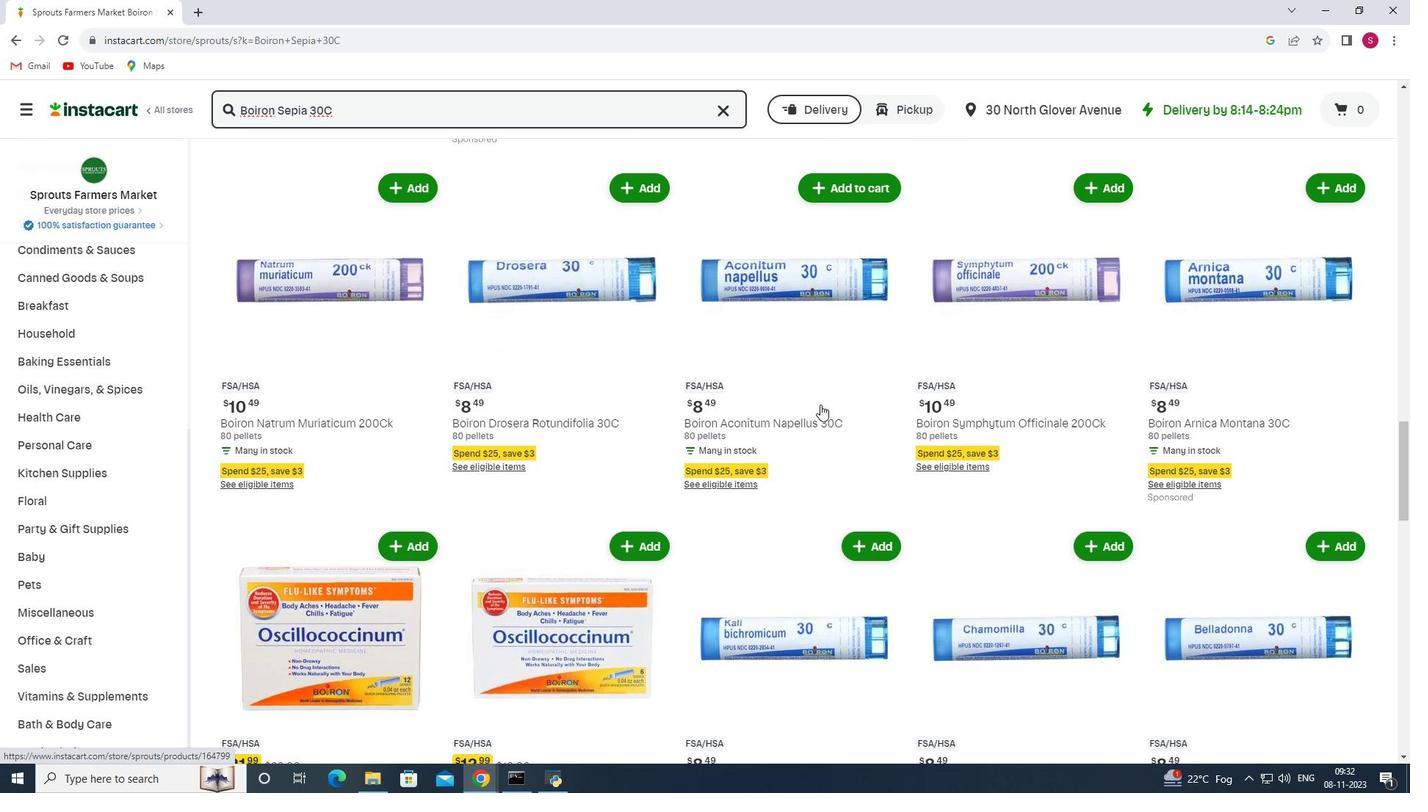 
Action: Mouse scrolled (820, 404) with delta (0, 0)
Screenshot: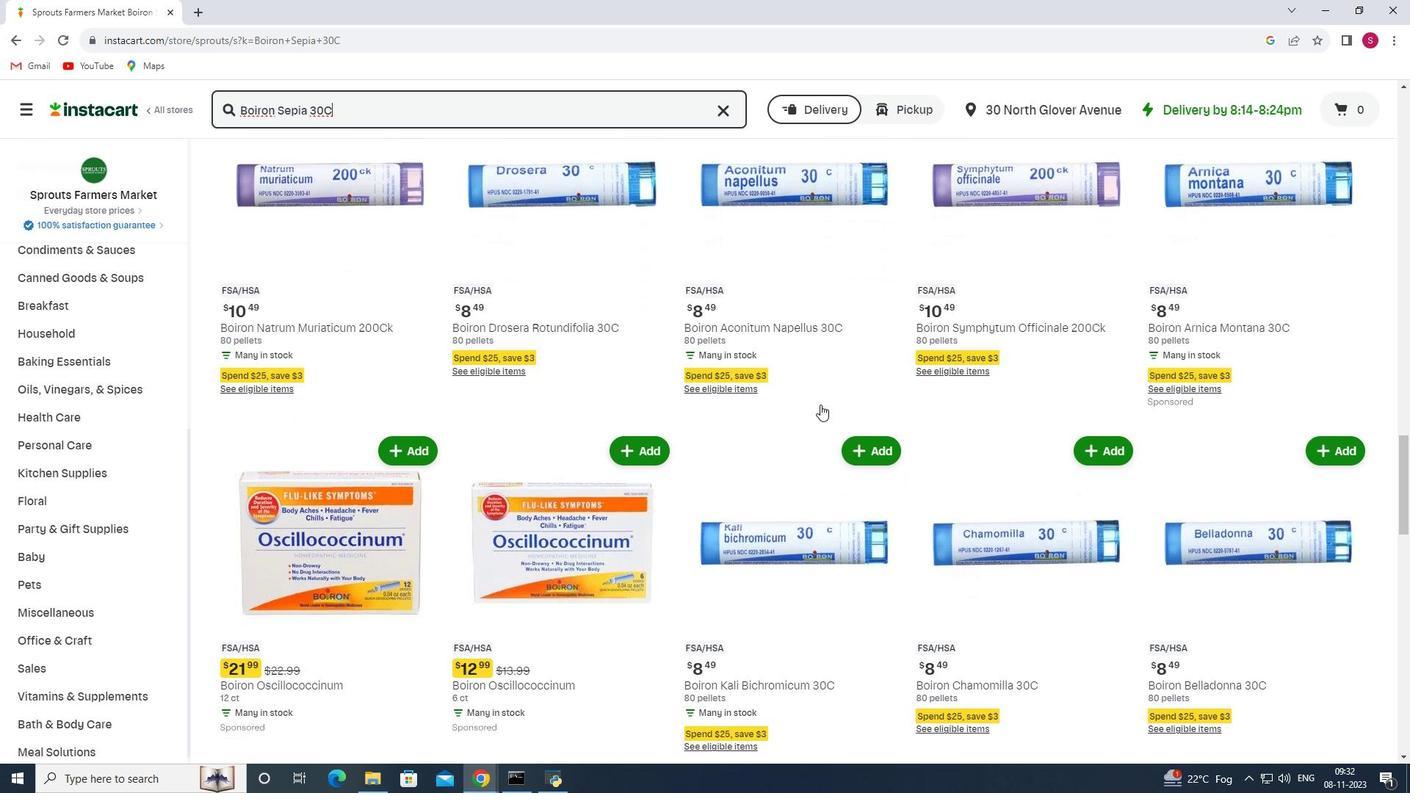
Action: Mouse scrolled (820, 404) with delta (0, 0)
Screenshot: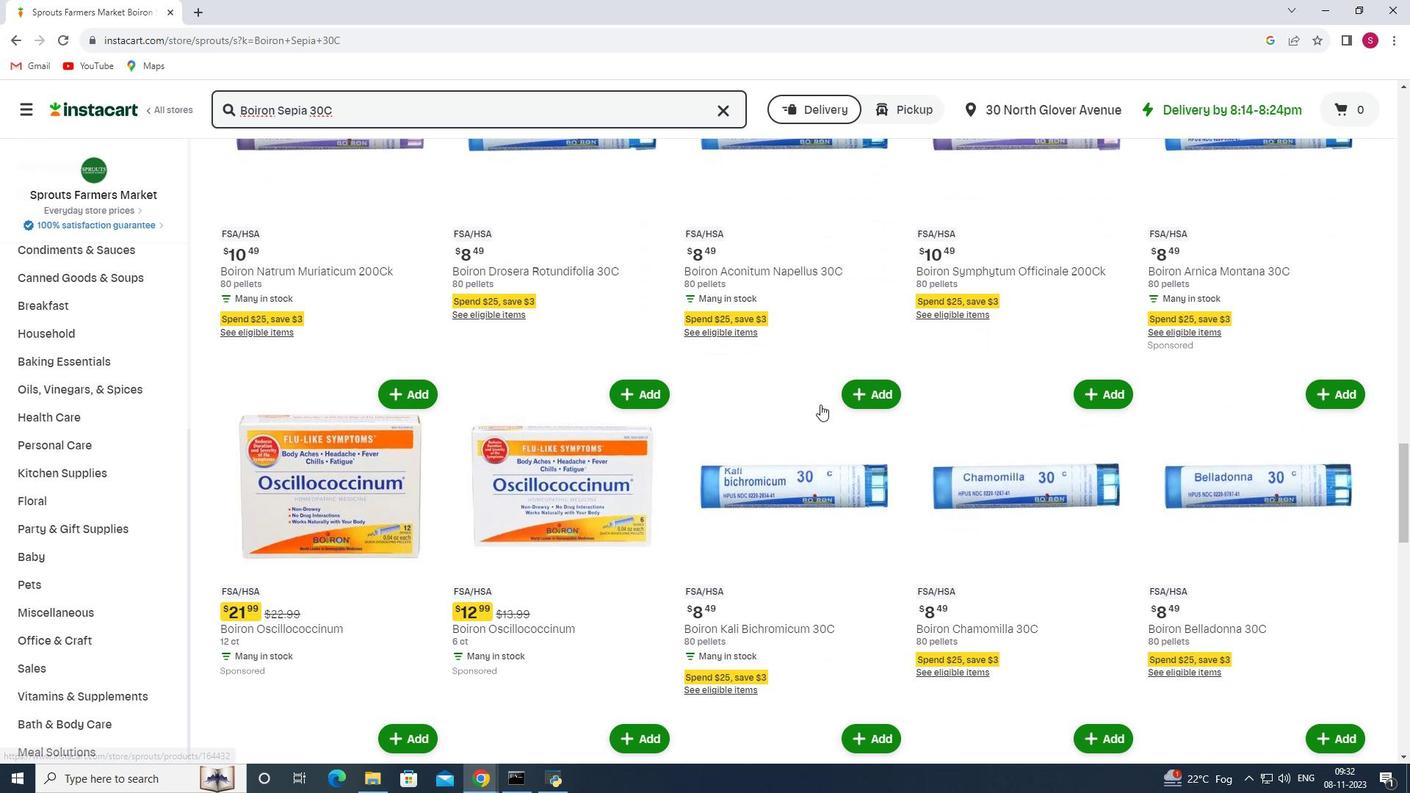 
Action: Mouse scrolled (820, 404) with delta (0, 0)
Screenshot: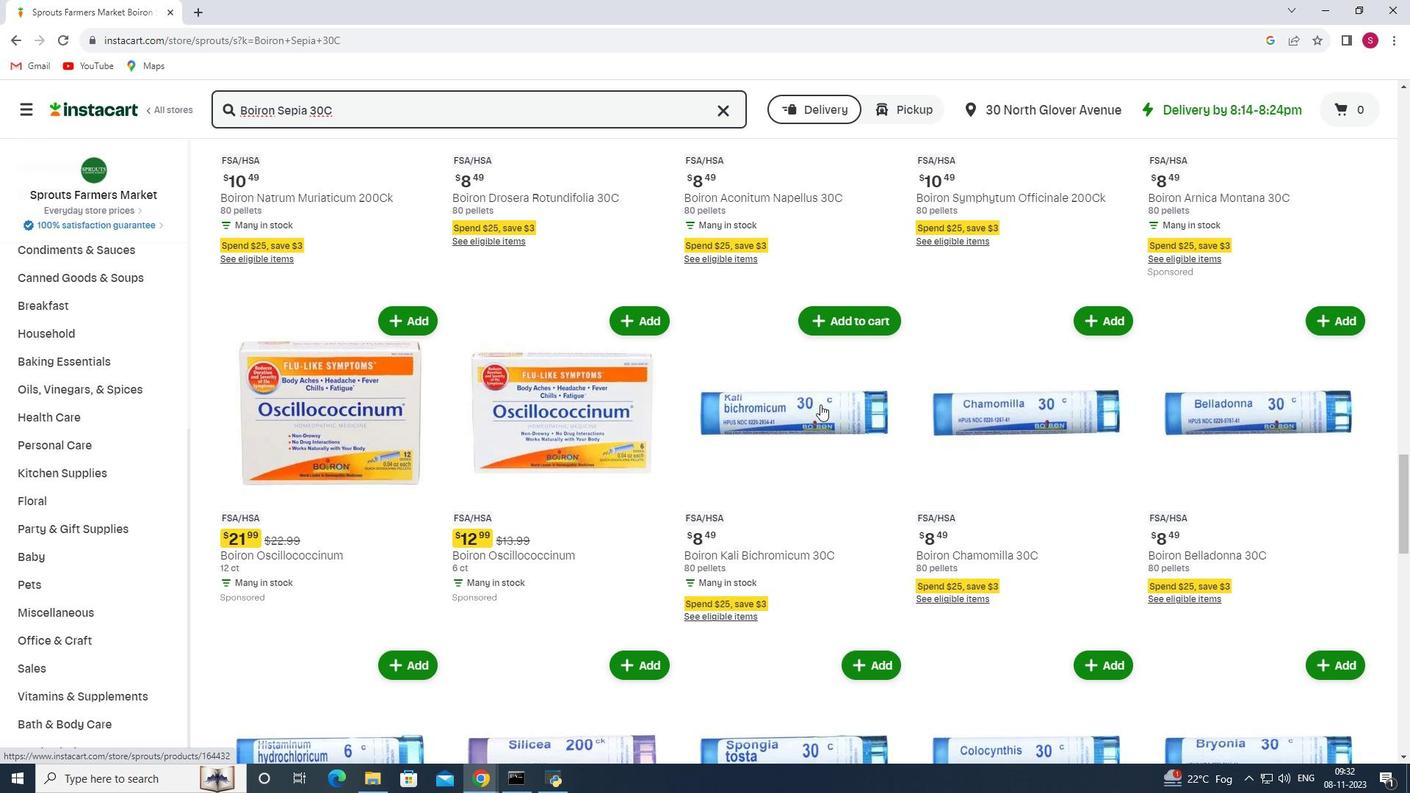 
Action: Mouse scrolled (820, 404) with delta (0, 0)
Screenshot: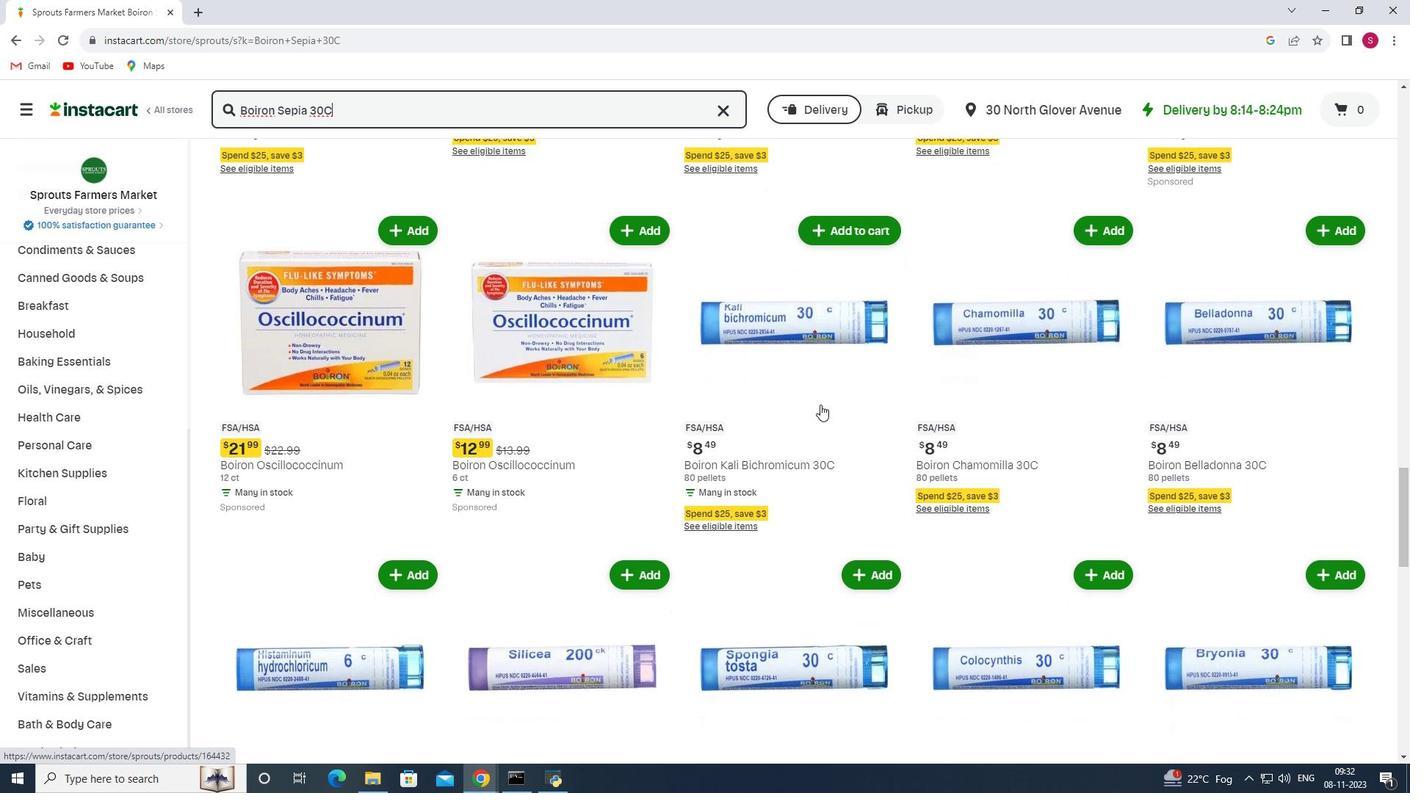 
Action: Mouse scrolled (820, 404) with delta (0, 0)
Screenshot: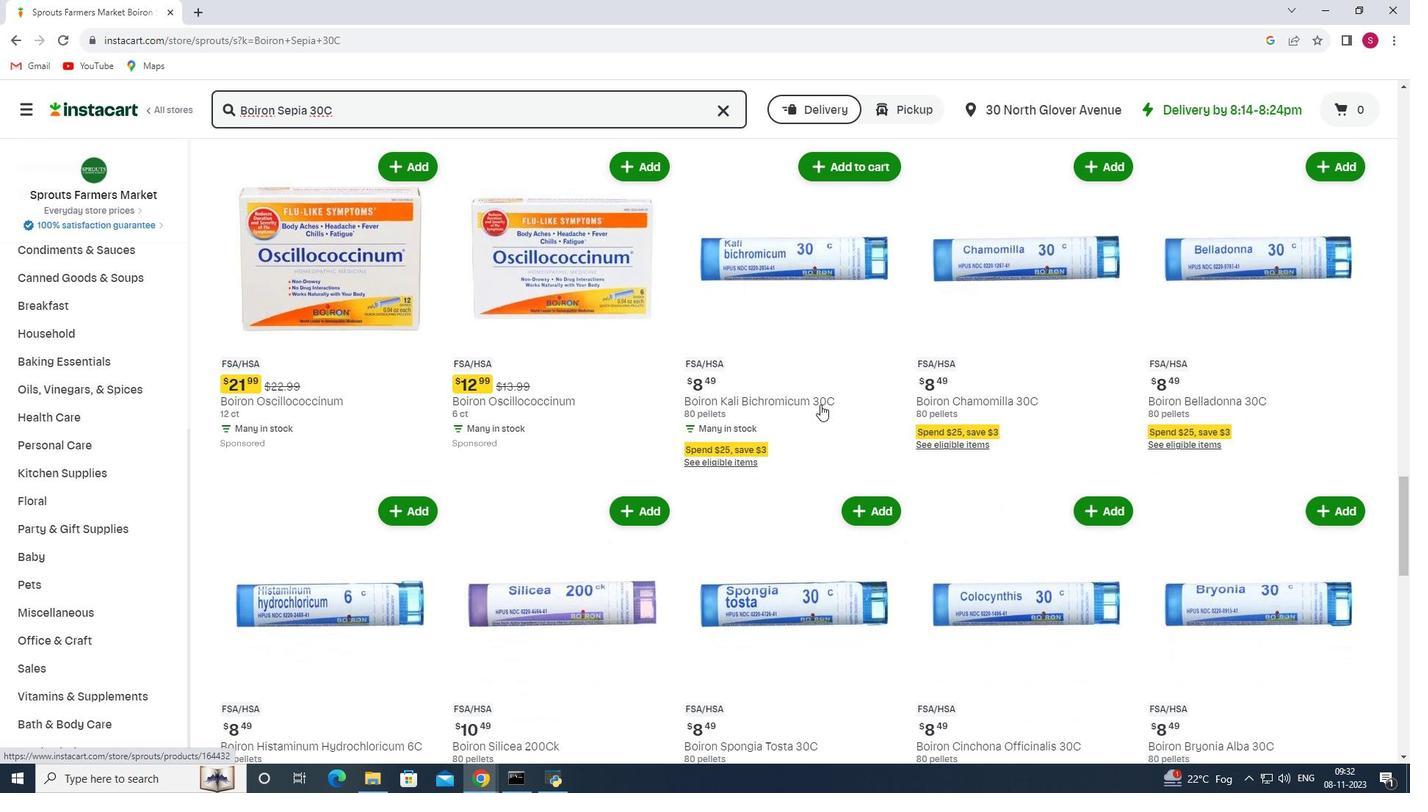 
Action: Mouse scrolled (820, 404) with delta (0, 0)
Screenshot: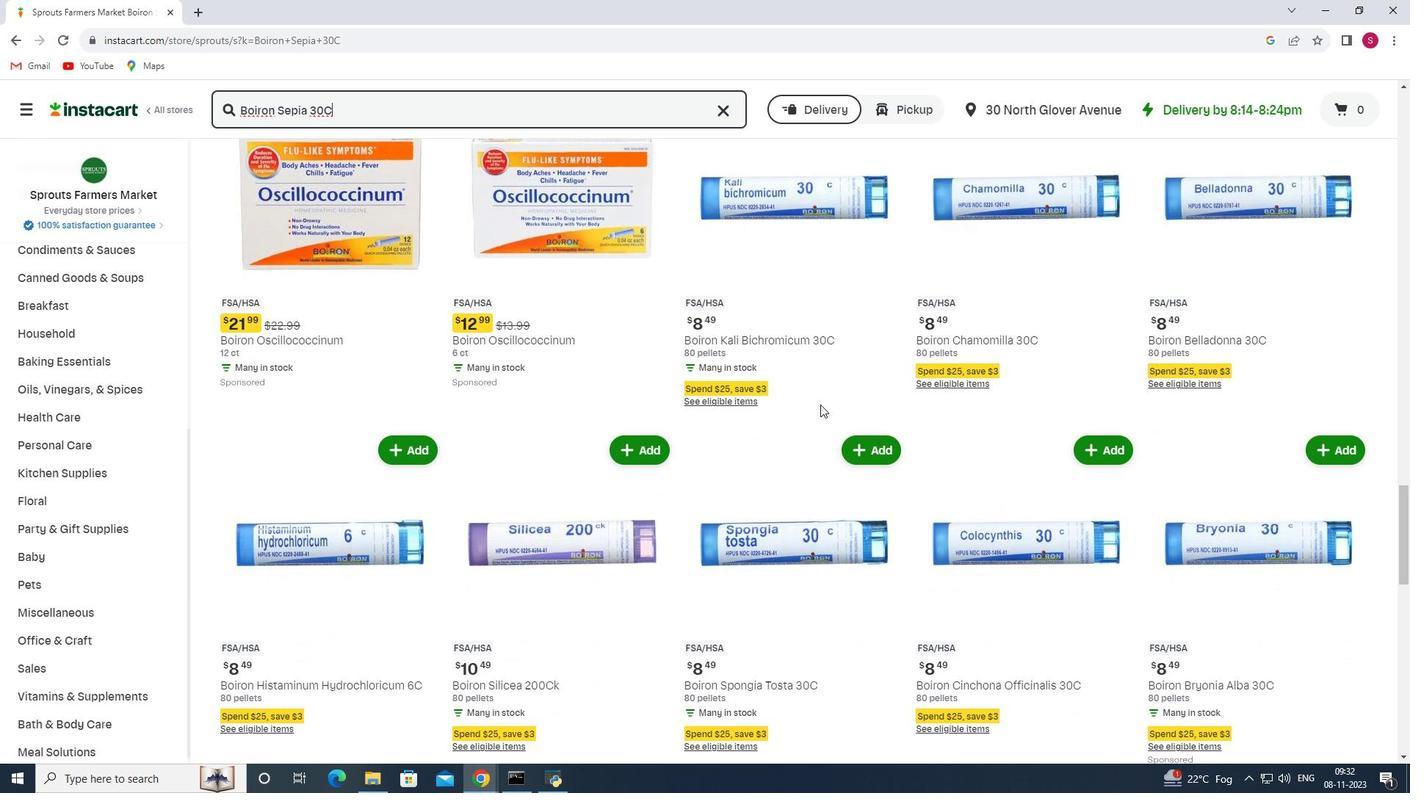 
Action: Mouse scrolled (820, 404) with delta (0, 0)
Screenshot: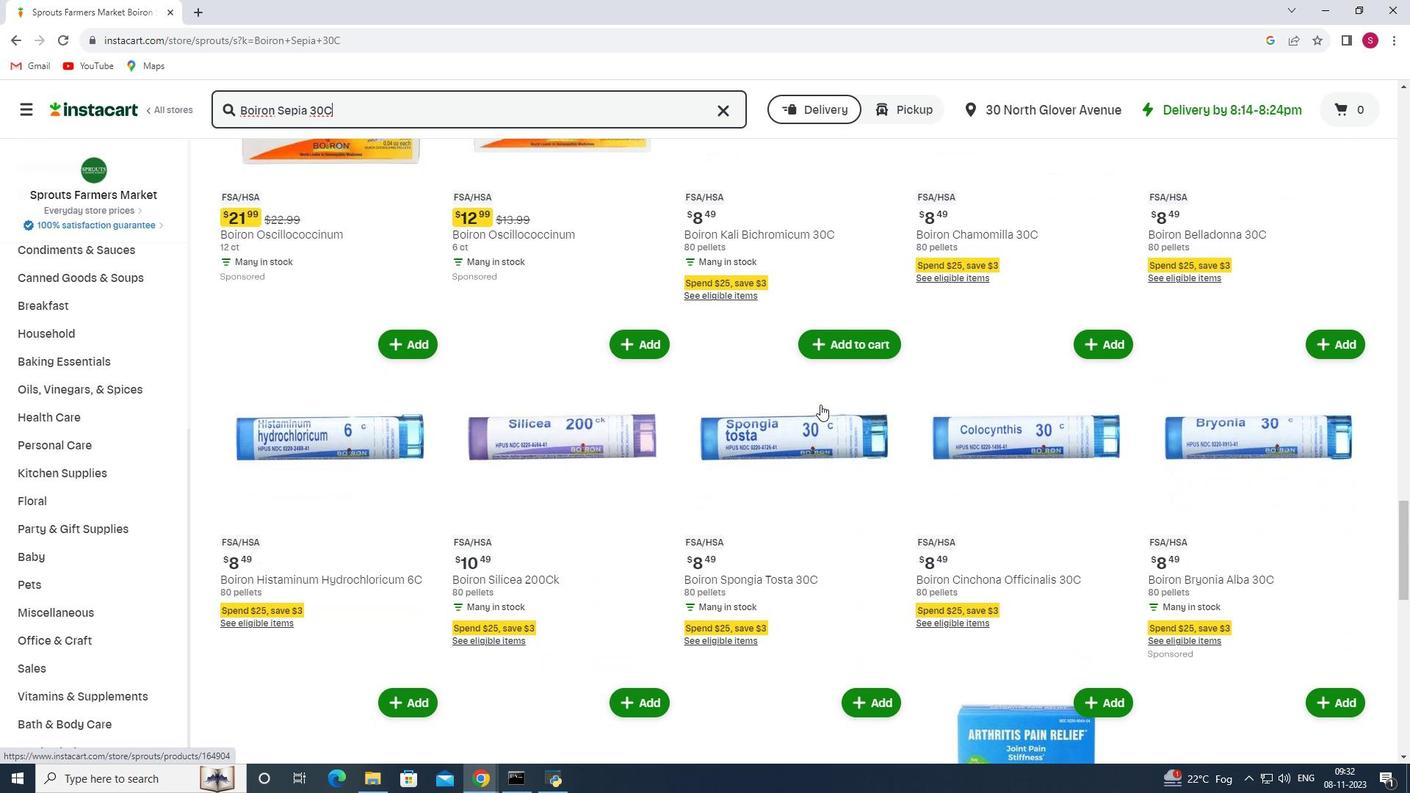 
Action: Mouse scrolled (820, 404) with delta (0, 0)
Screenshot: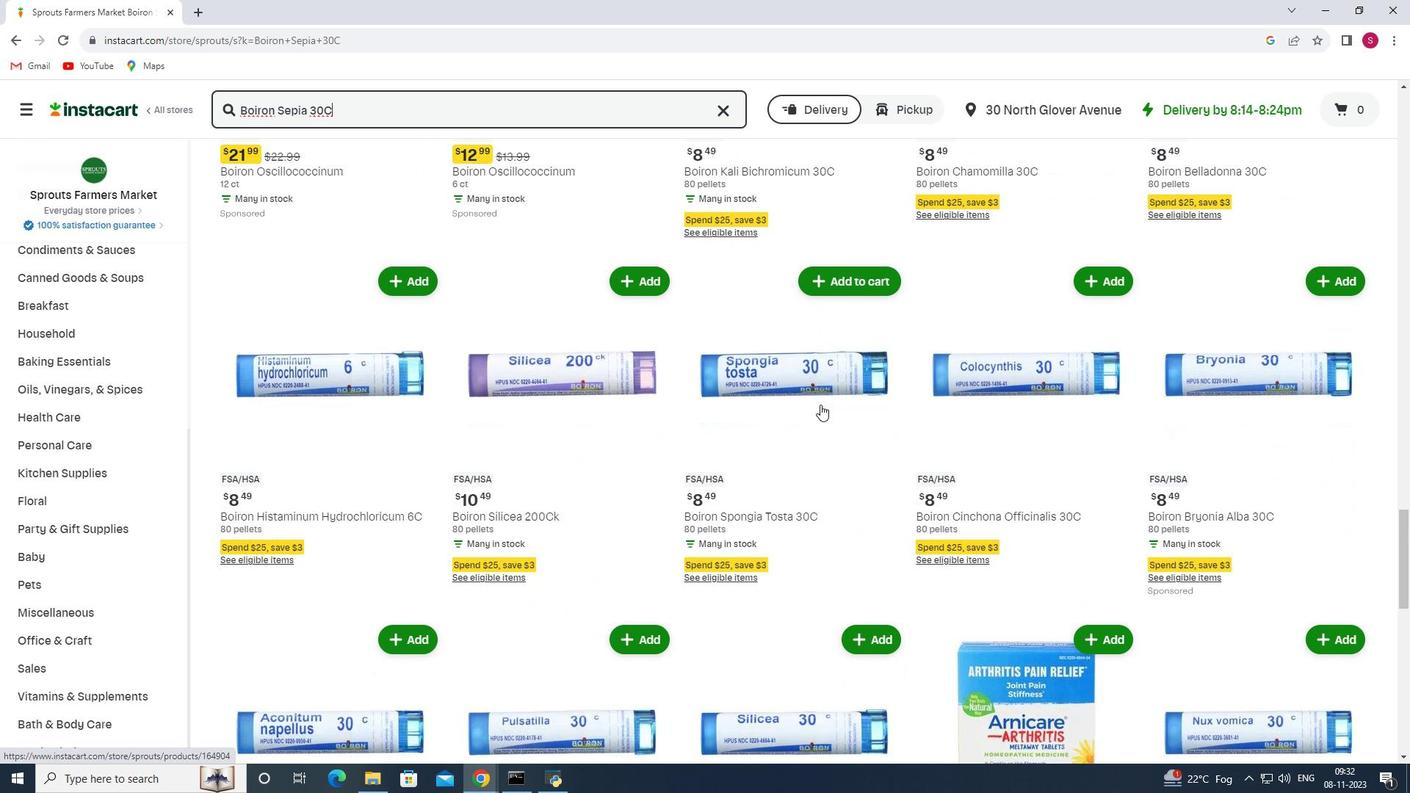 
Action: Mouse scrolled (820, 404) with delta (0, 0)
Screenshot: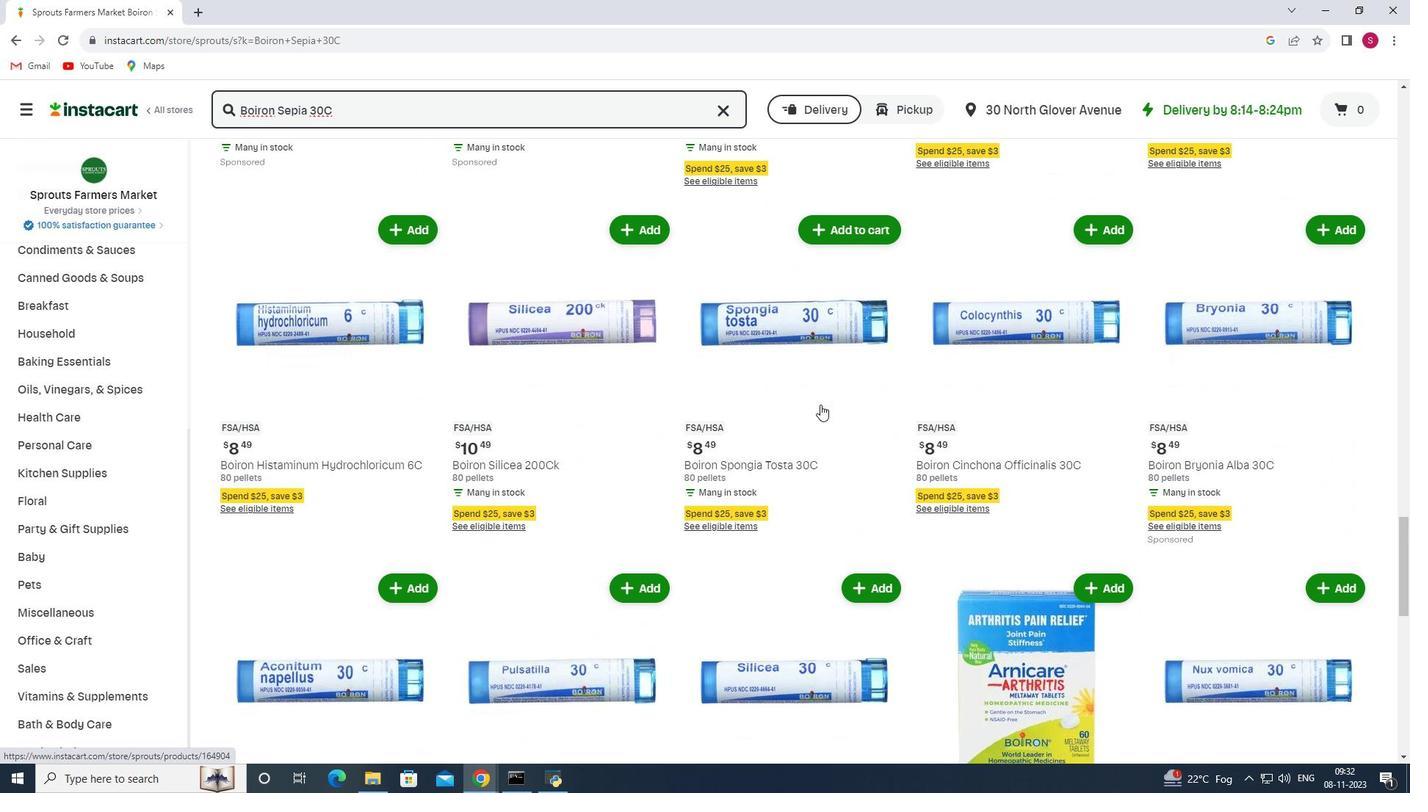 
Action: Mouse scrolled (820, 404) with delta (0, 0)
Screenshot: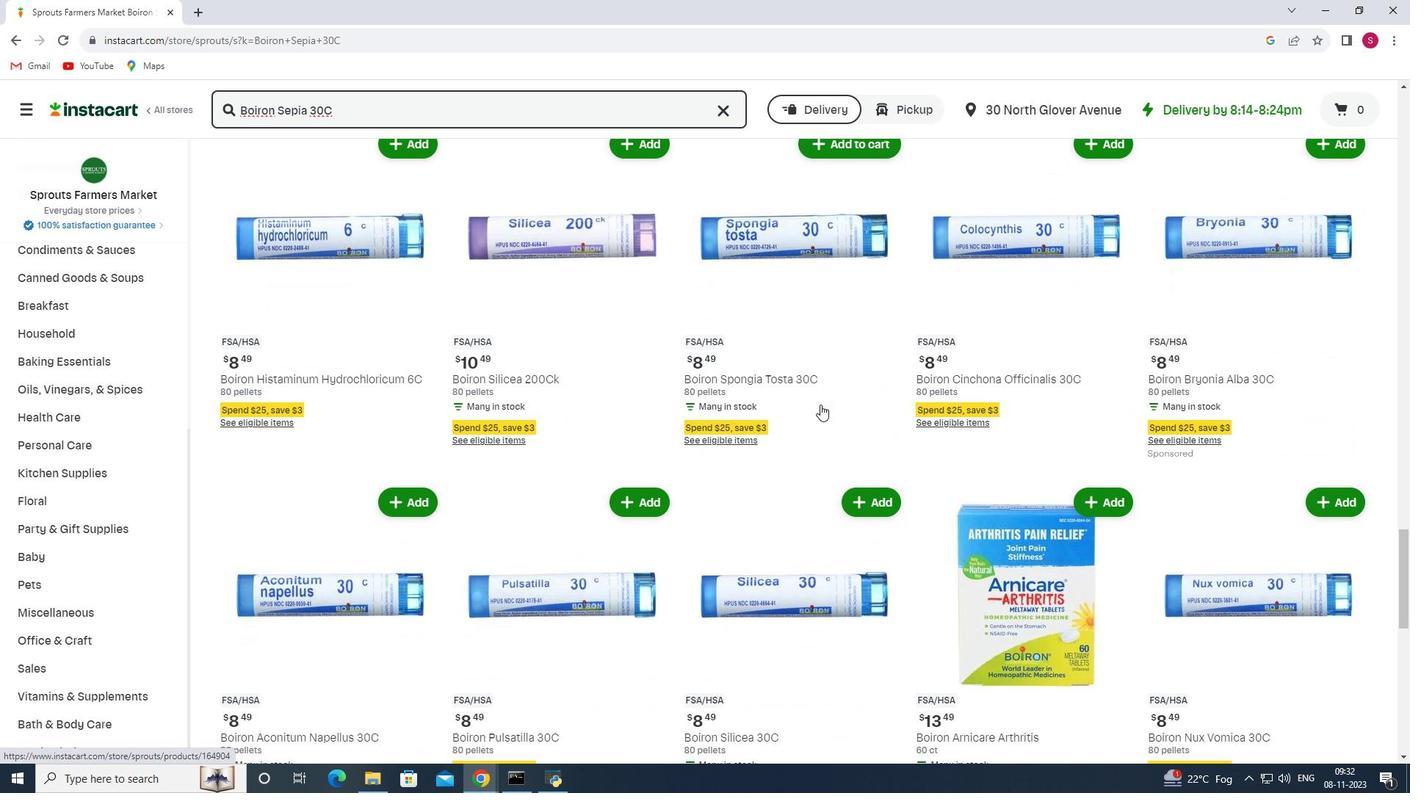 
Action: Mouse scrolled (820, 404) with delta (0, 0)
Screenshot: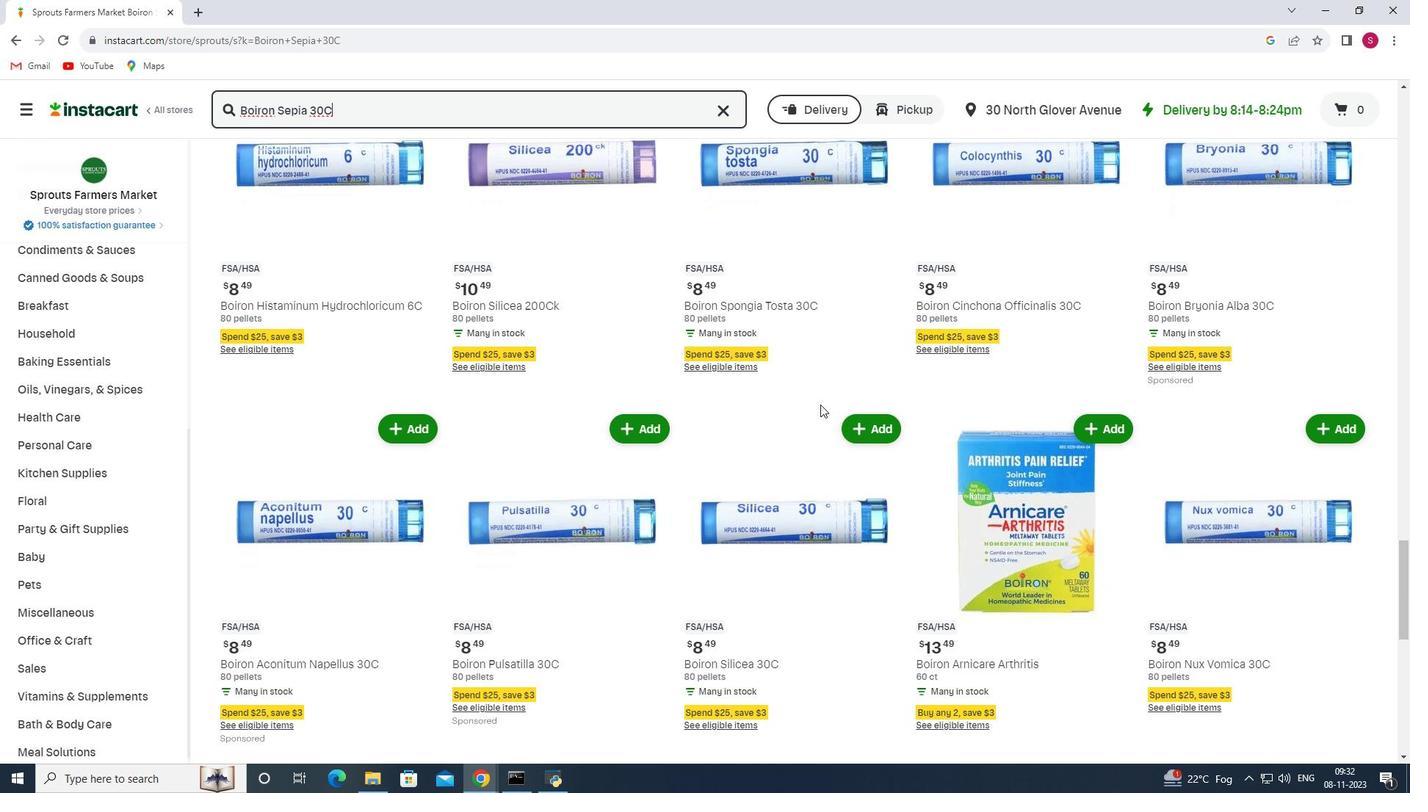 
Action: Mouse scrolled (820, 404) with delta (0, 0)
Screenshot: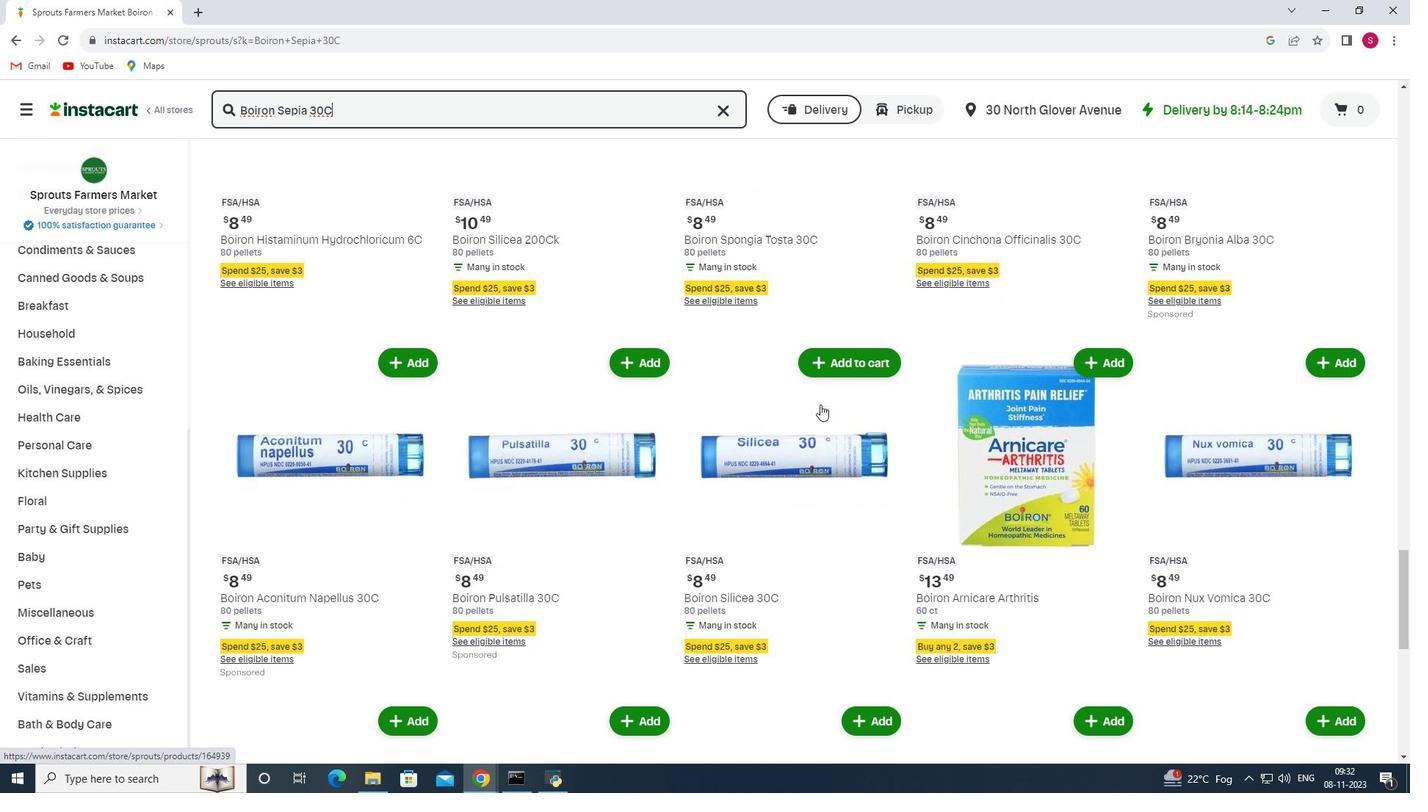 
Action: Mouse scrolled (820, 404) with delta (0, 0)
Screenshot: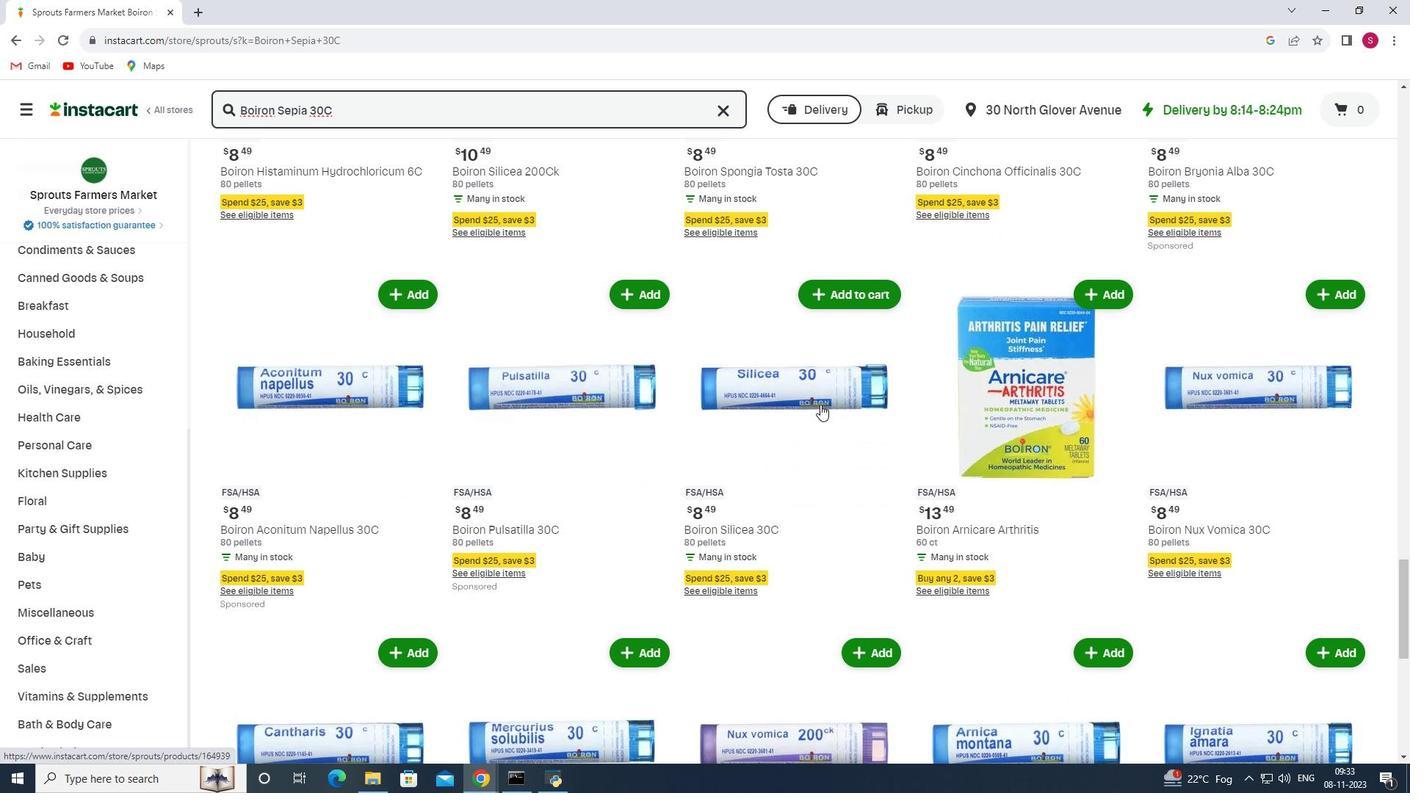 
Action: Mouse scrolled (820, 404) with delta (0, 0)
Screenshot: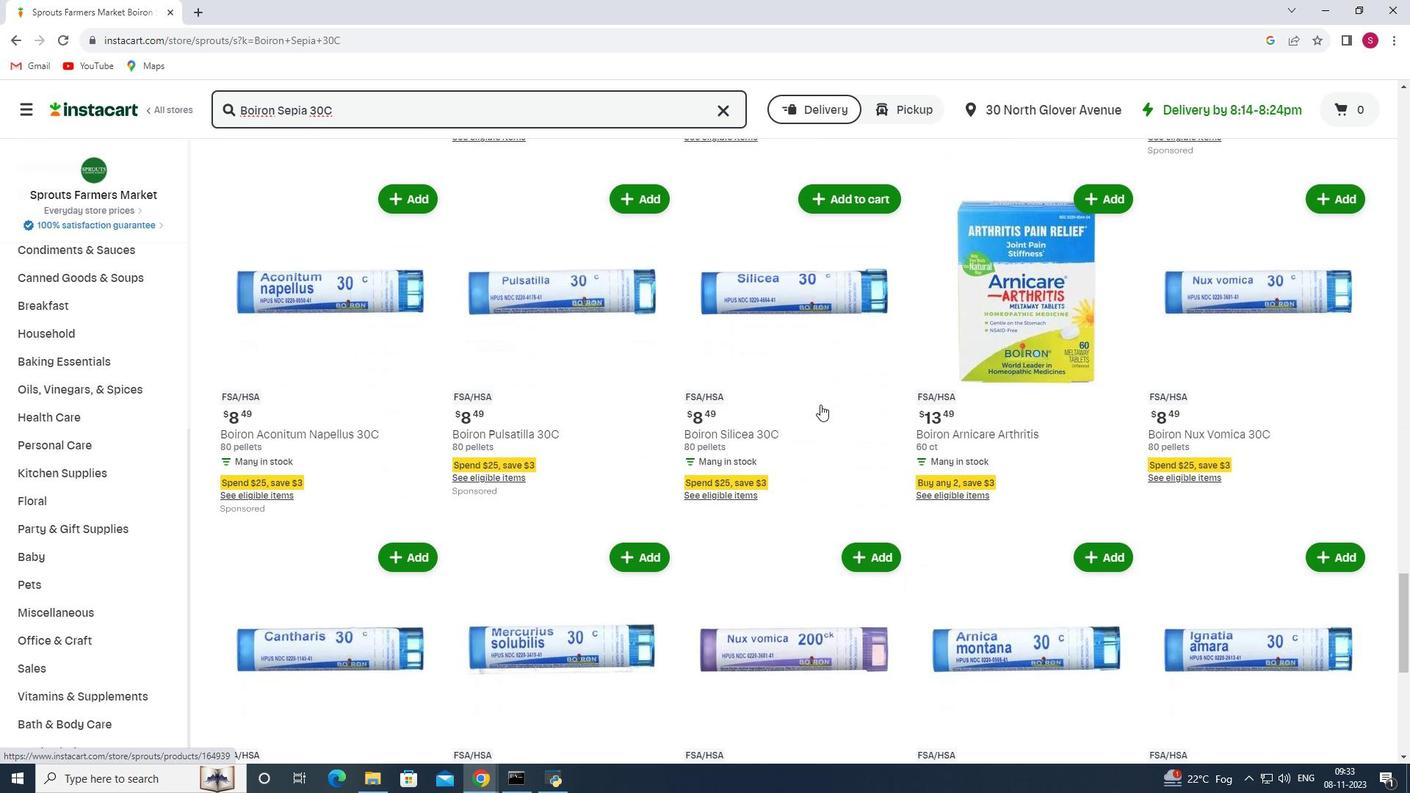 
Action: Mouse scrolled (820, 404) with delta (0, 0)
Screenshot: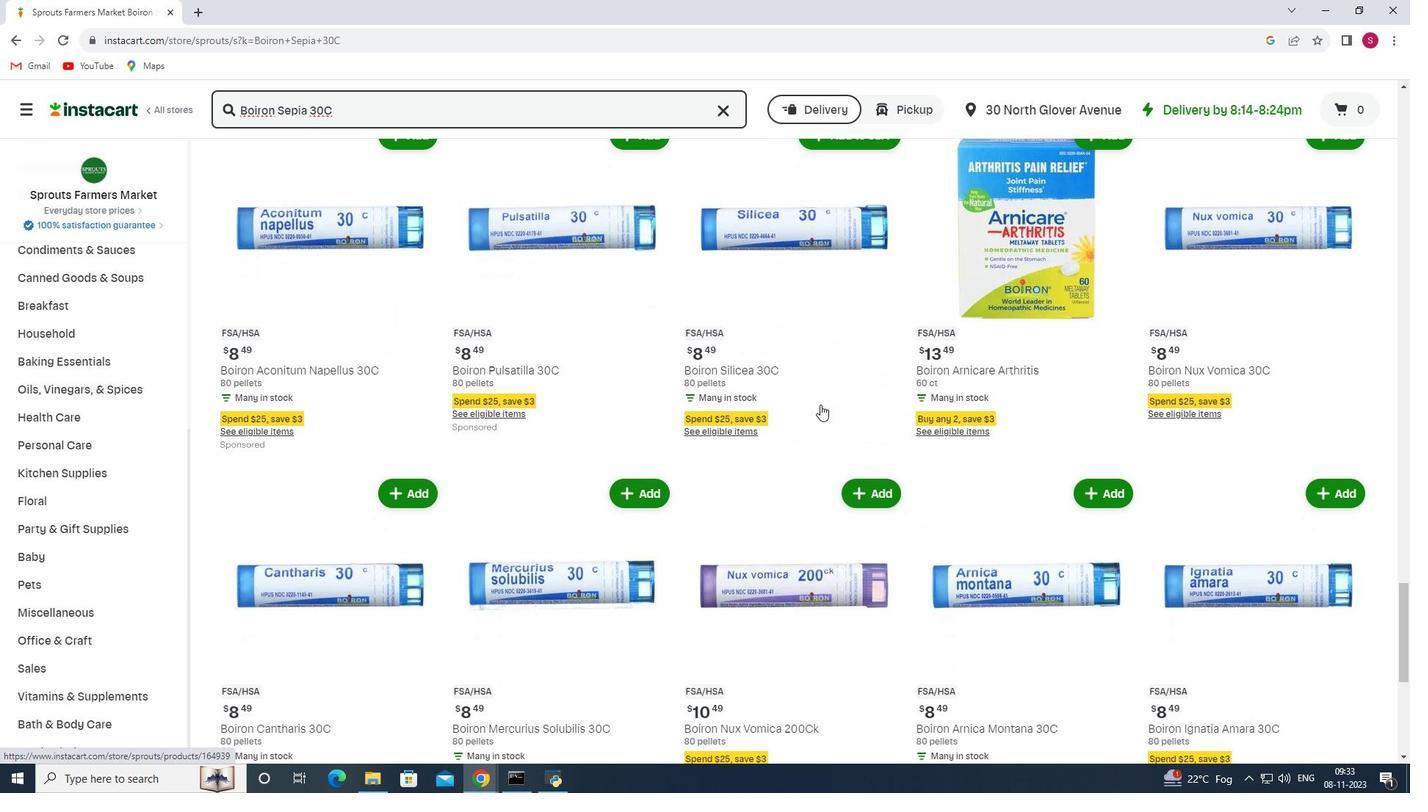 
Action: Mouse scrolled (820, 404) with delta (0, 0)
Screenshot: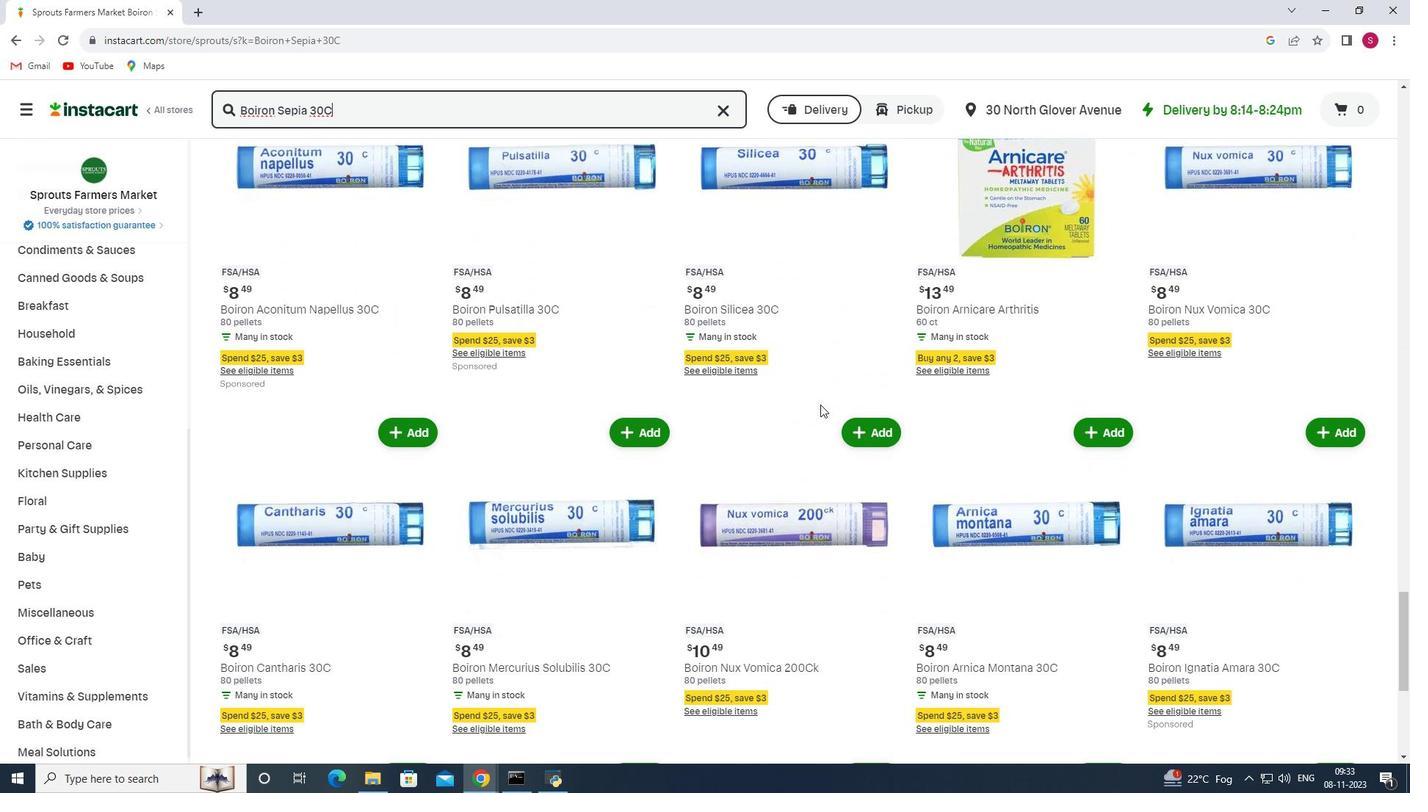 
Action: Mouse scrolled (820, 404) with delta (0, 0)
Screenshot: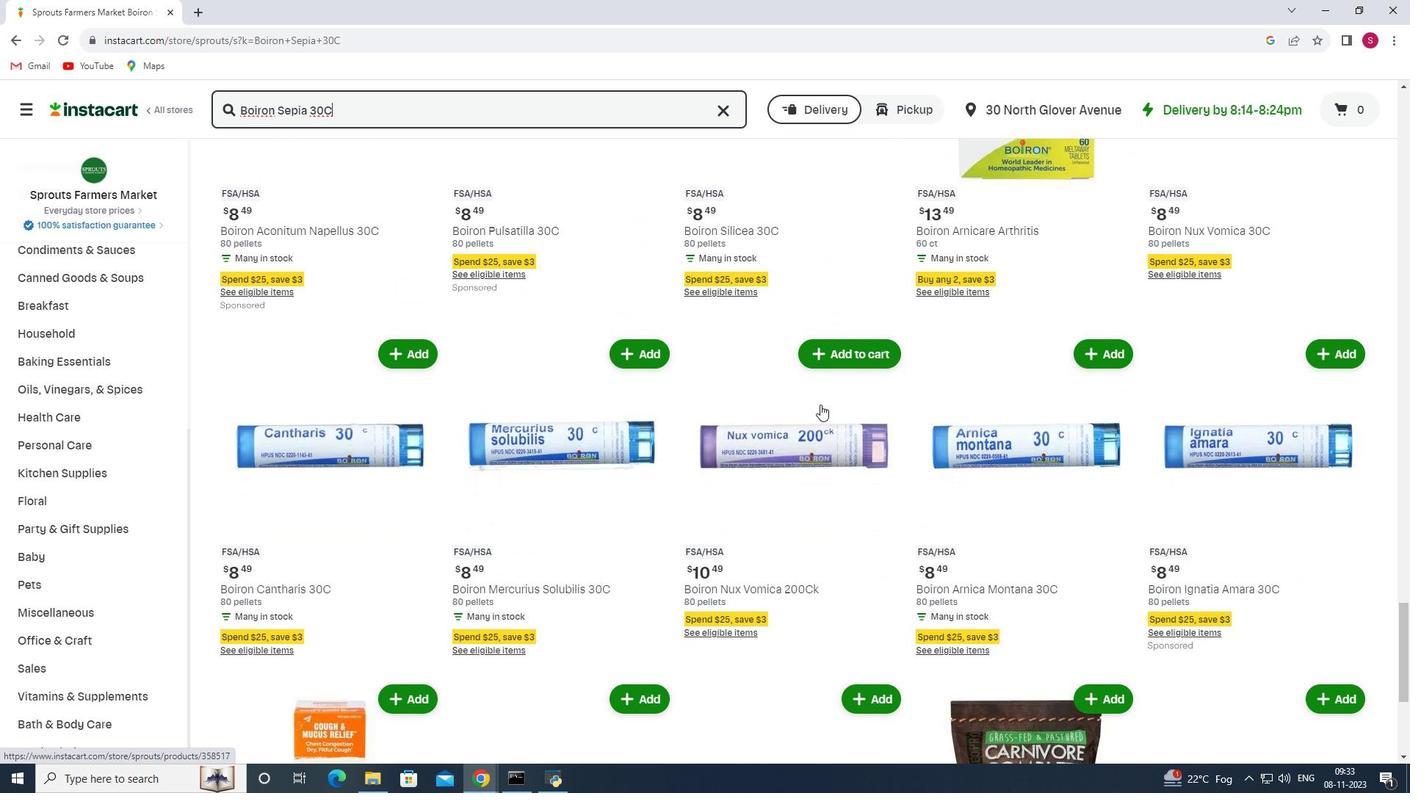 
Action: Mouse scrolled (820, 404) with delta (0, 0)
Screenshot: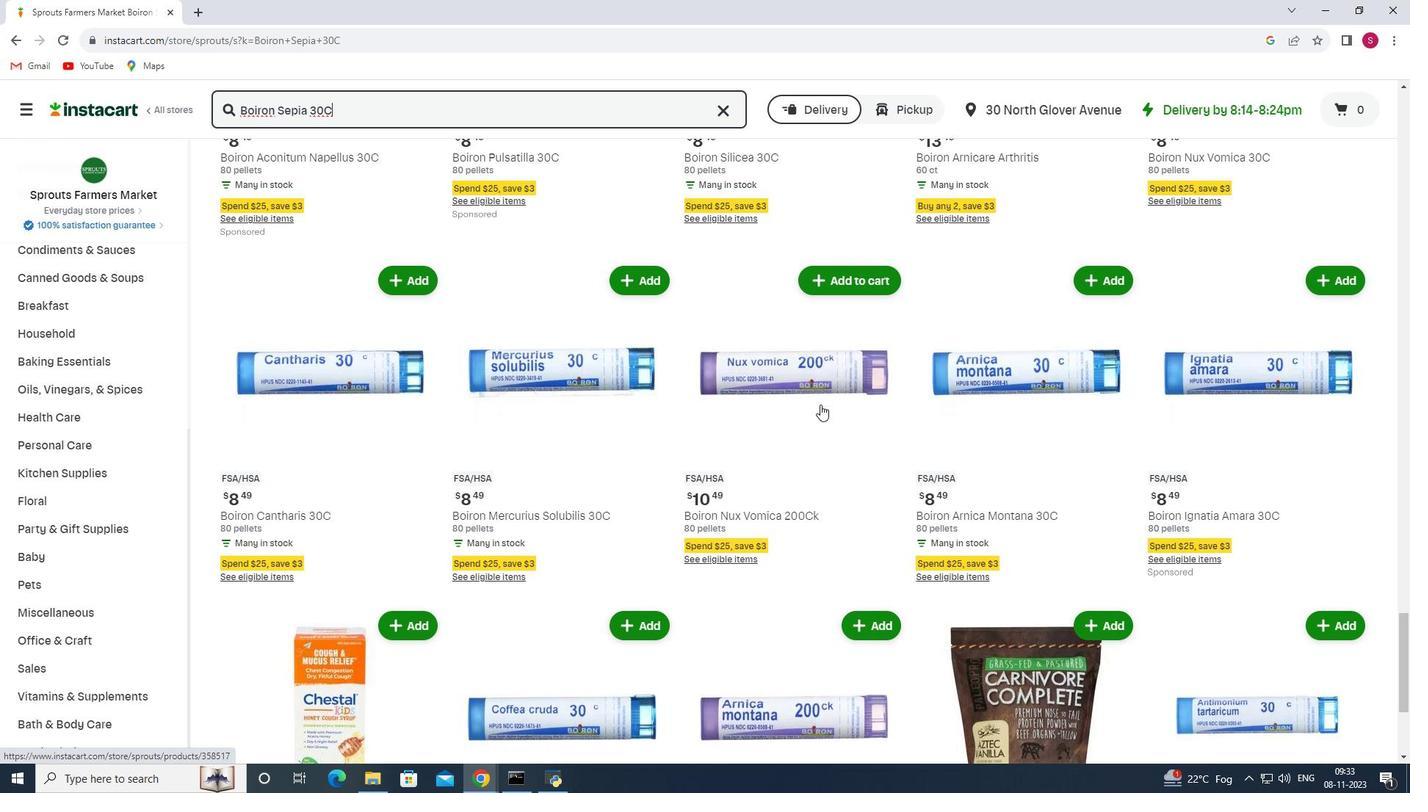 
Action: Mouse scrolled (820, 404) with delta (0, 0)
Screenshot: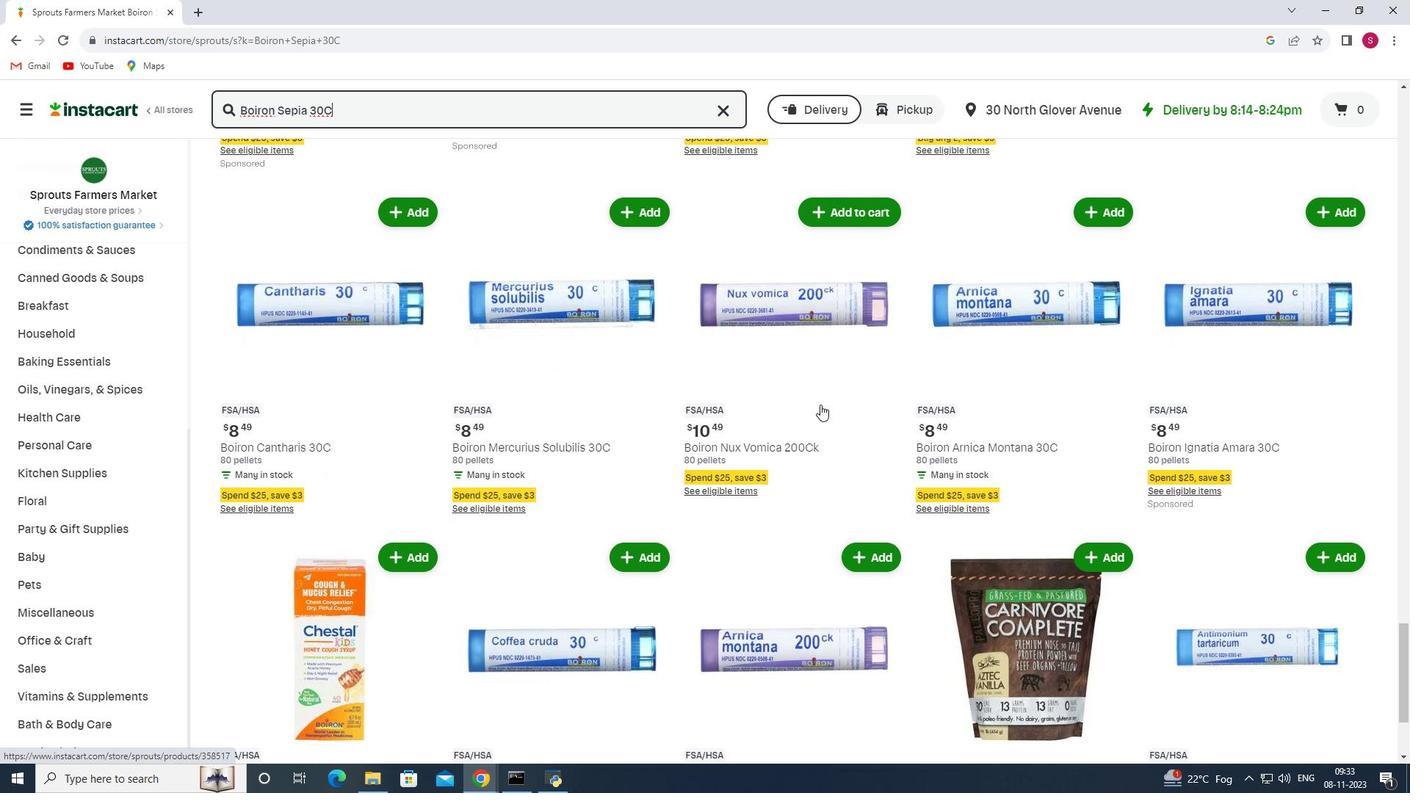 
Action: Mouse scrolled (820, 404) with delta (0, 0)
Screenshot: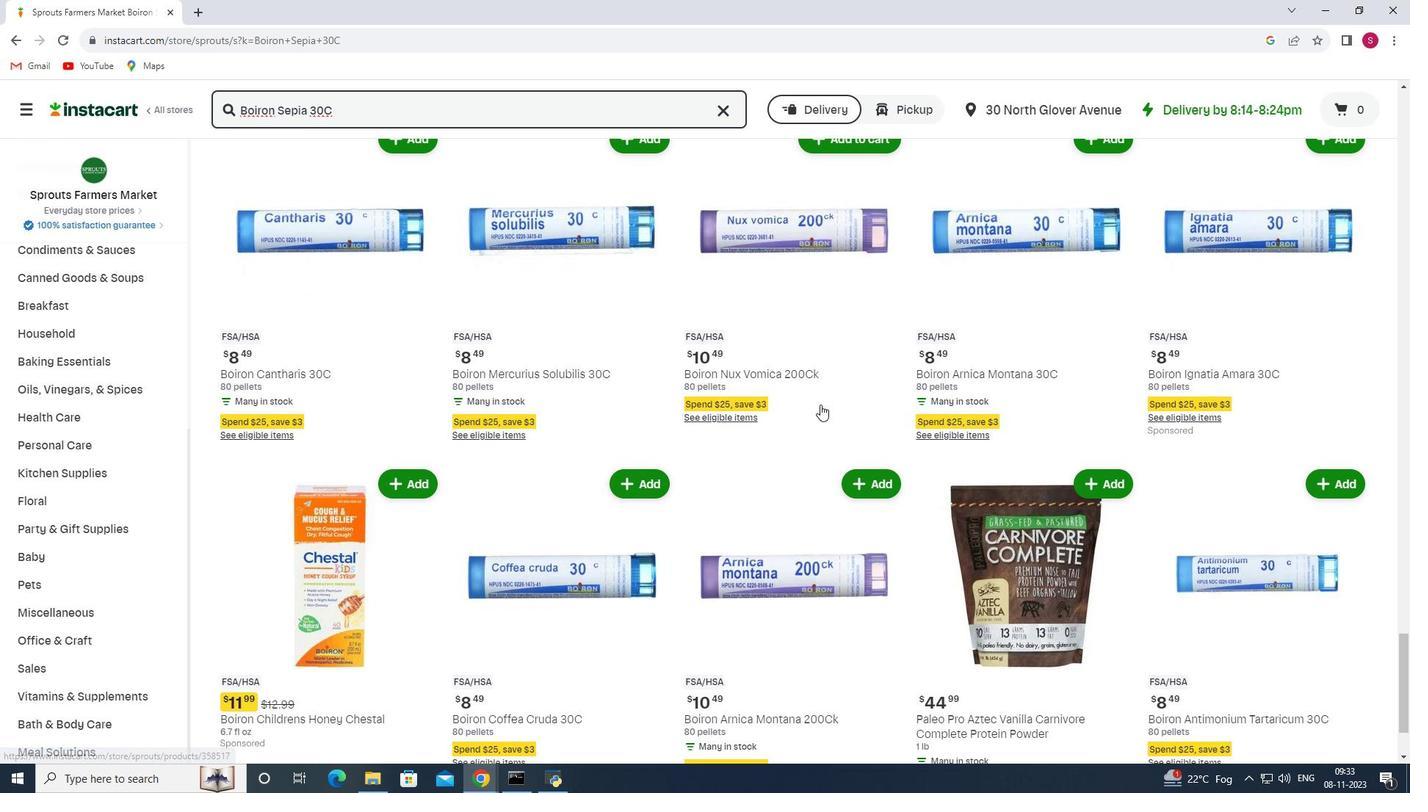 
Action: Mouse scrolled (820, 404) with delta (0, 0)
Screenshot: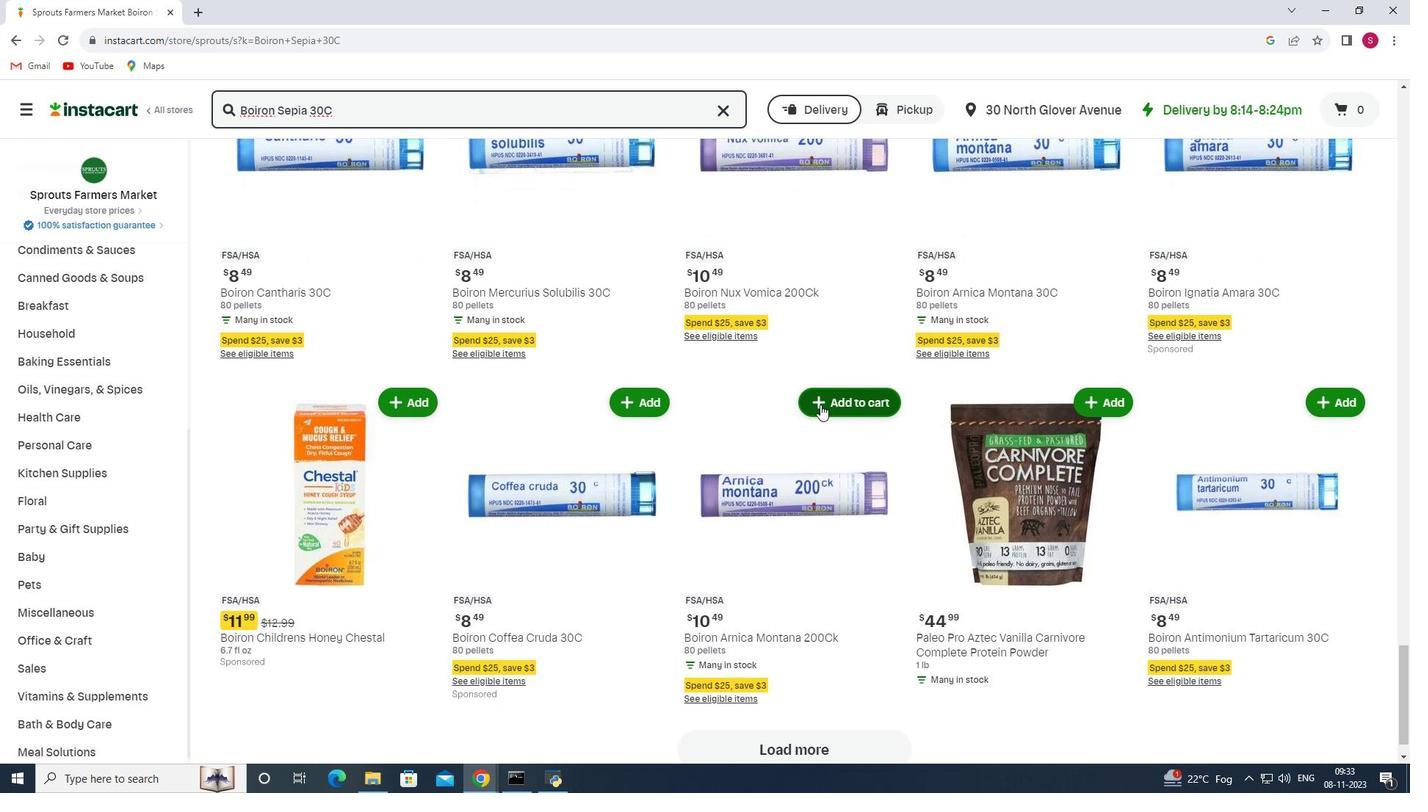 
Action: Mouse scrolled (820, 404) with delta (0, 0)
Screenshot: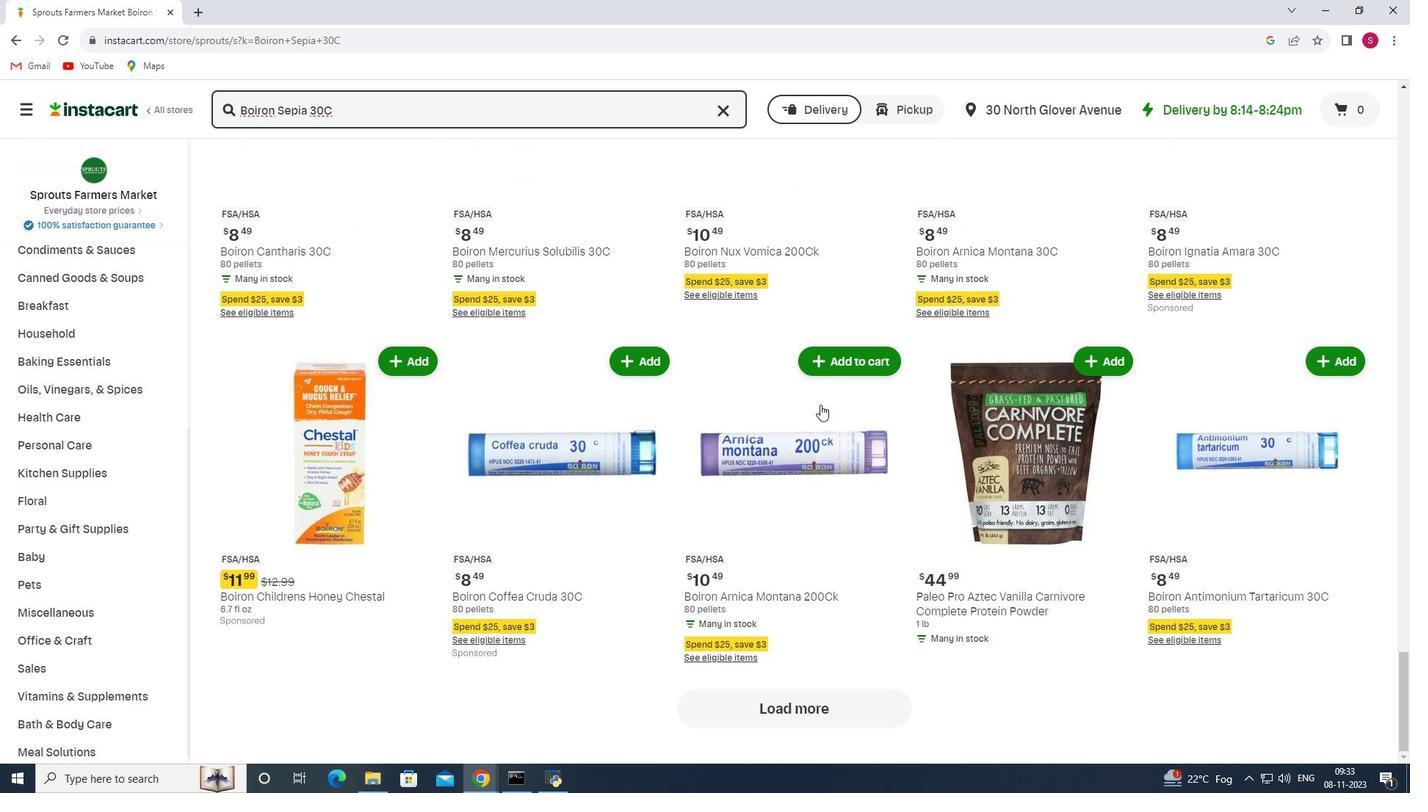 
Action: Mouse scrolled (820, 404) with delta (0, 0)
Screenshot: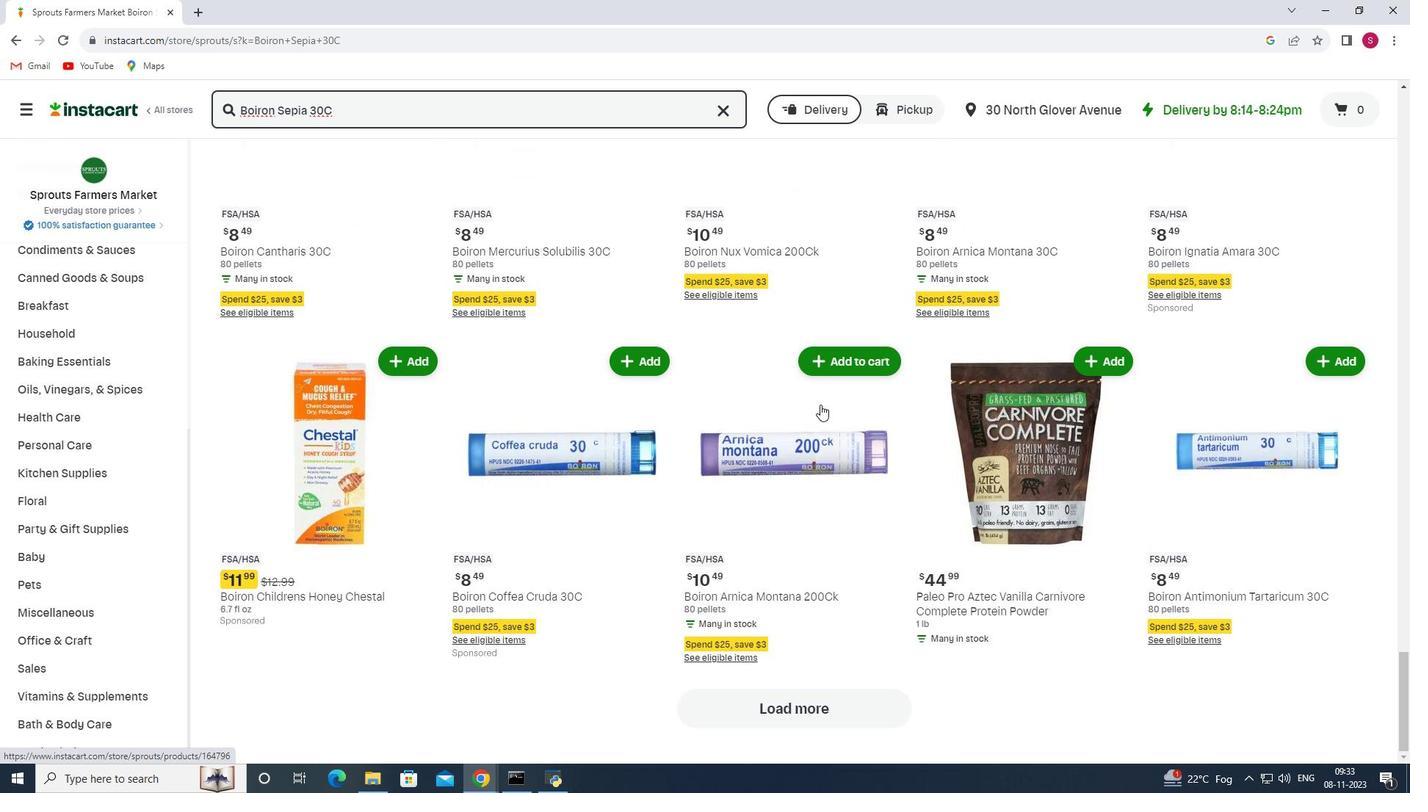 
